 Task: Look for space in Santa Isabel, Brazil from 6th September, 2023 to 10th September, 2023 for 1 adult in price range Rs.9000 to Rs.17000. Place can be private room with 1  bedroom having 1 bed and 1 bathroom. Property type can be hotel. Booking option can be shelf check-in. Required host language is Spanish.
Action: Mouse moved to (491, 98)
Screenshot: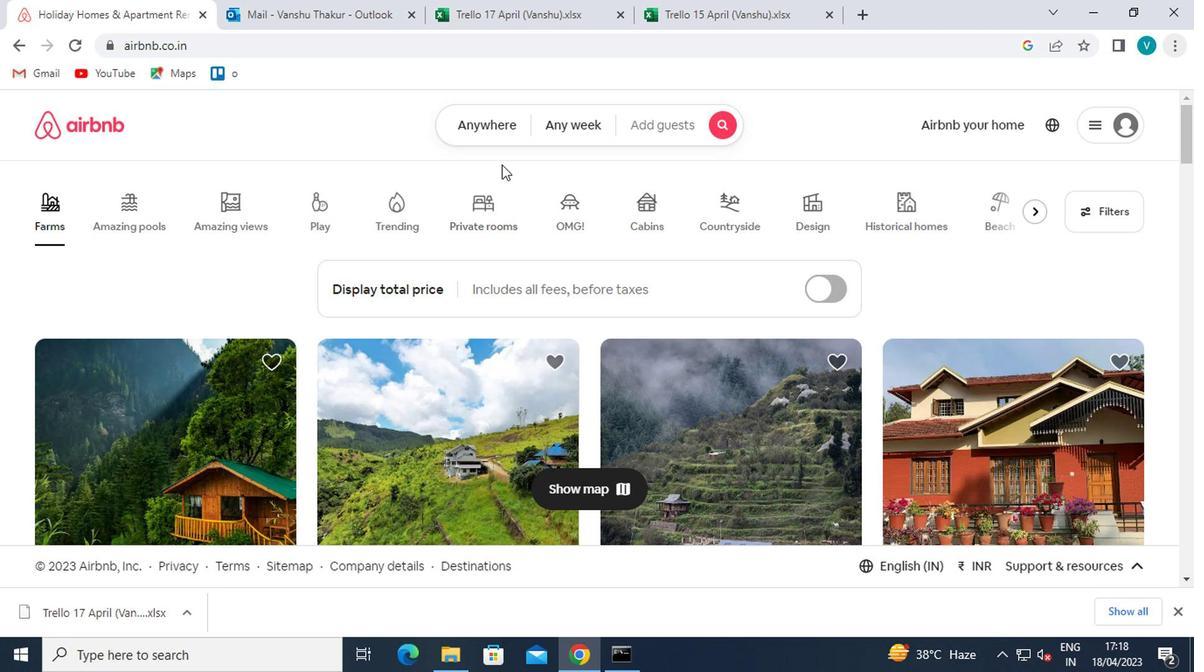 
Action: Mouse pressed left at (491, 98)
Screenshot: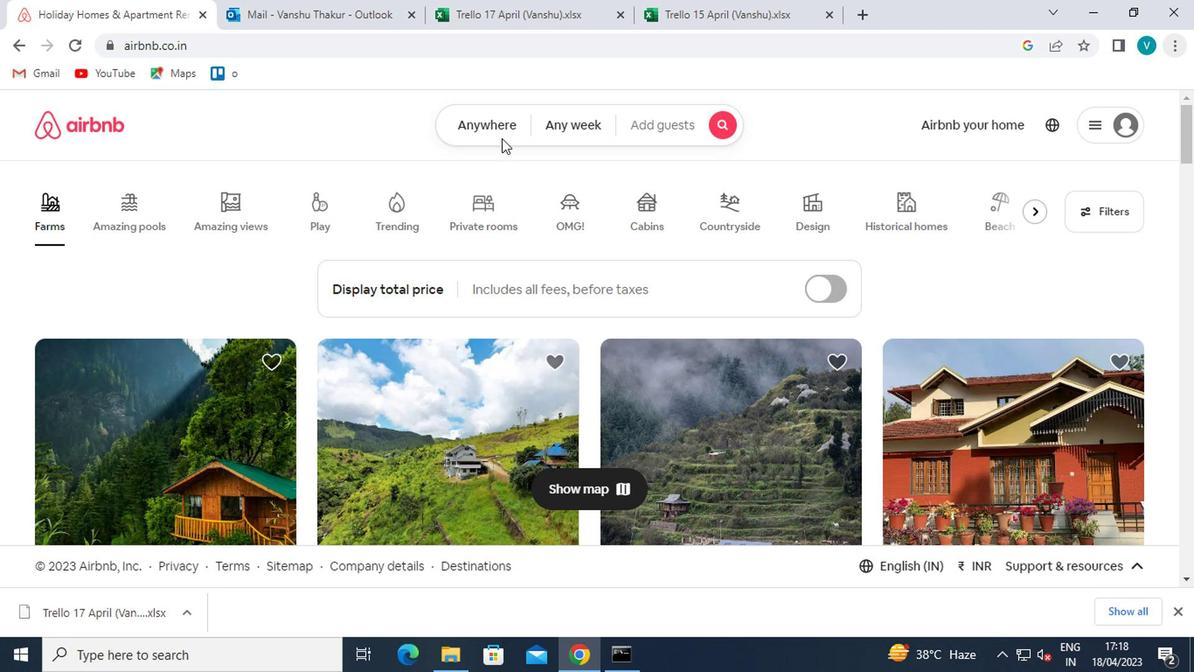 
Action: Mouse moved to (489, 109)
Screenshot: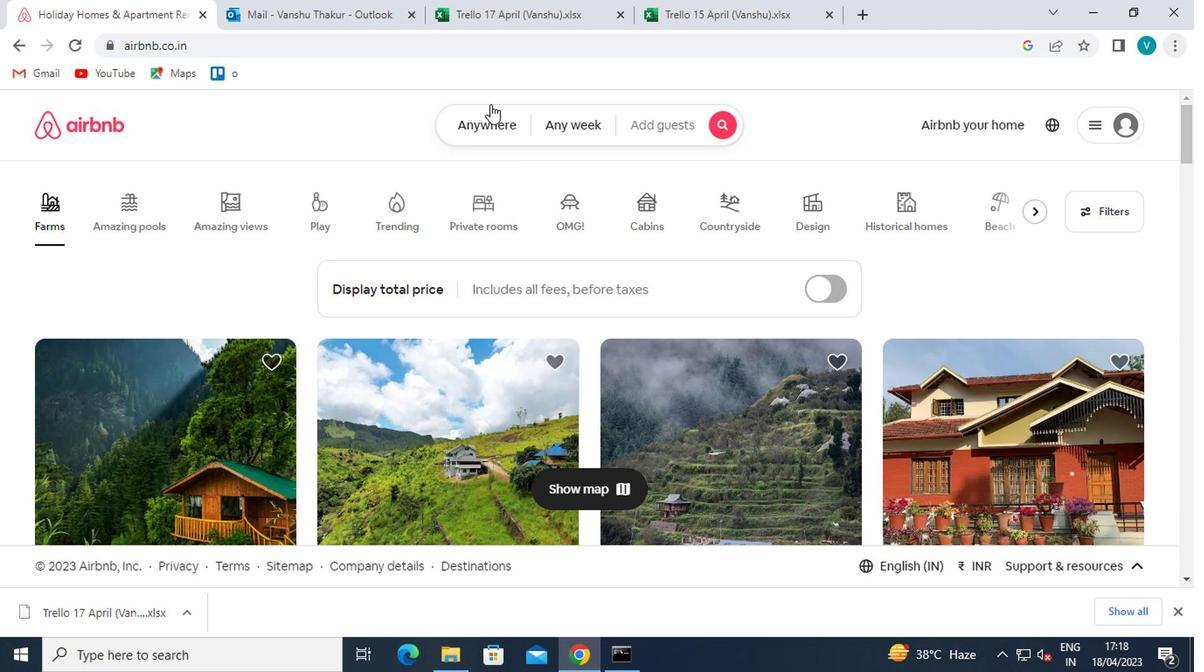 
Action: Mouse pressed left at (489, 109)
Screenshot: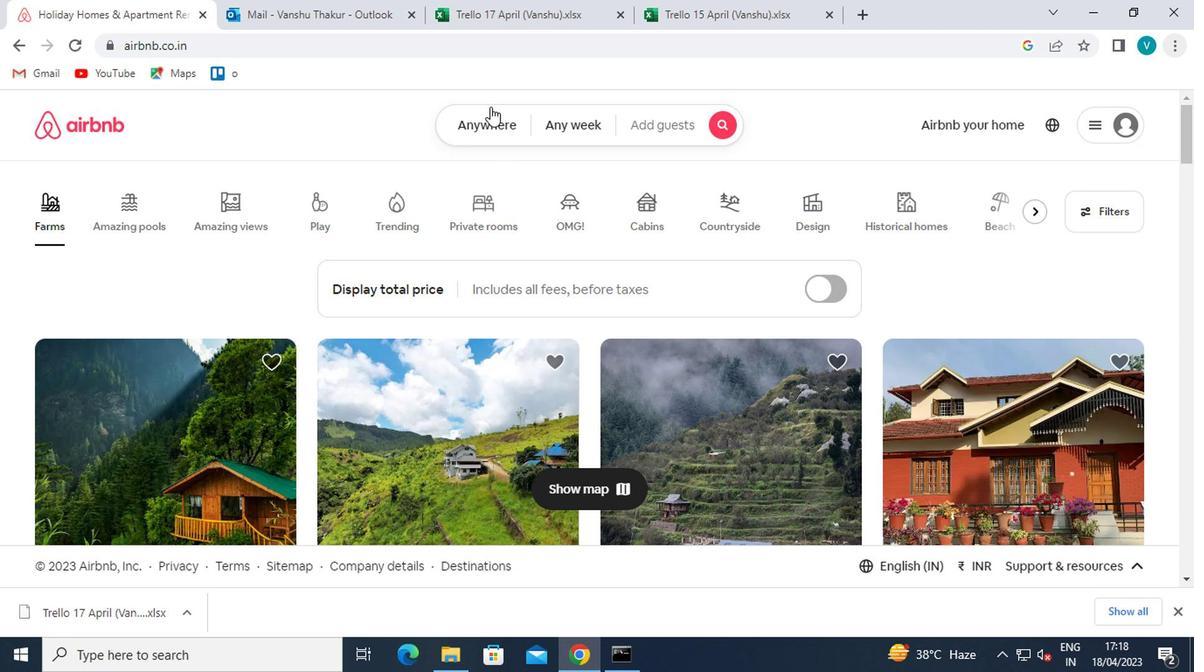 
Action: Mouse moved to (425, 196)
Screenshot: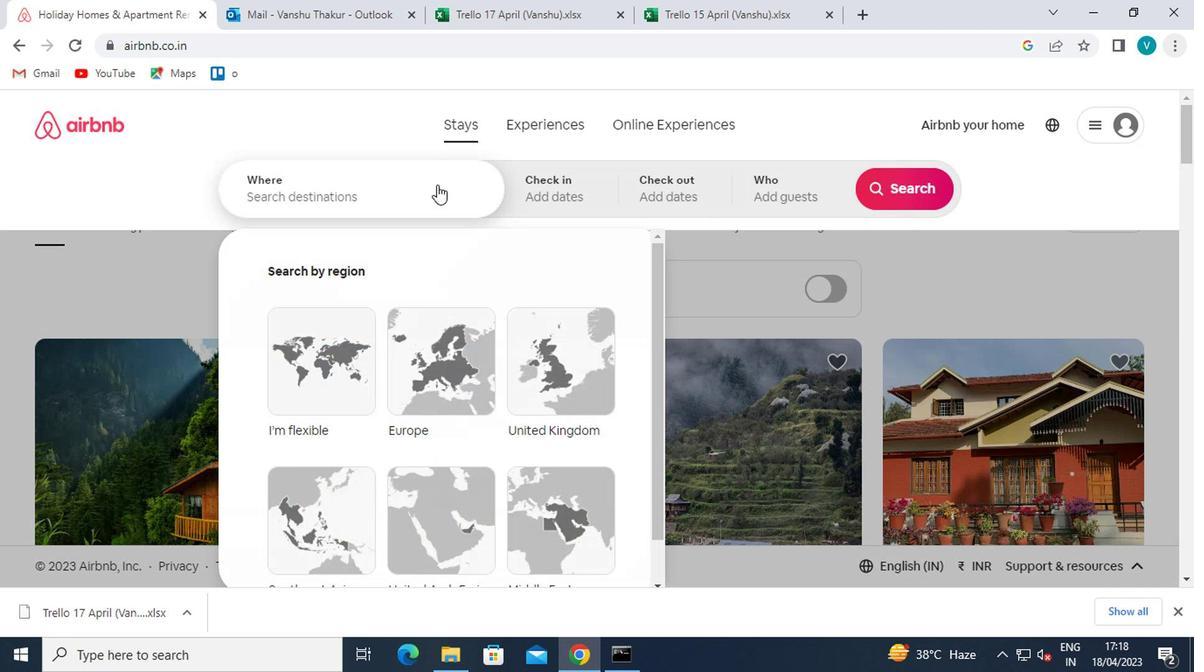 
Action: Mouse pressed left at (425, 196)
Screenshot: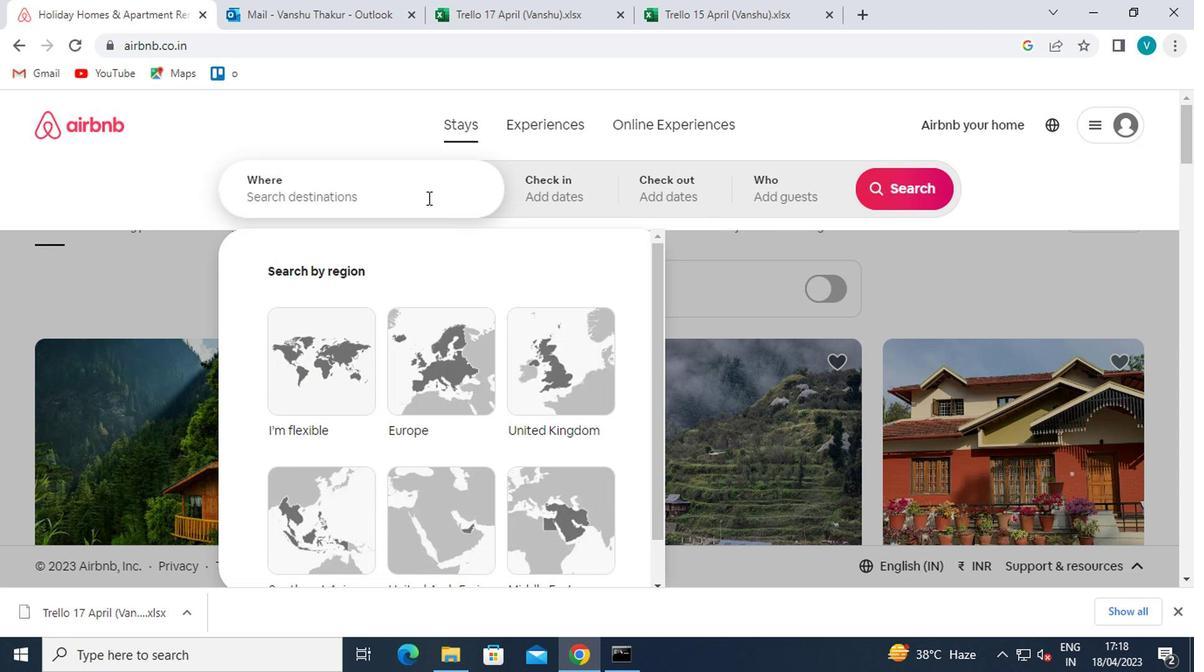 
Action: Mouse moved to (425, 196)
Screenshot: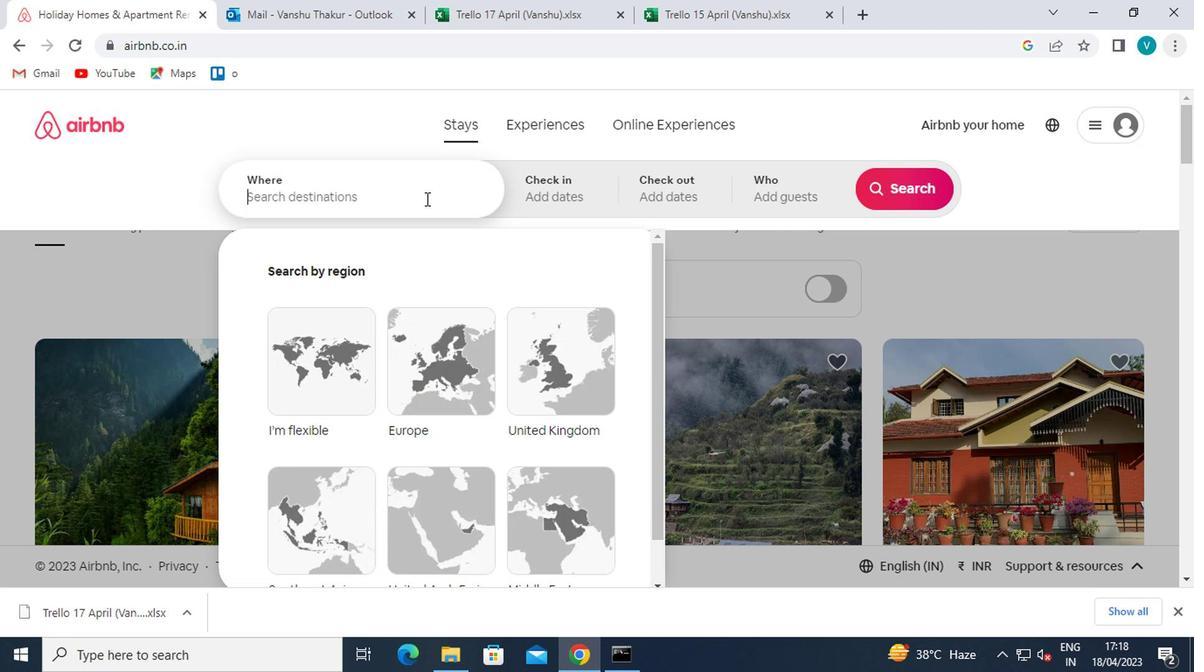 
Action: Key pressed <Key.shift>SA
Screenshot: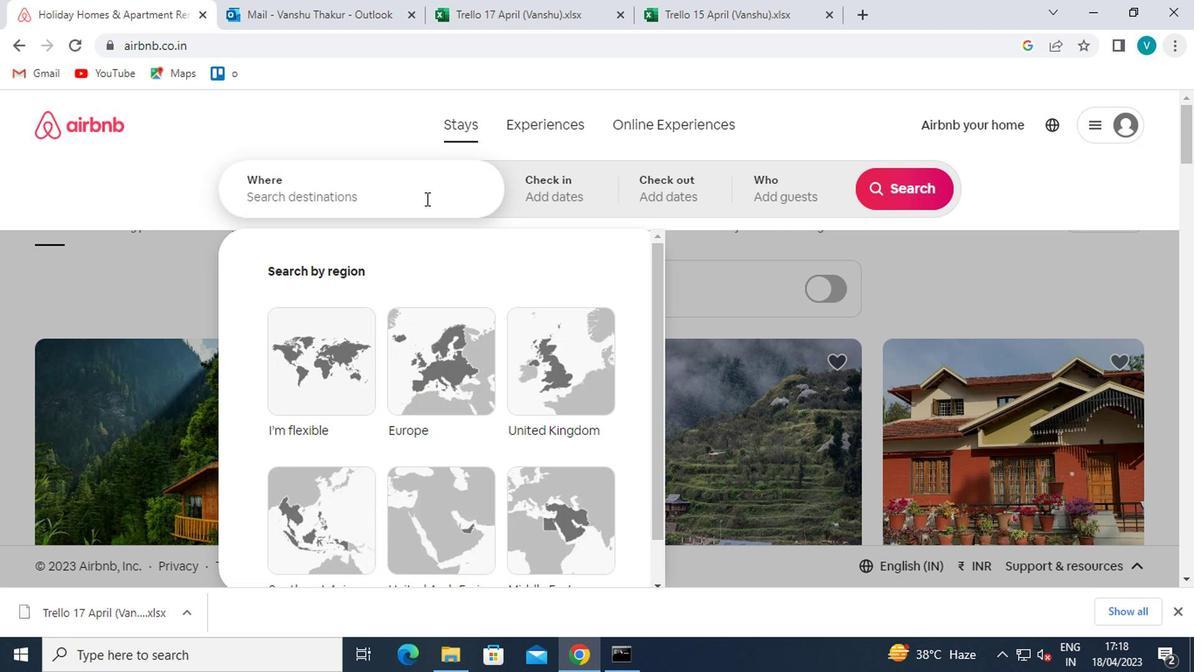 
Action: Mouse moved to (426, 196)
Screenshot: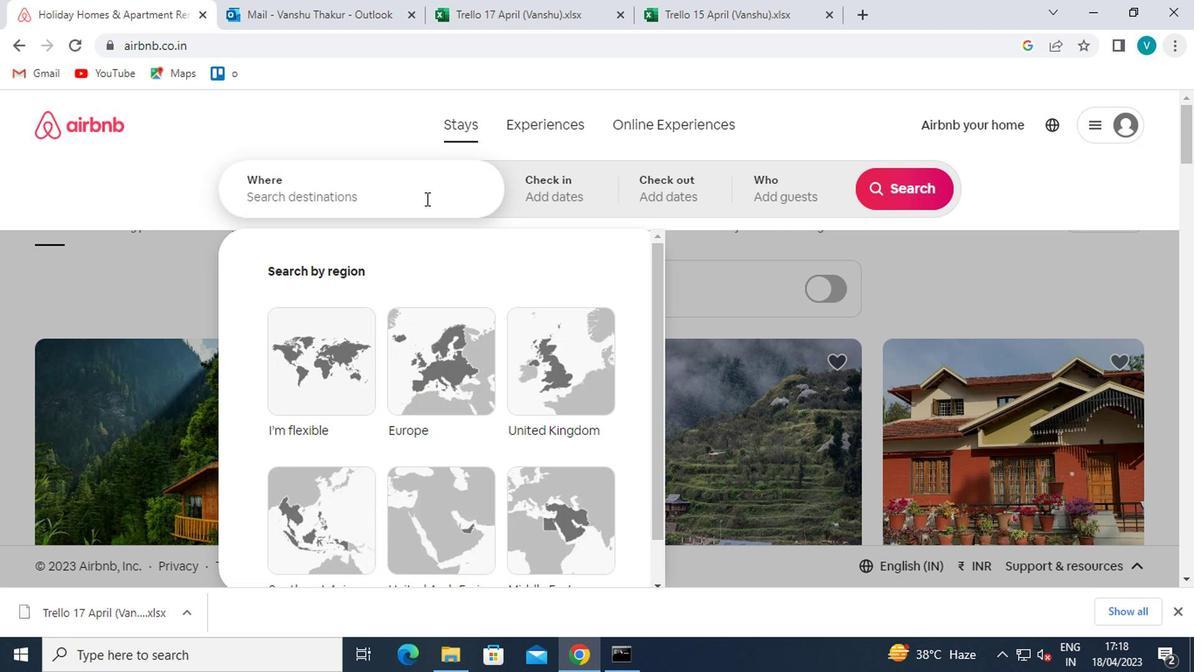 
Action: Key pressed NTA
Screenshot: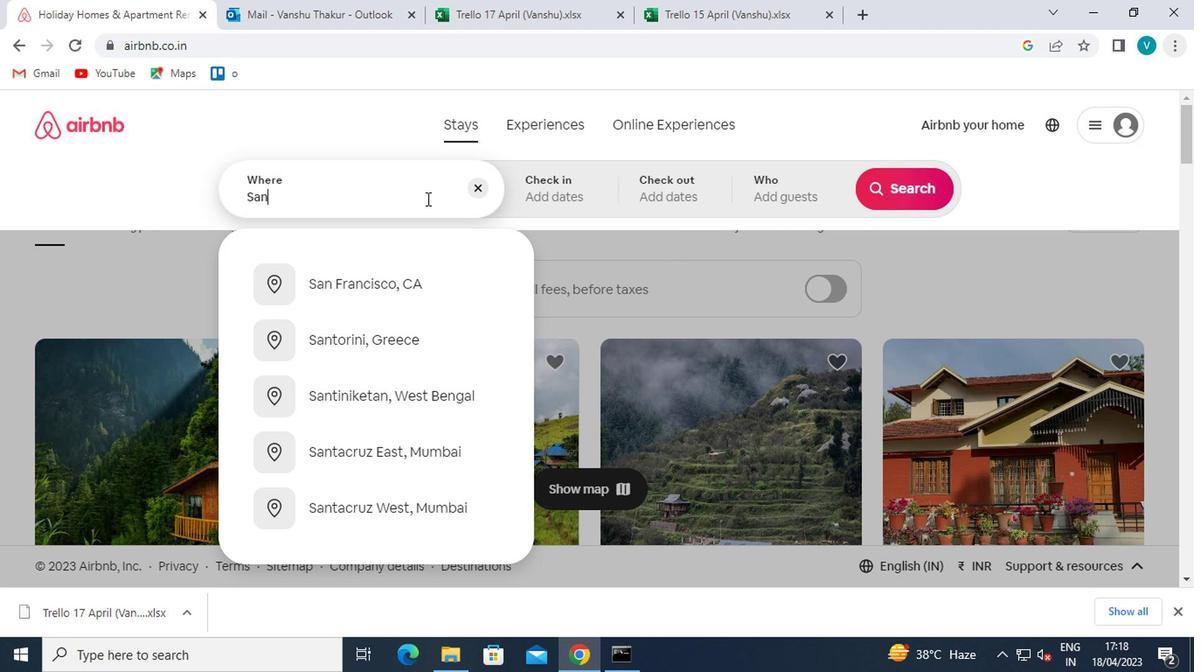 
Action: Mouse moved to (428, 196)
Screenshot: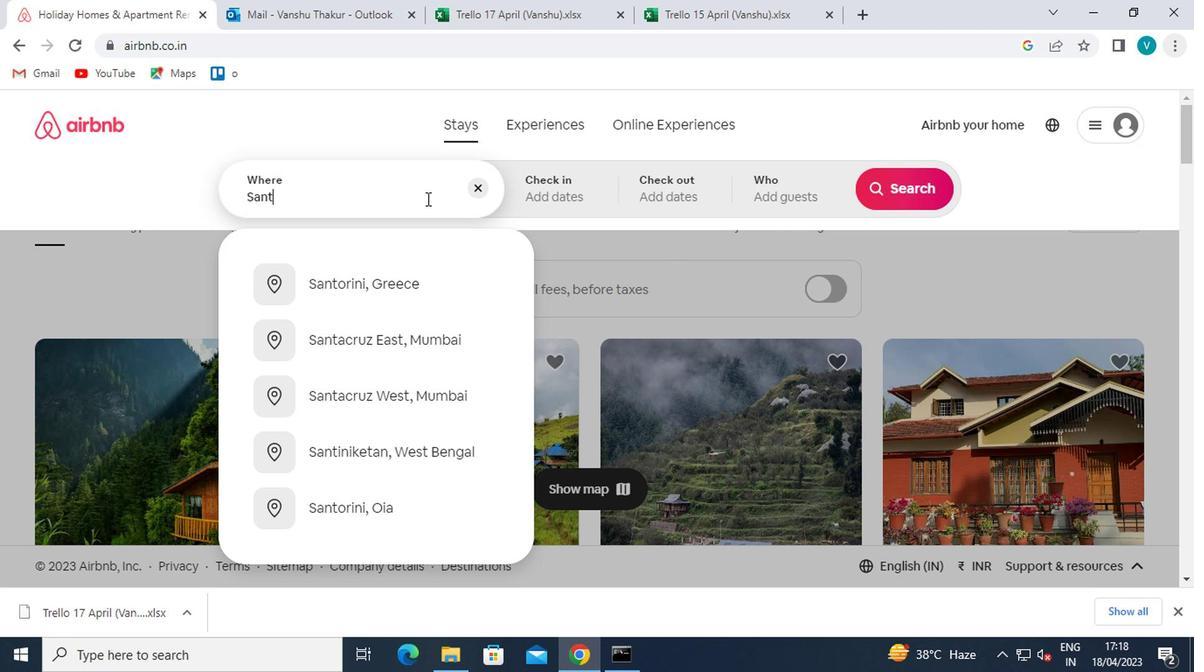 
Action: Key pressed <Key.space><Key.shift>ISABEL<Key.space><Key.backspace>,<Key.space><Key.shift>BRAZIL
Screenshot: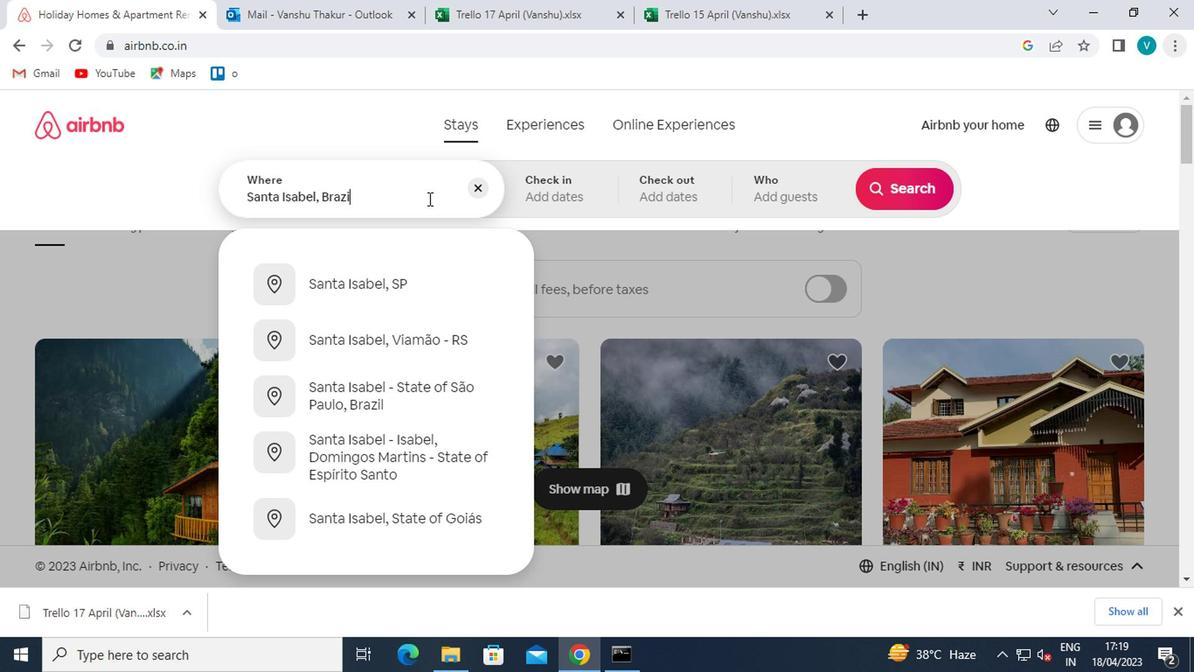 
Action: Mouse moved to (424, 268)
Screenshot: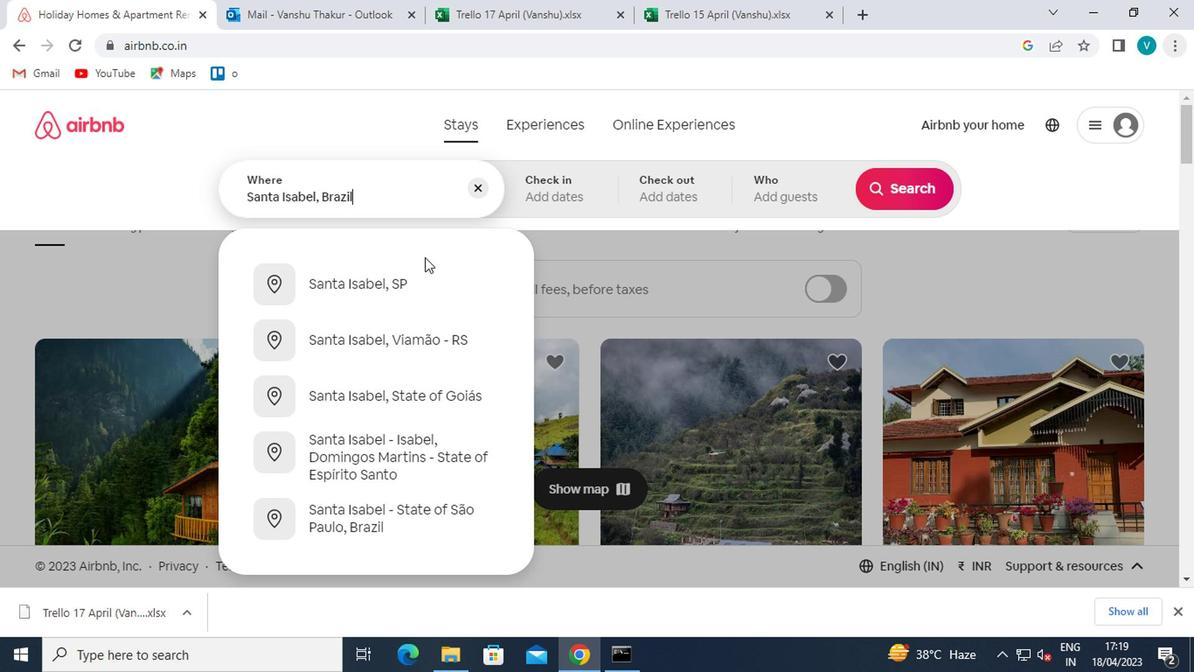 
Action: Mouse pressed left at (424, 268)
Screenshot: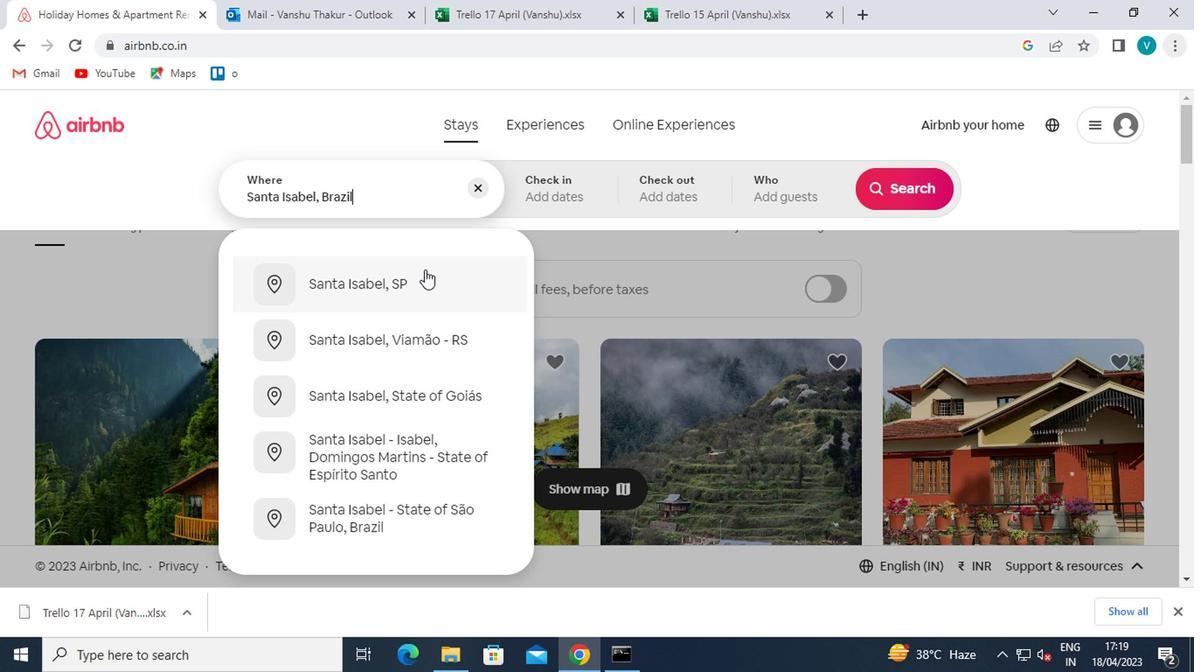 
Action: Mouse moved to (889, 326)
Screenshot: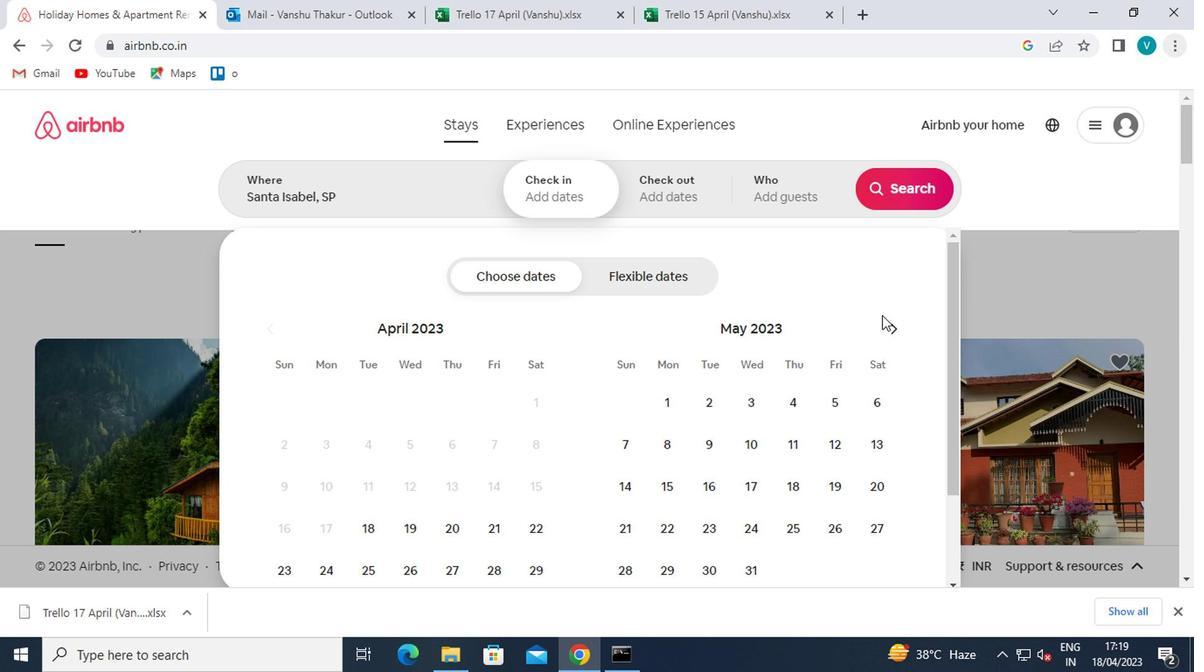 
Action: Mouse pressed left at (889, 326)
Screenshot: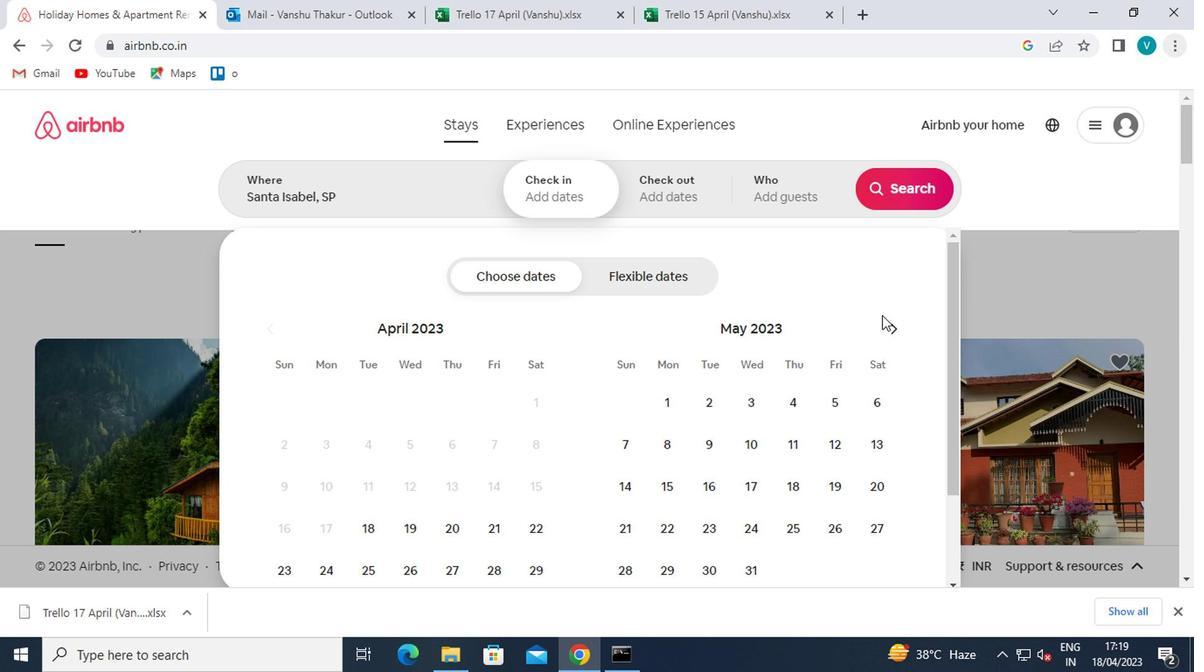 
Action: Mouse moved to (889, 326)
Screenshot: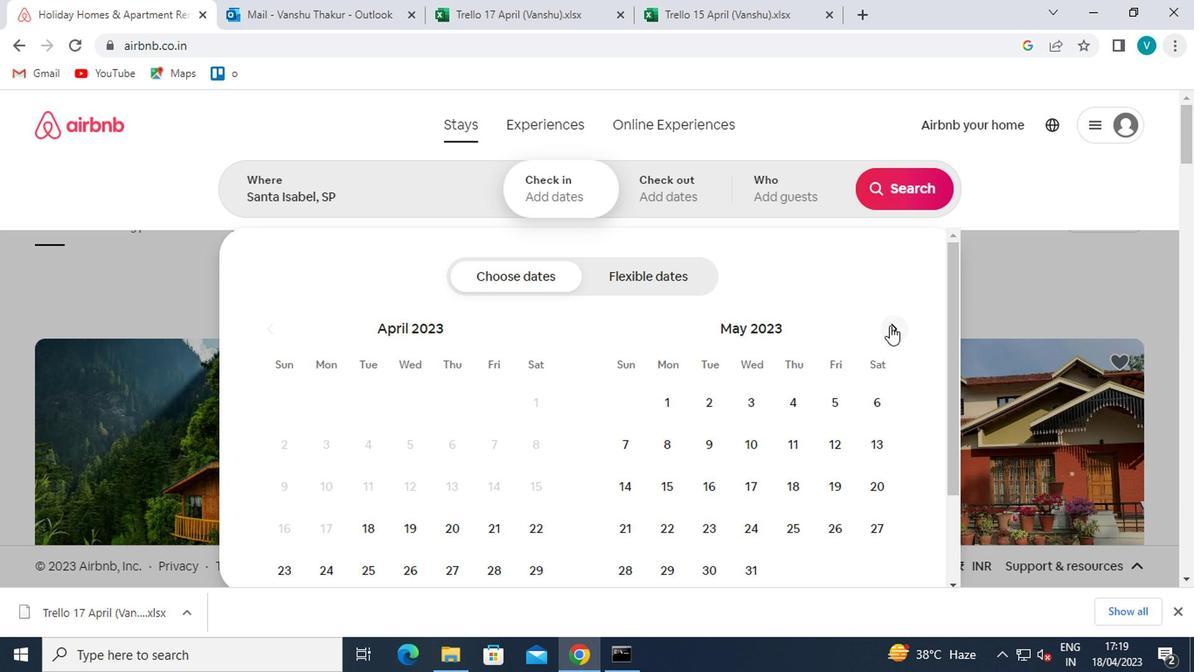 
Action: Mouse pressed left at (889, 326)
Screenshot: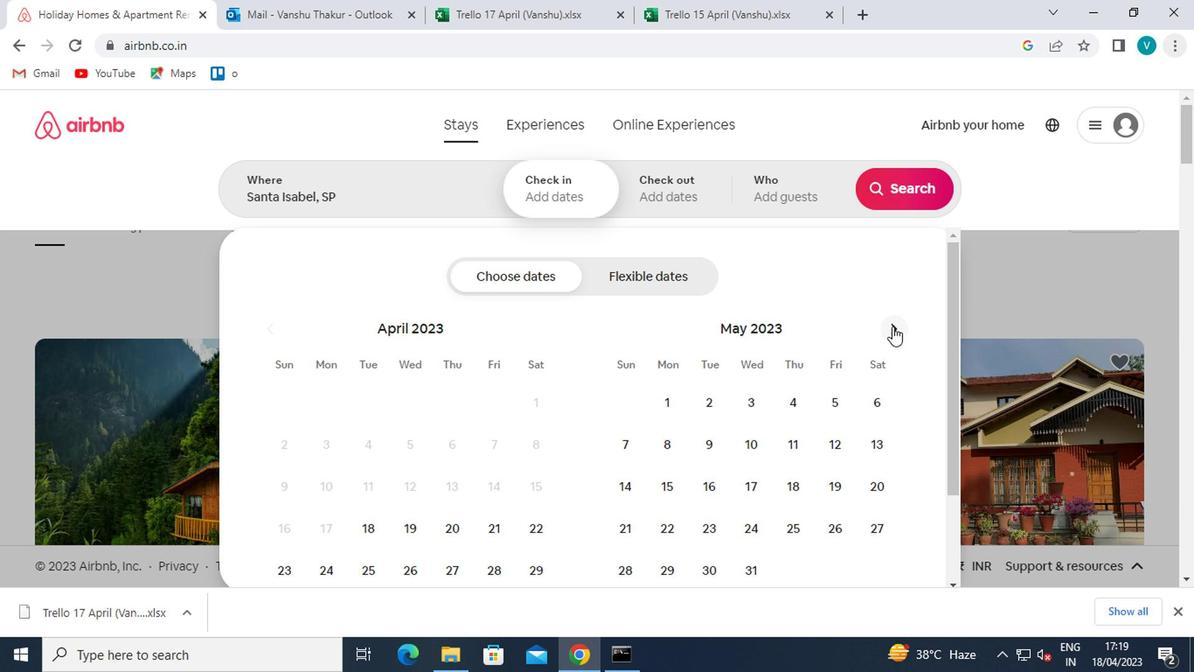 
Action: Mouse pressed left at (889, 326)
Screenshot: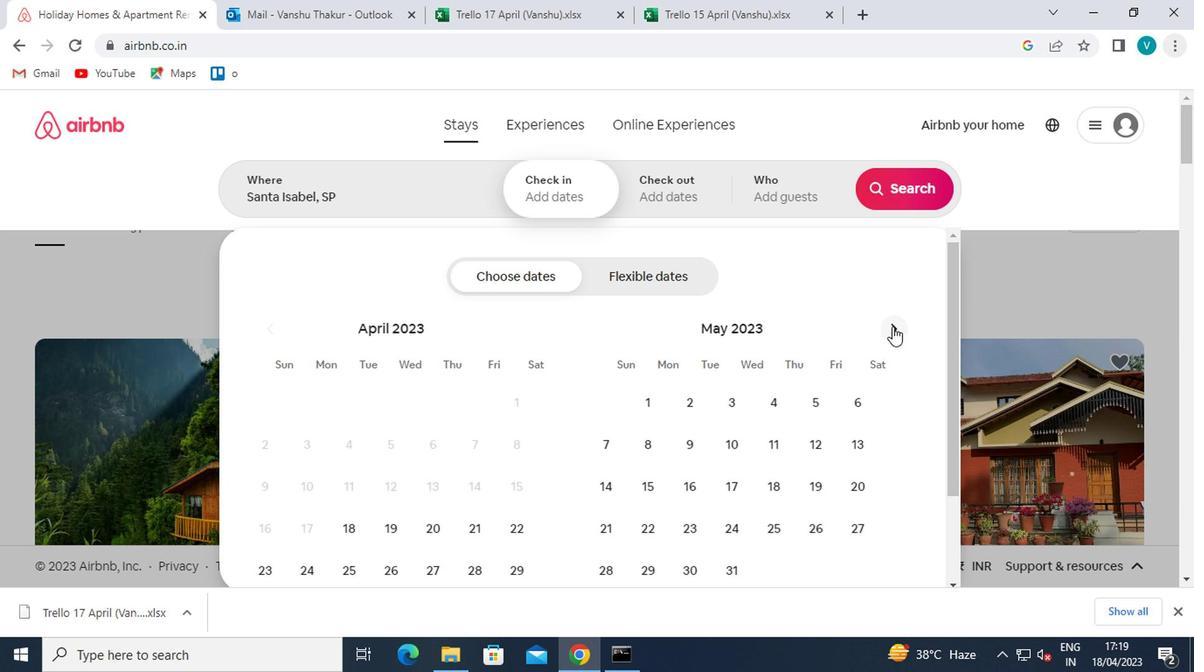 
Action: Mouse moved to (889, 326)
Screenshot: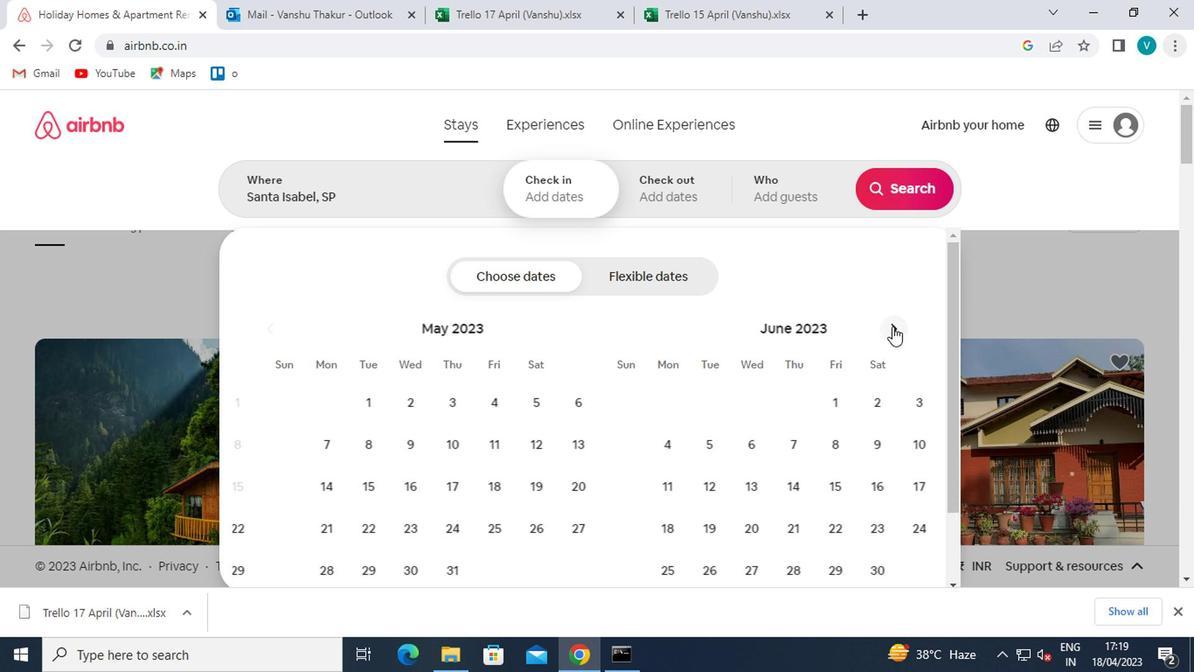 
Action: Mouse pressed left at (889, 326)
Screenshot: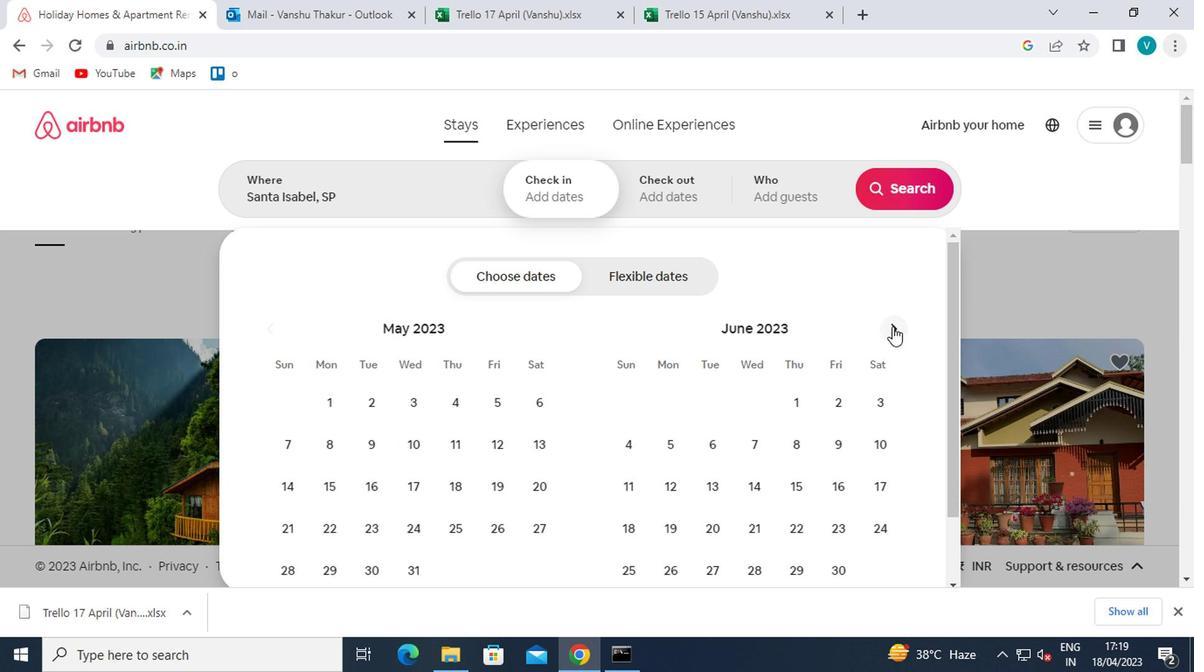 
Action: Mouse pressed left at (889, 326)
Screenshot: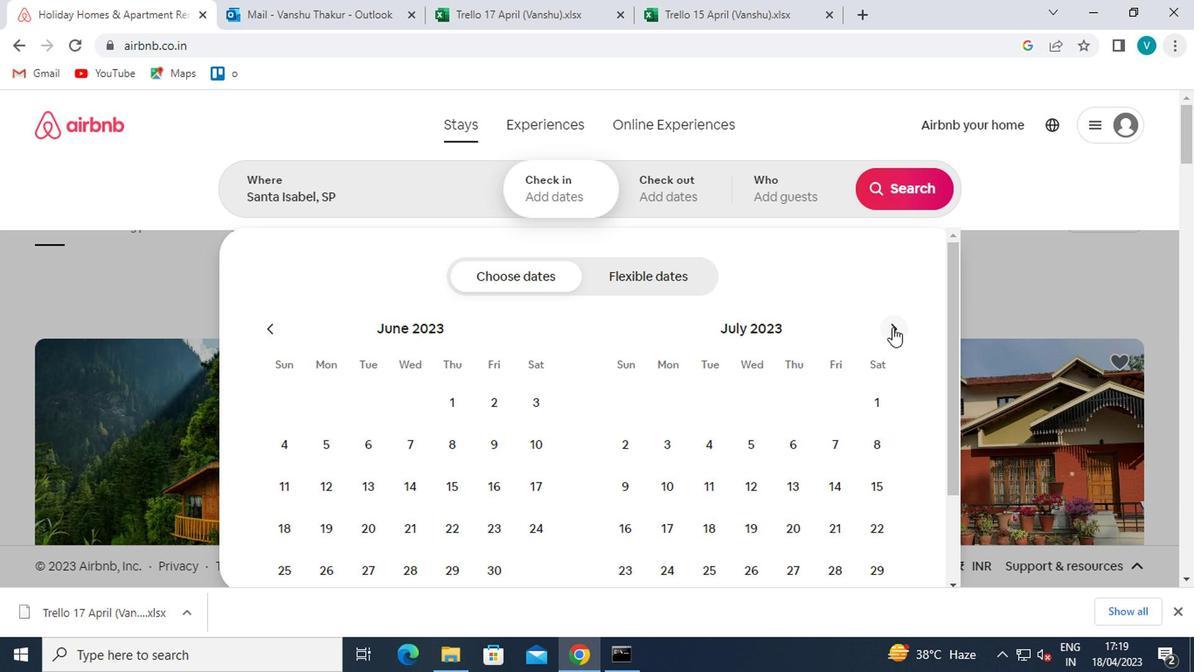 
Action: Mouse pressed left at (889, 326)
Screenshot: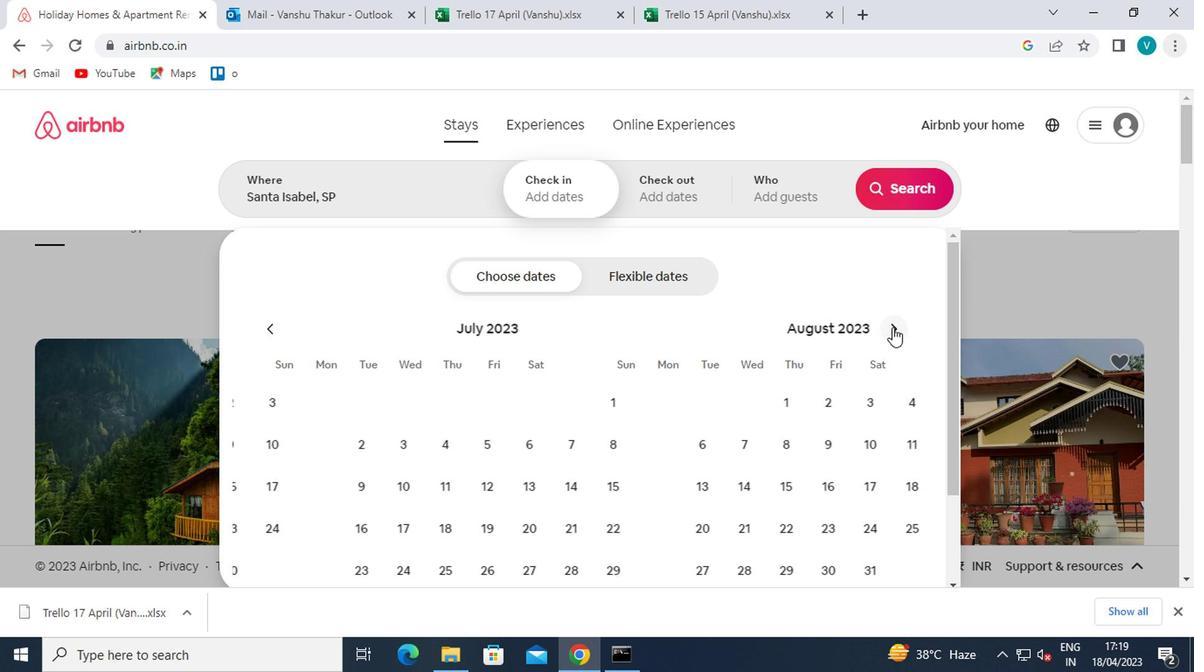 
Action: Mouse moved to (745, 436)
Screenshot: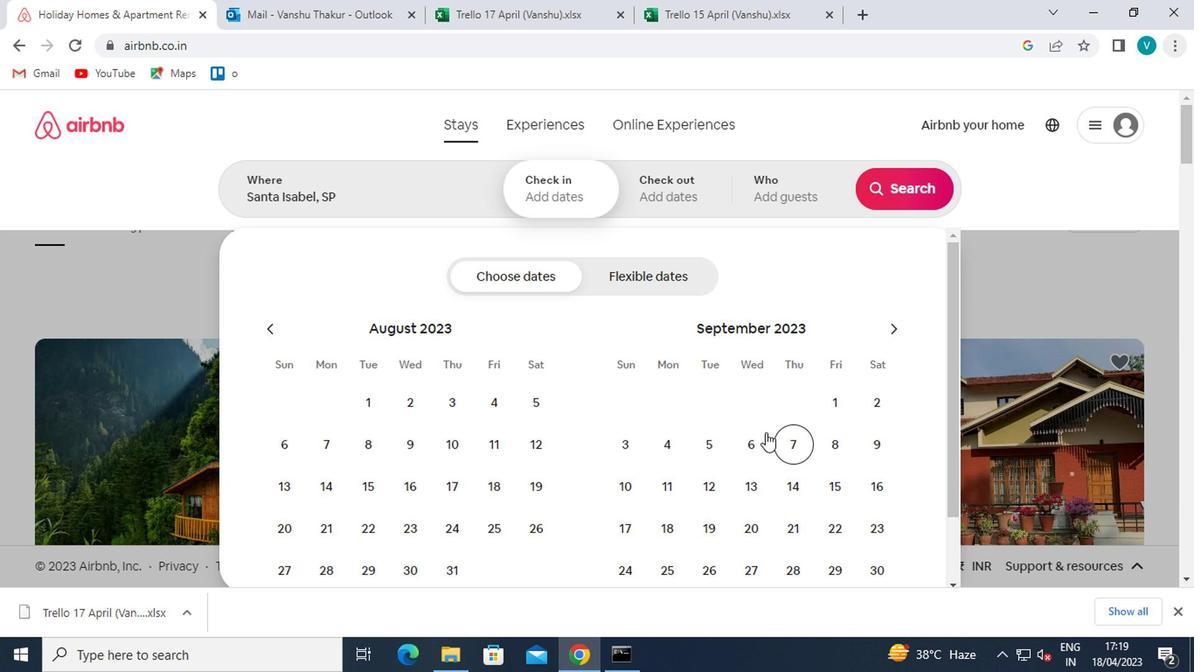 
Action: Mouse pressed left at (745, 436)
Screenshot: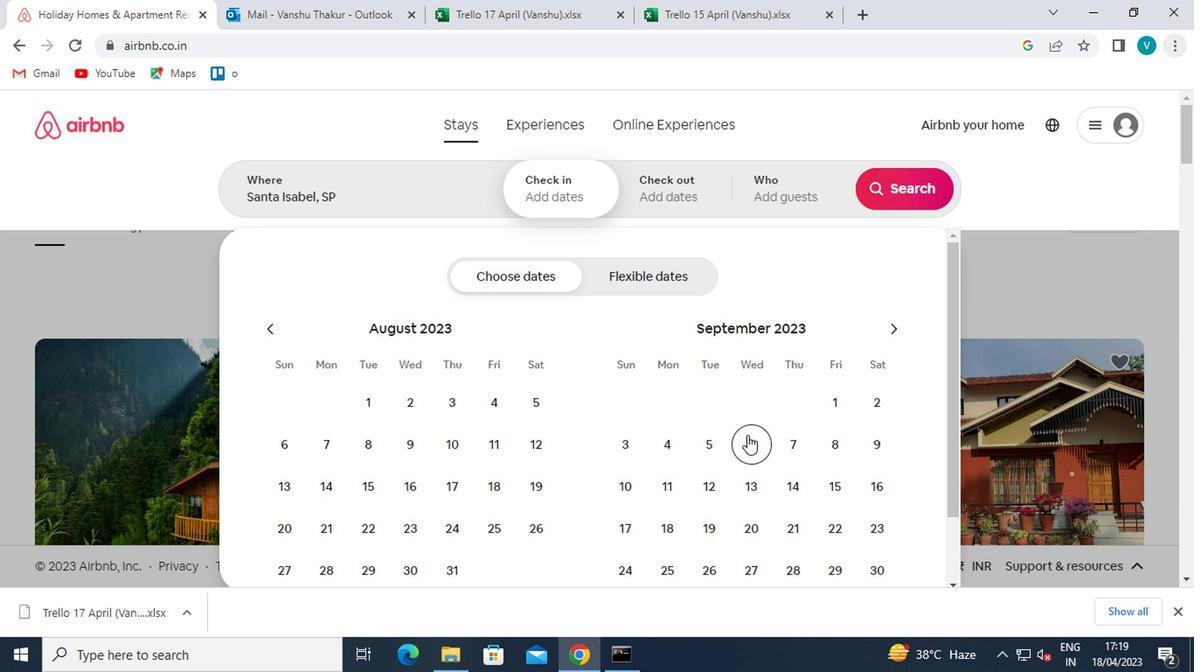 
Action: Mouse moved to (631, 480)
Screenshot: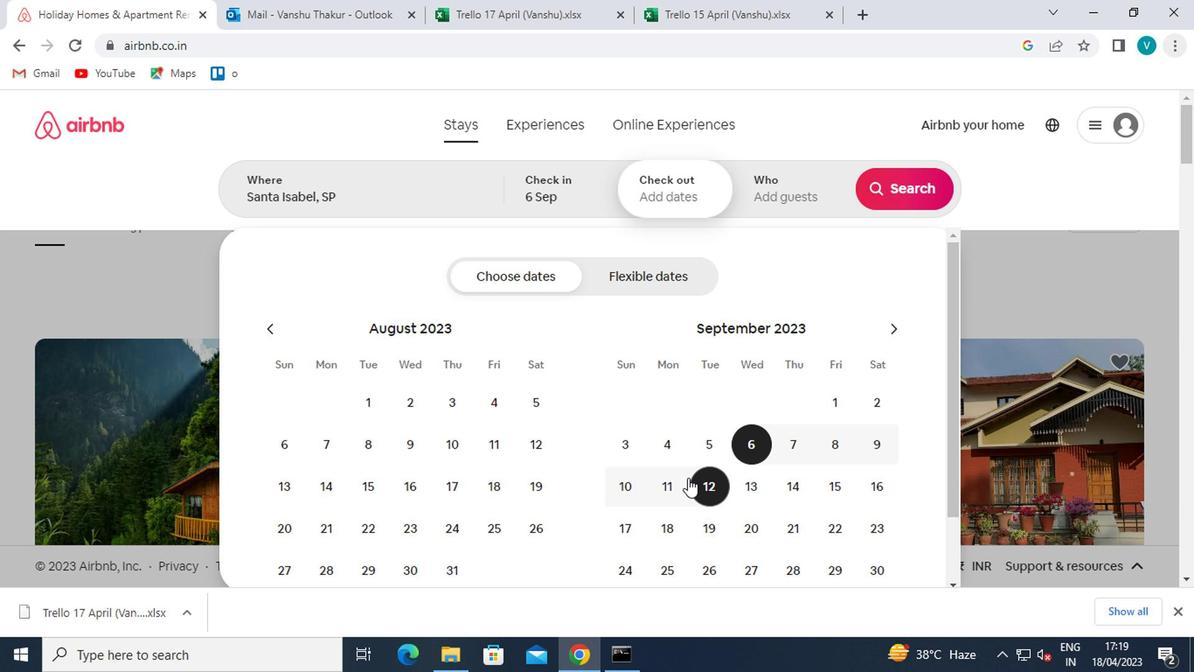 
Action: Mouse pressed left at (631, 480)
Screenshot: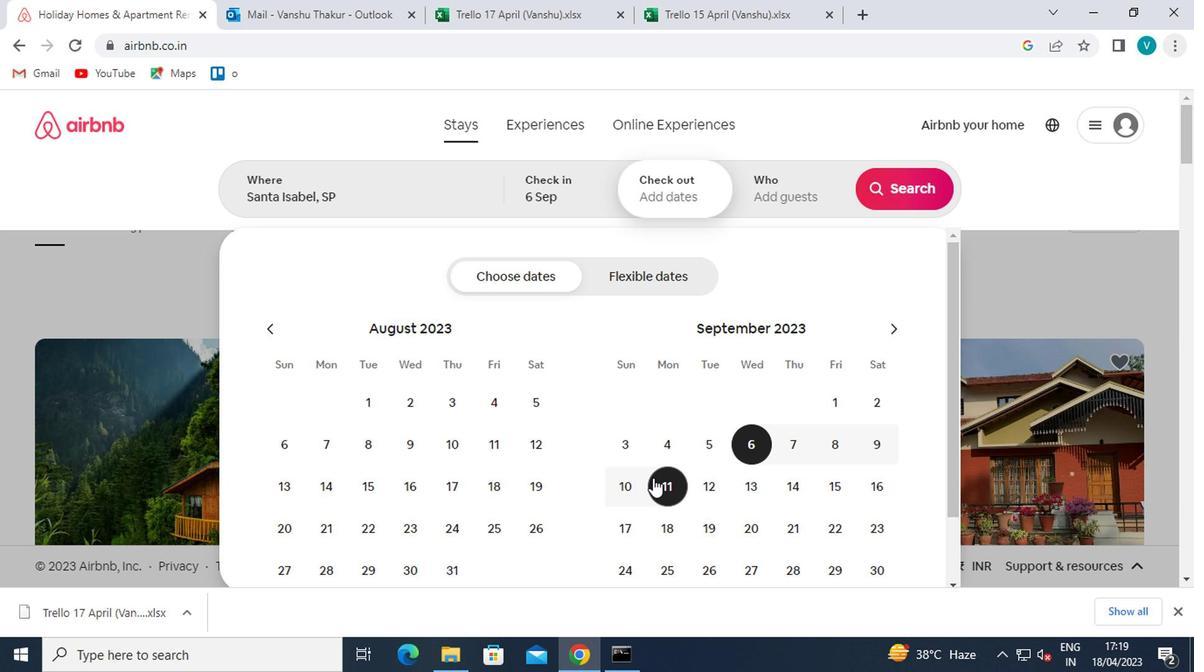 
Action: Mouse moved to (813, 184)
Screenshot: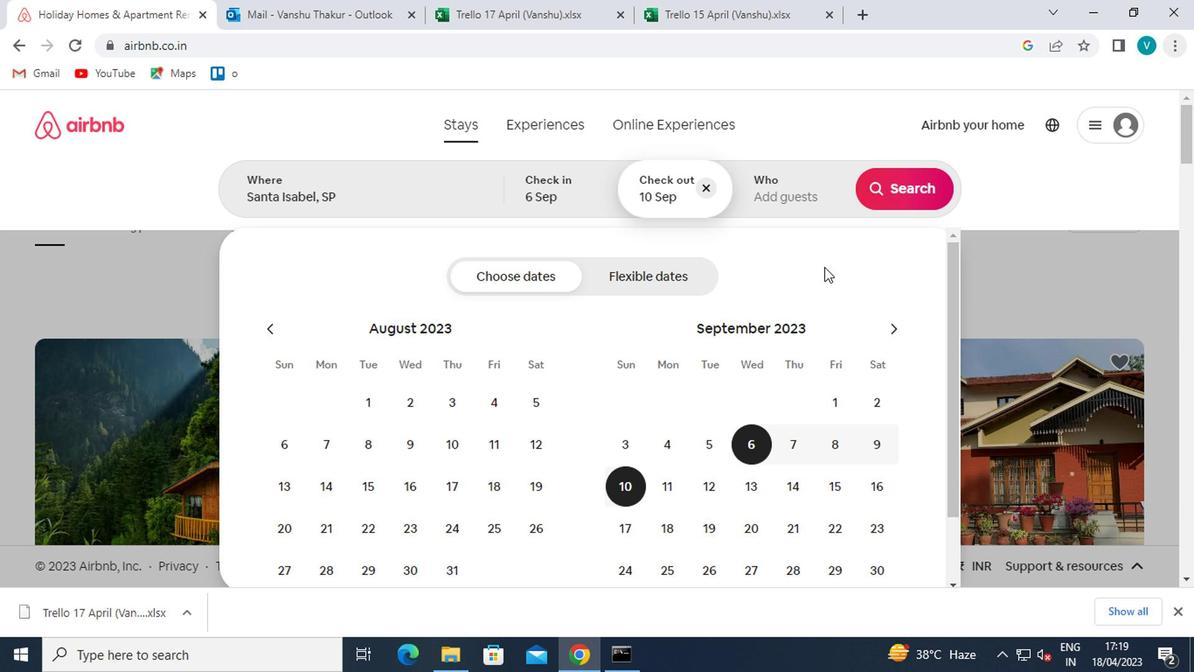 
Action: Mouse pressed left at (813, 184)
Screenshot: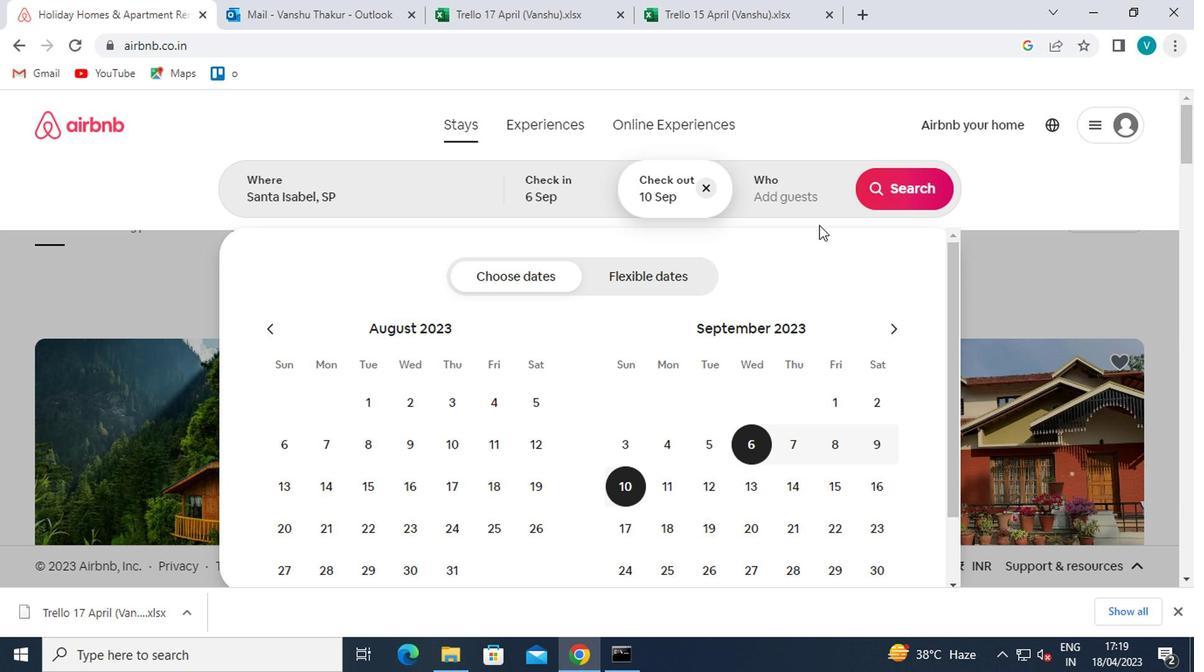 
Action: Mouse moved to (905, 282)
Screenshot: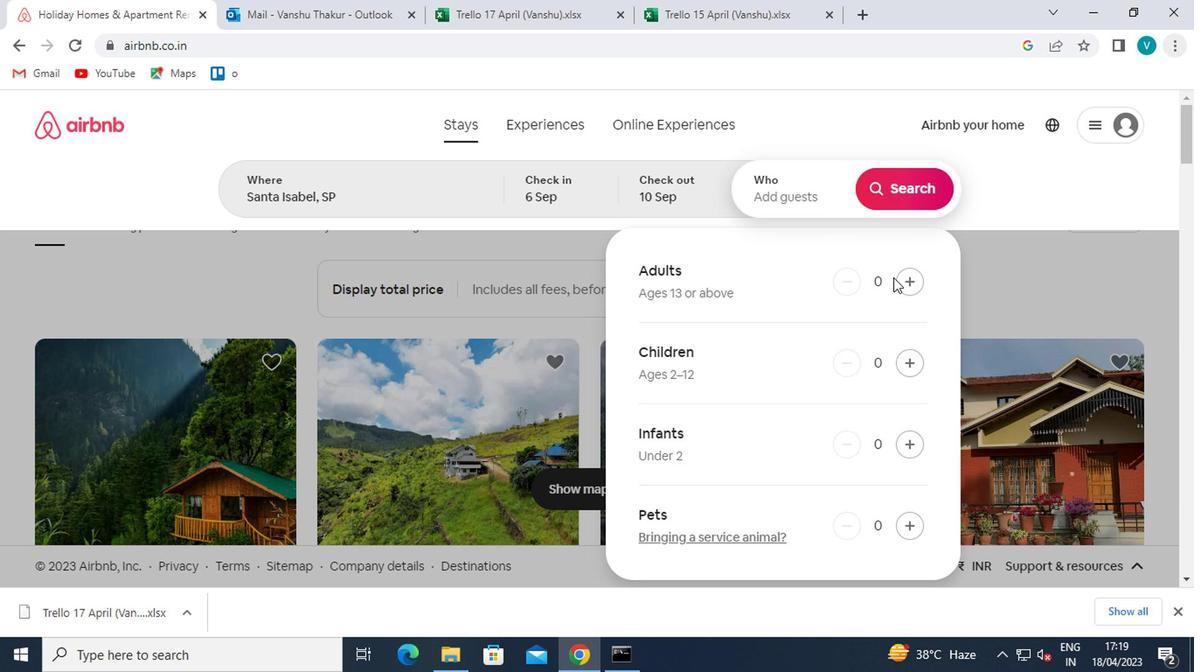 
Action: Mouse pressed left at (905, 282)
Screenshot: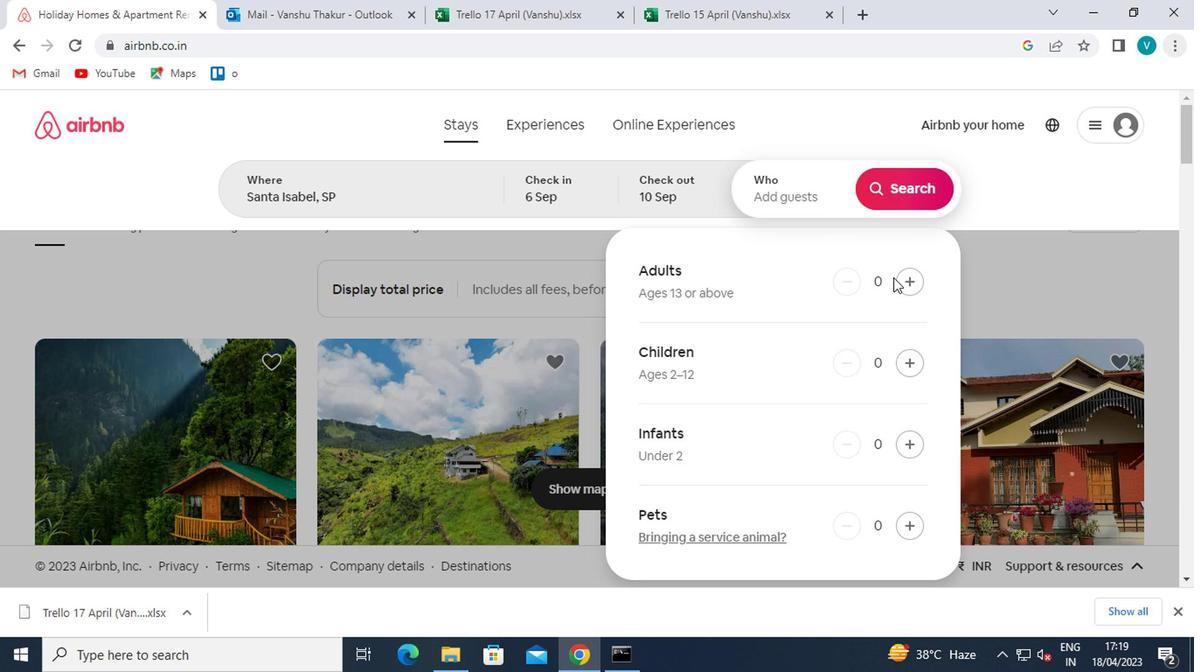 
Action: Mouse moved to (903, 194)
Screenshot: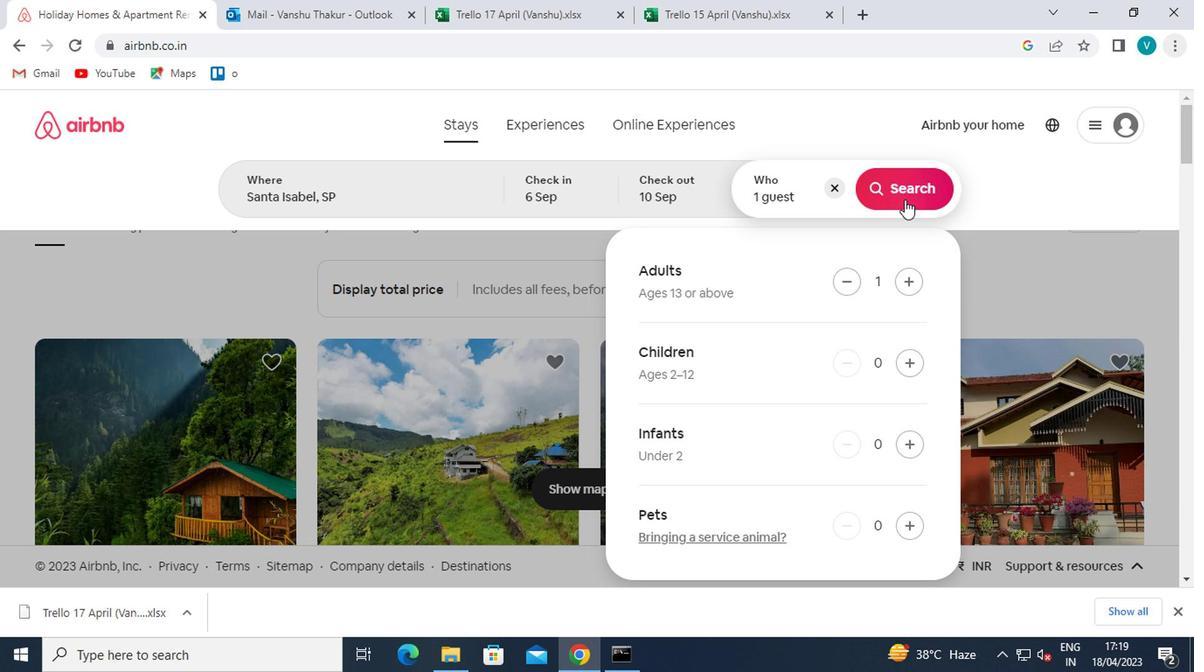 
Action: Mouse pressed left at (903, 194)
Screenshot: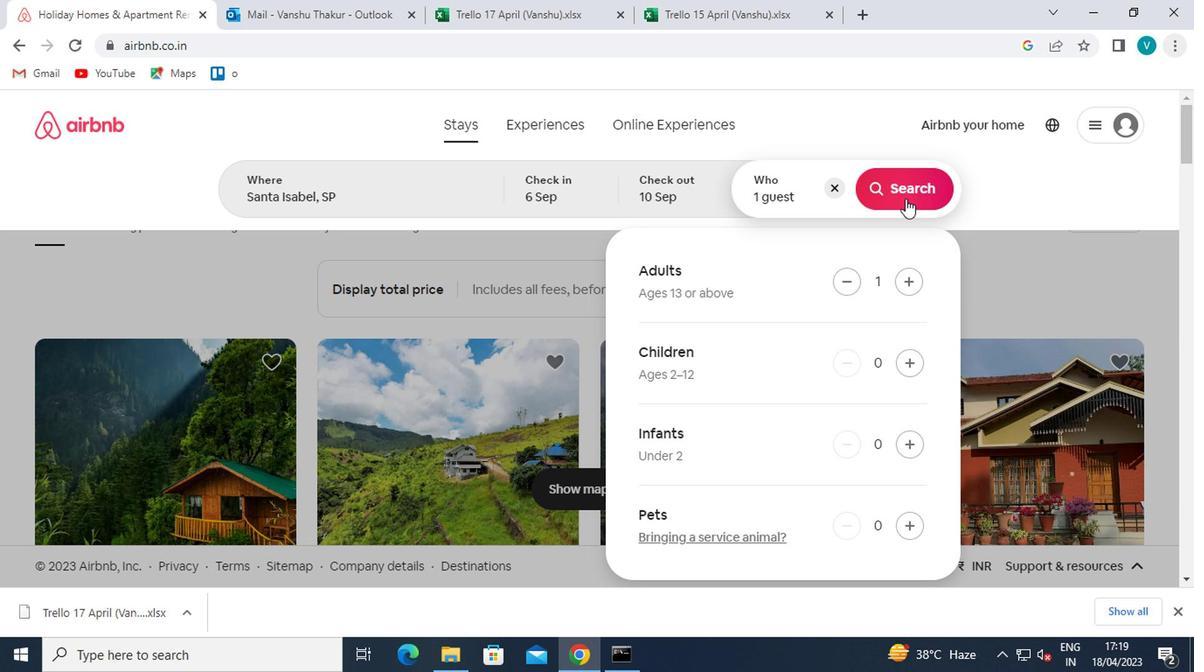 
Action: Mouse moved to (1095, 186)
Screenshot: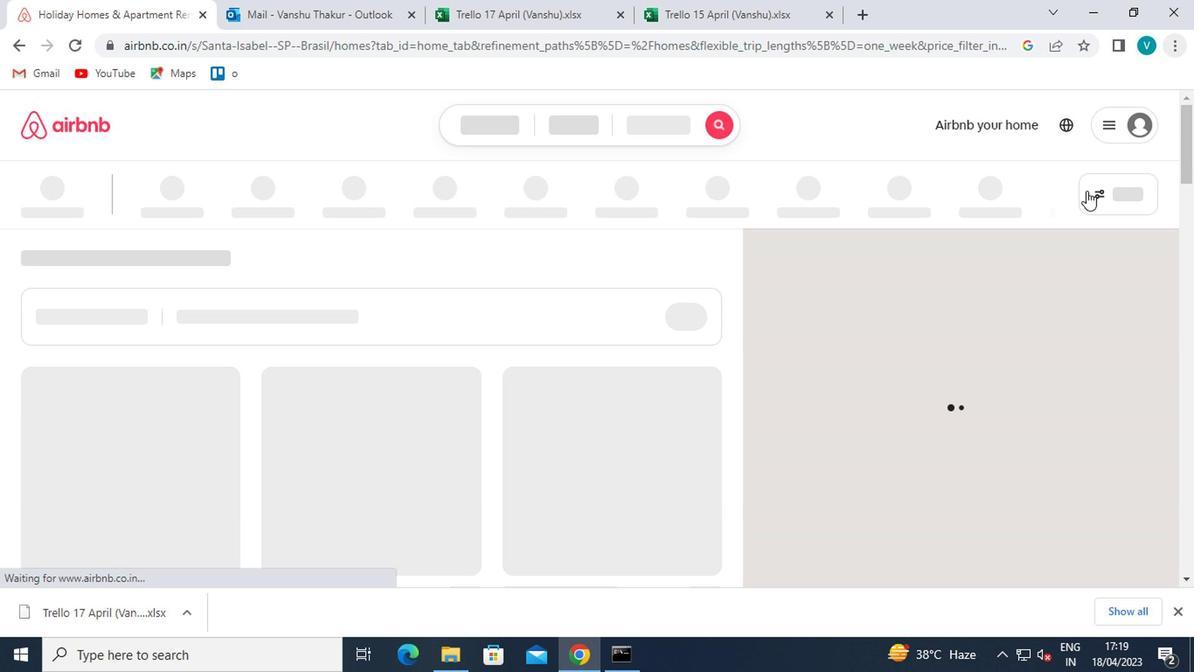 
Action: Mouse pressed left at (1095, 186)
Screenshot: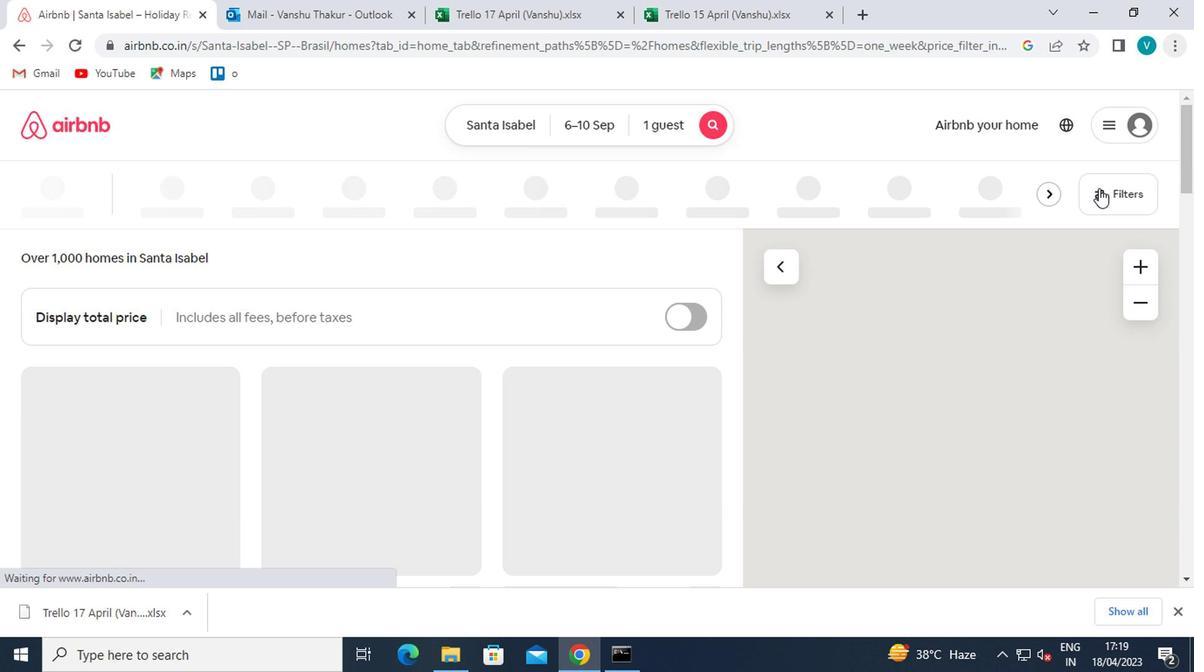 
Action: Mouse moved to (457, 432)
Screenshot: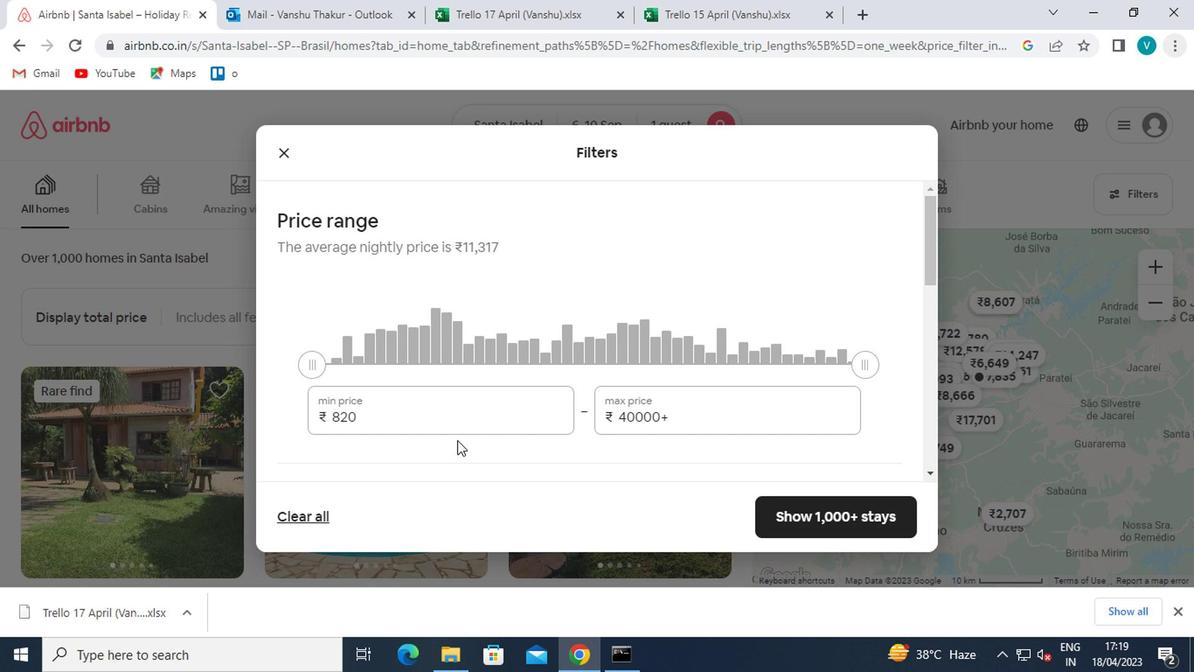 
Action: Mouse pressed left at (457, 432)
Screenshot: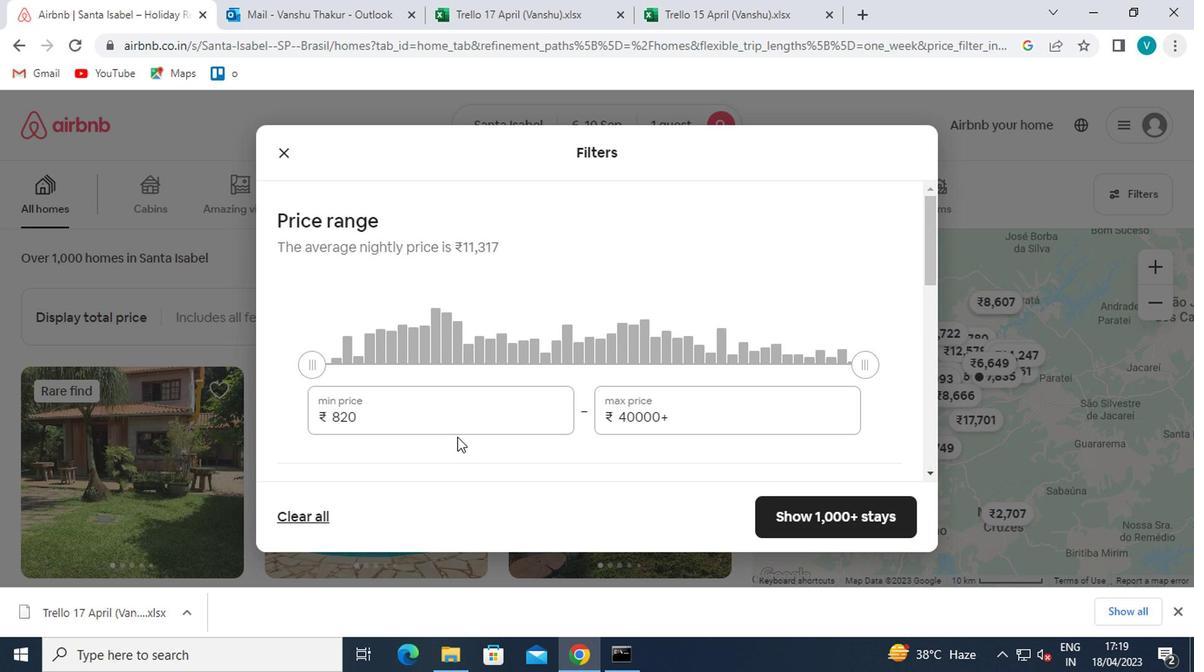 
Action: Mouse moved to (463, 426)
Screenshot: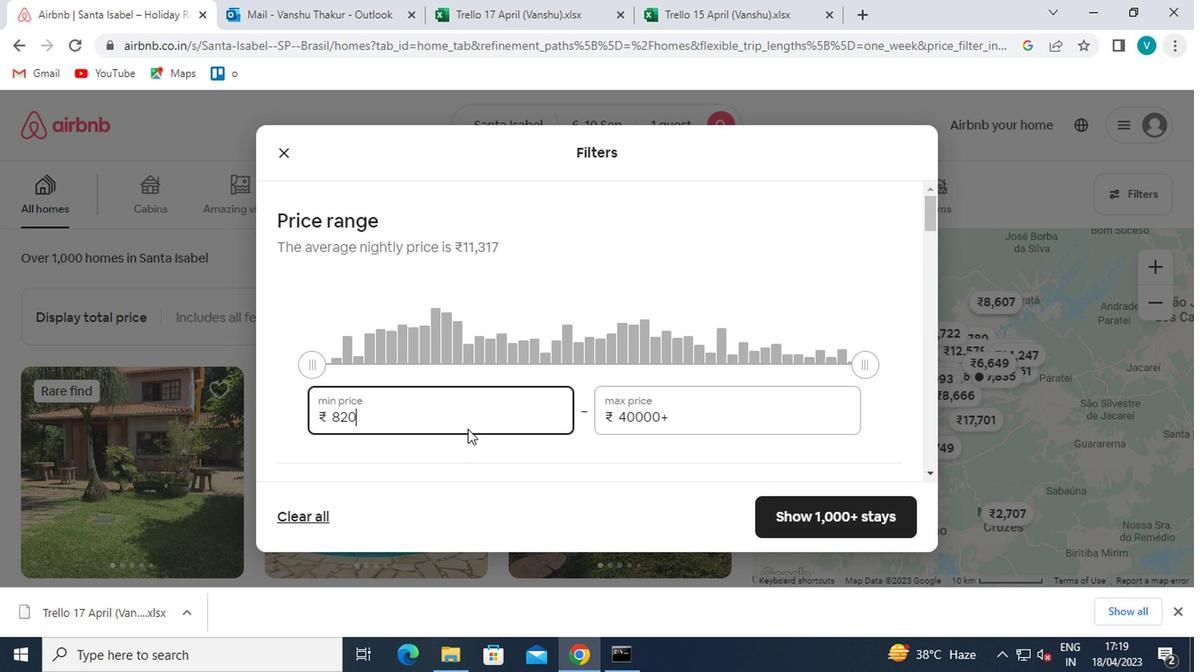 
Action: Key pressed <Key.backspace><Key.backspace><Key.backspace>9000
Screenshot: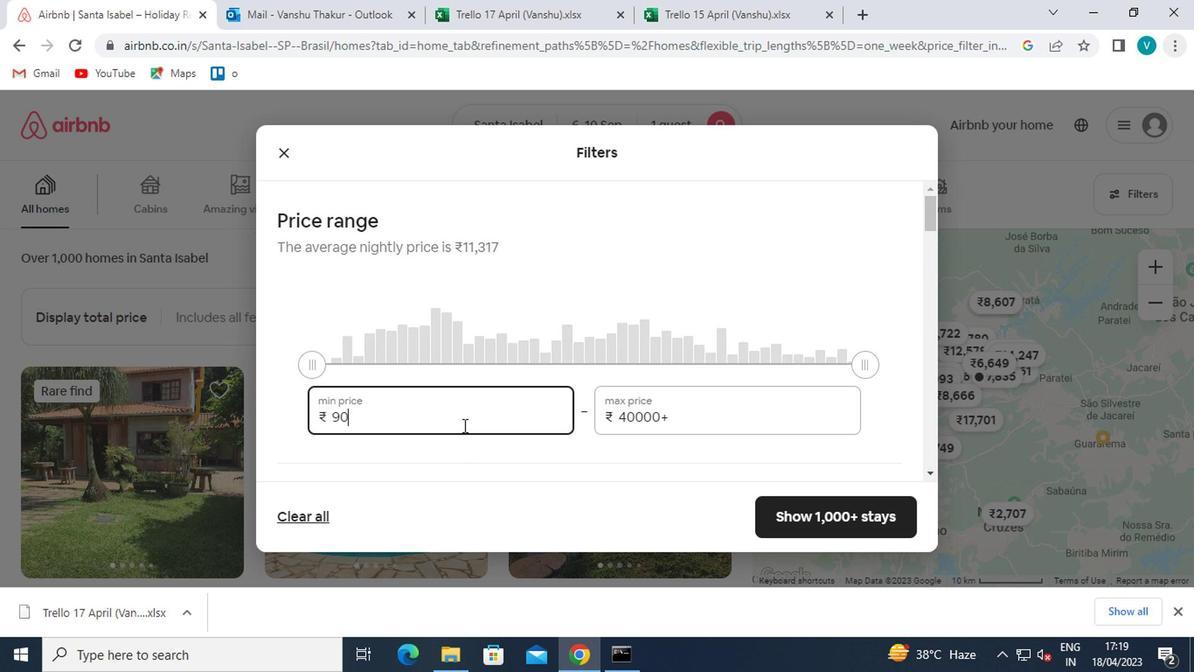 
Action: Mouse moved to (705, 415)
Screenshot: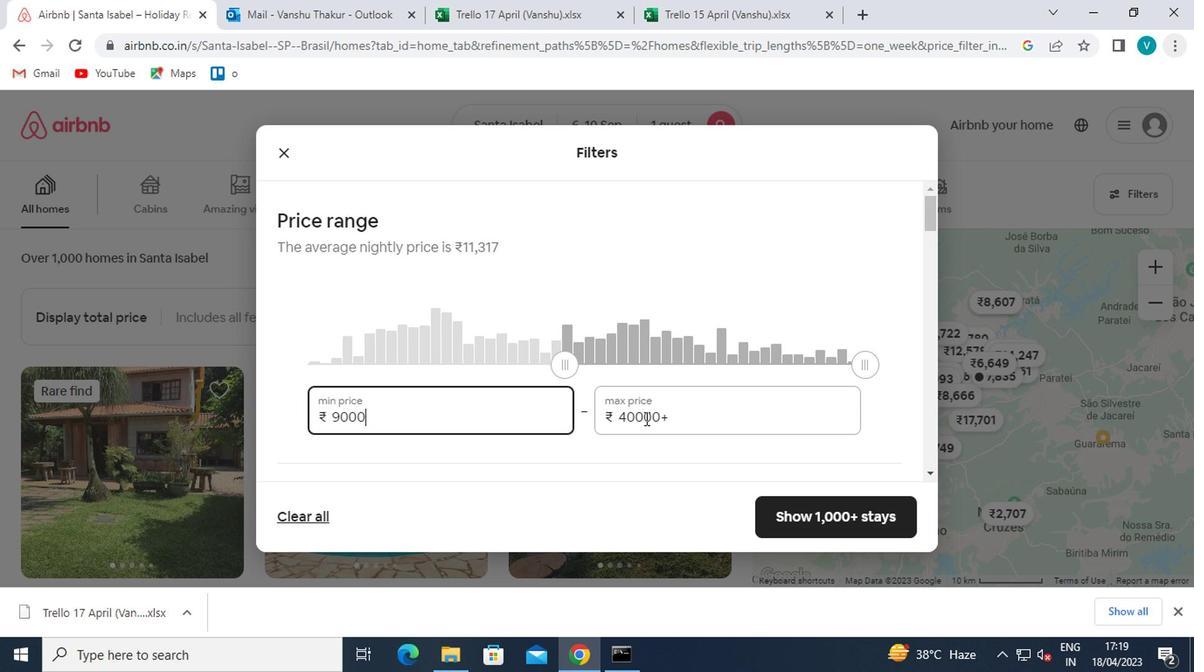 
Action: Mouse pressed left at (705, 415)
Screenshot: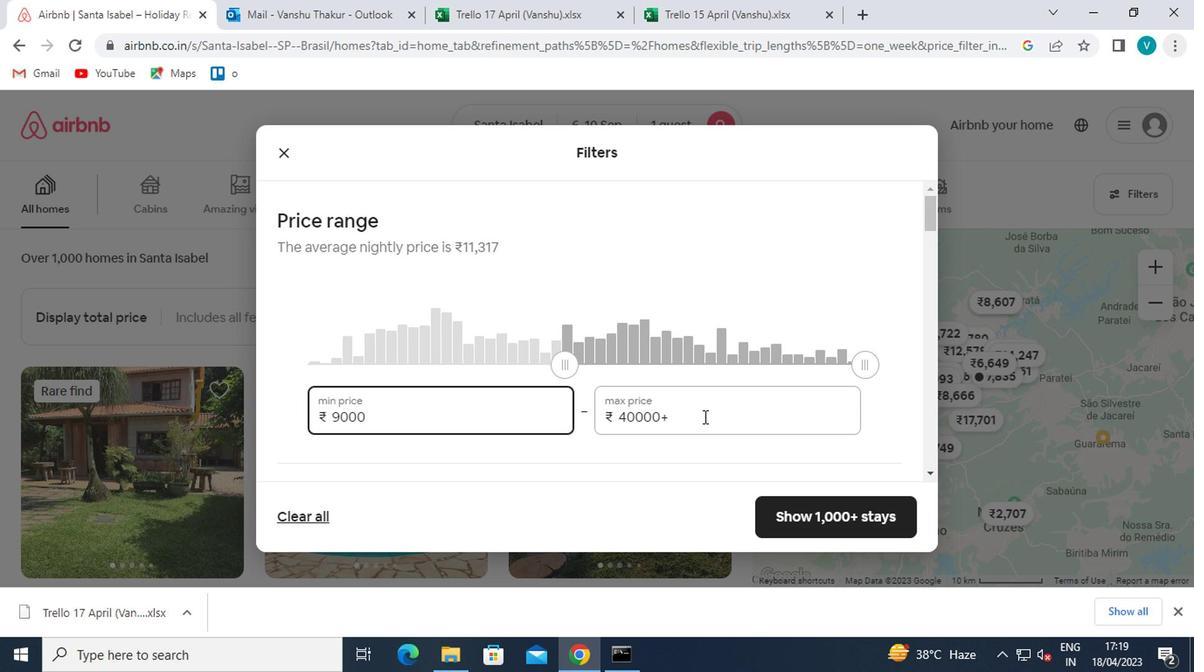 
Action: Mouse moved to (636, 377)
Screenshot: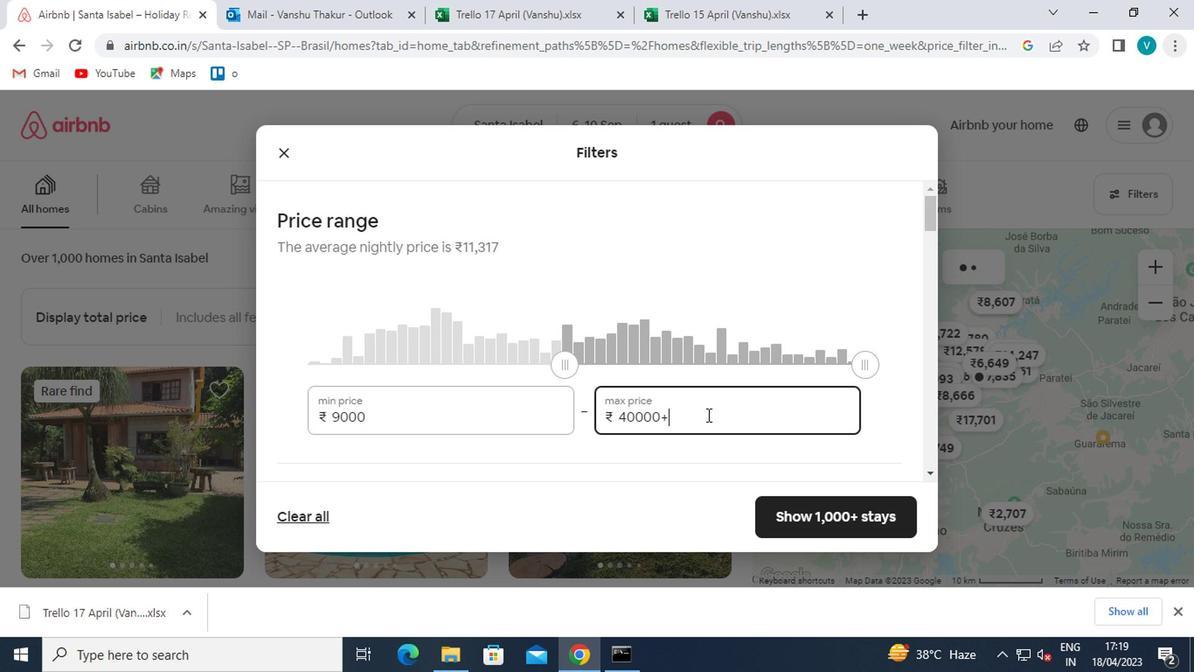 
Action: Key pressed <Key.backspace><Key.backspace><Key.backspace><Key.backspace><Key.backspace><Key.backspace><Key.backspace>17000
Screenshot: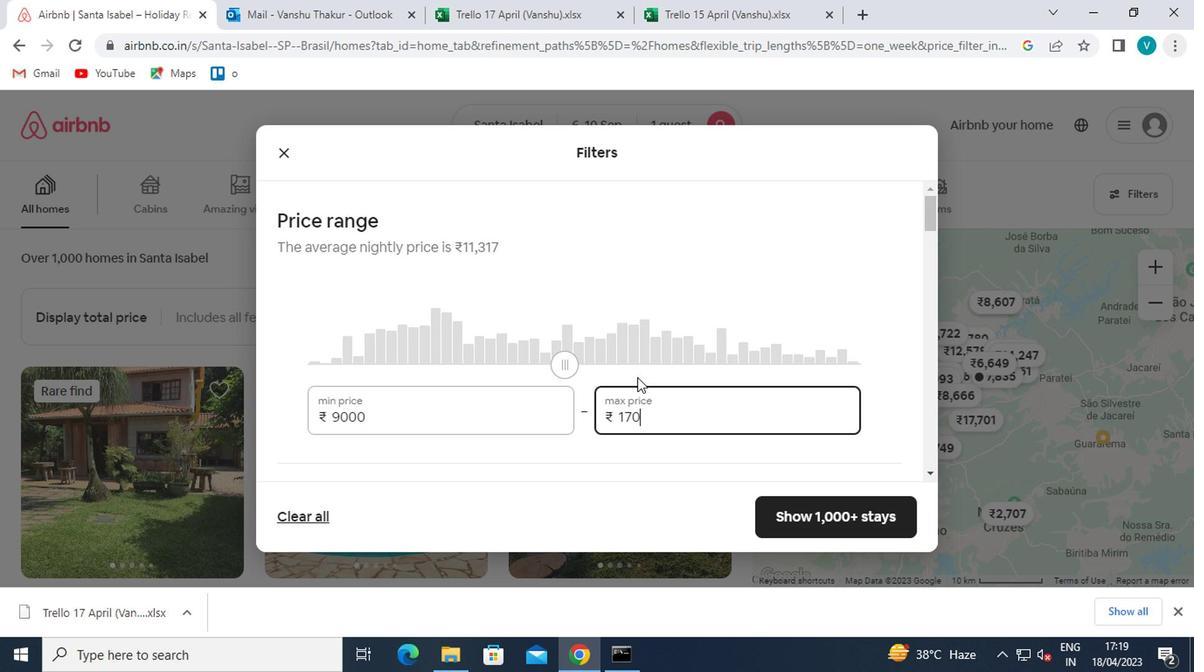 
Action: Mouse moved to (664, 416)
Screenshot: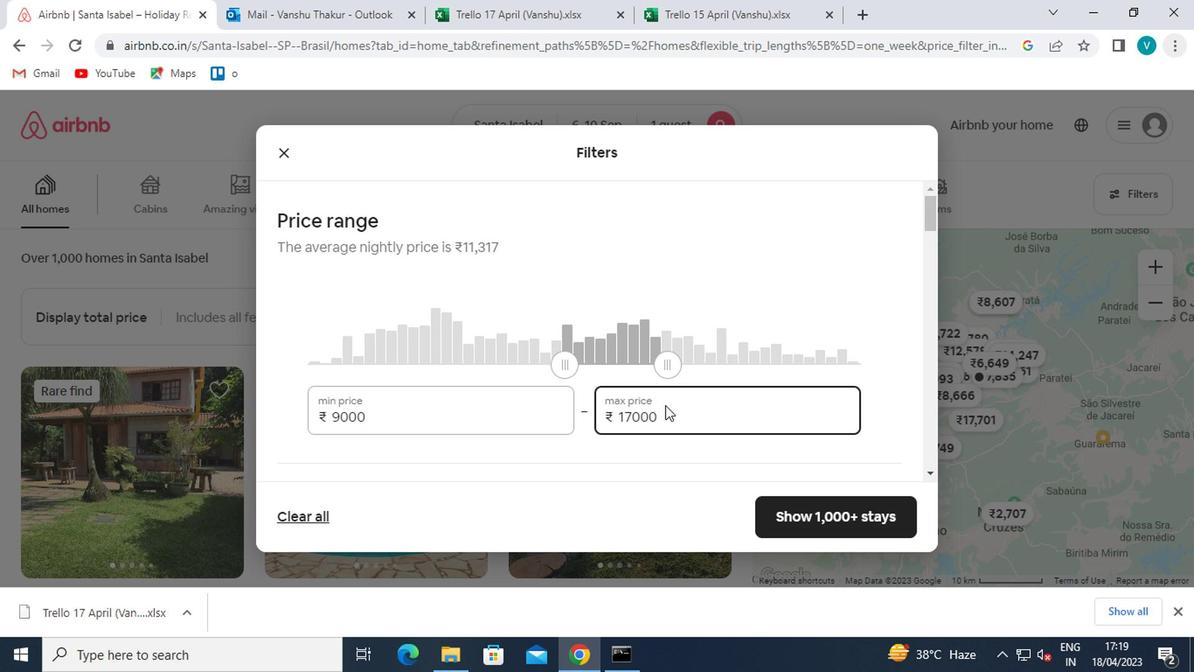 
Action: Mouse scrolled (664, 415) with delta (0, 0)
Screenshot: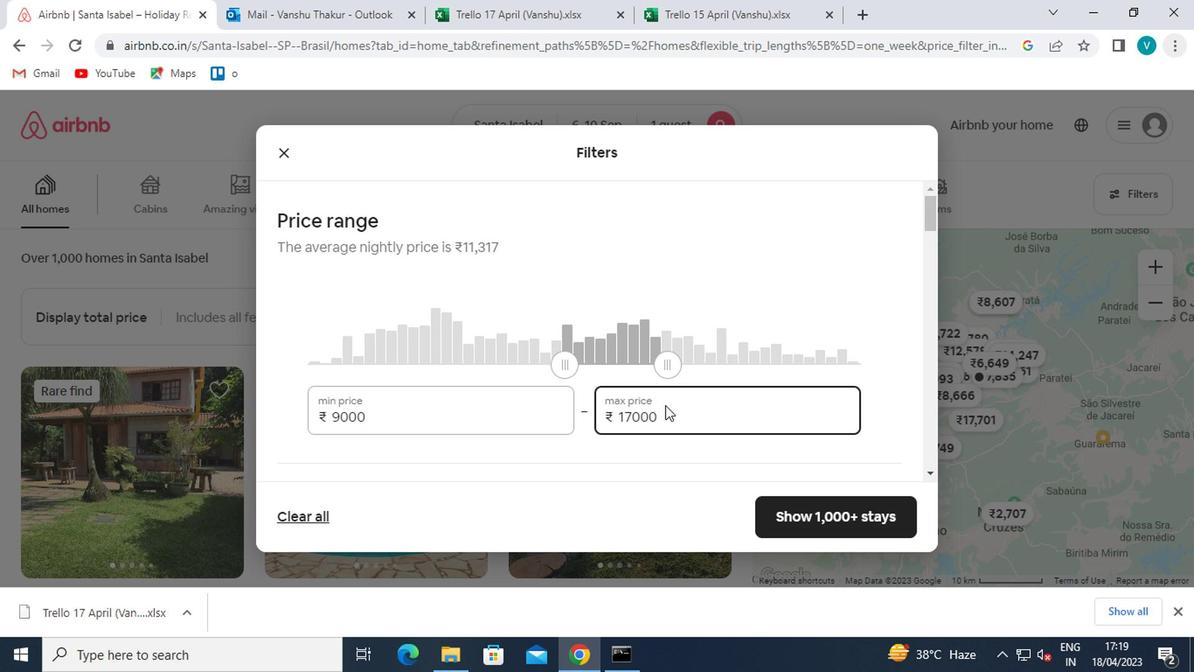 
Action: Mouse moved to (664, 416)
Screenshot: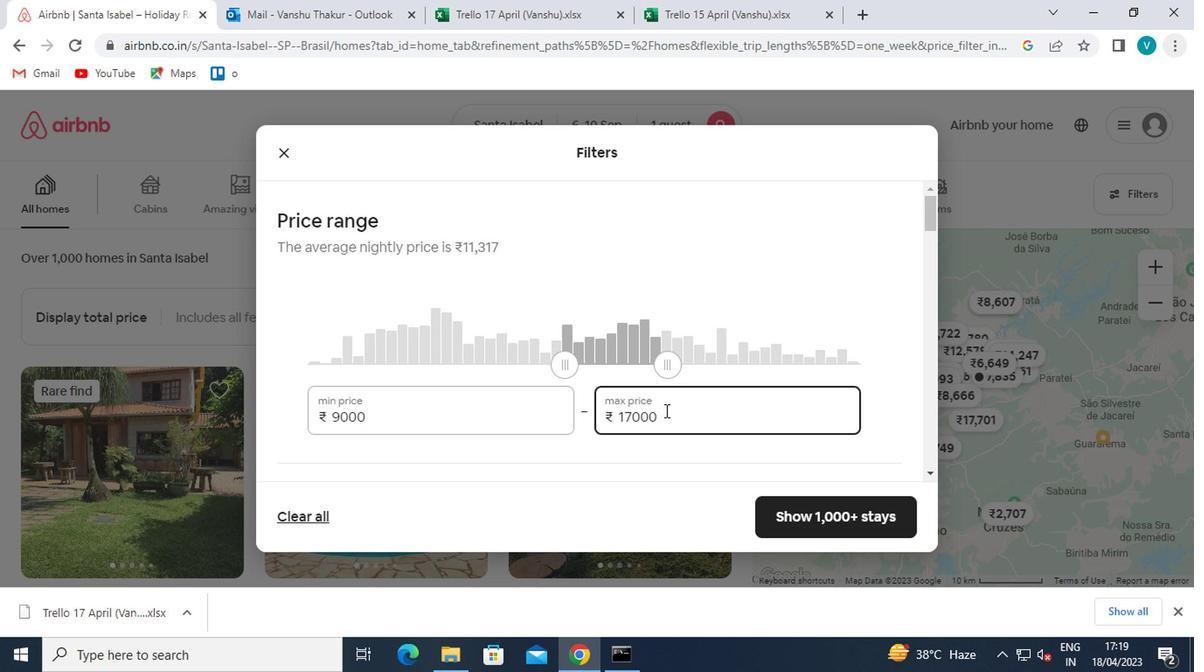 
Action: Mouse scrolled (664, 415) with delta (0, 0)
Screenshot: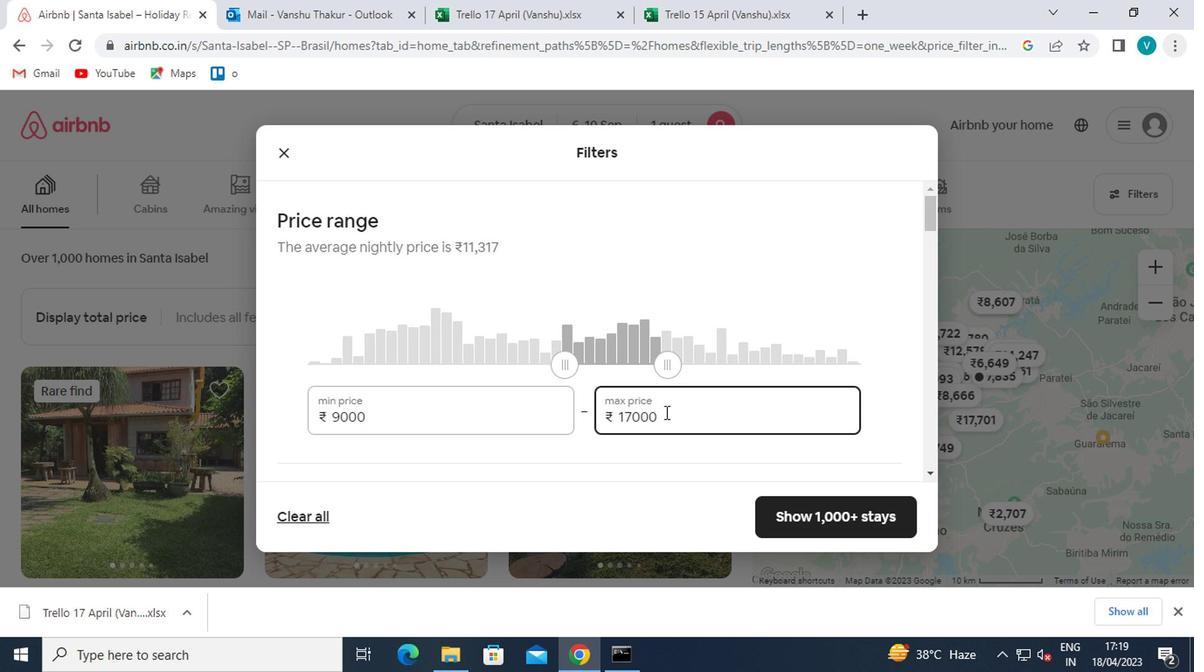 
Action: Mouse moved to (660, 419)
Screenshot: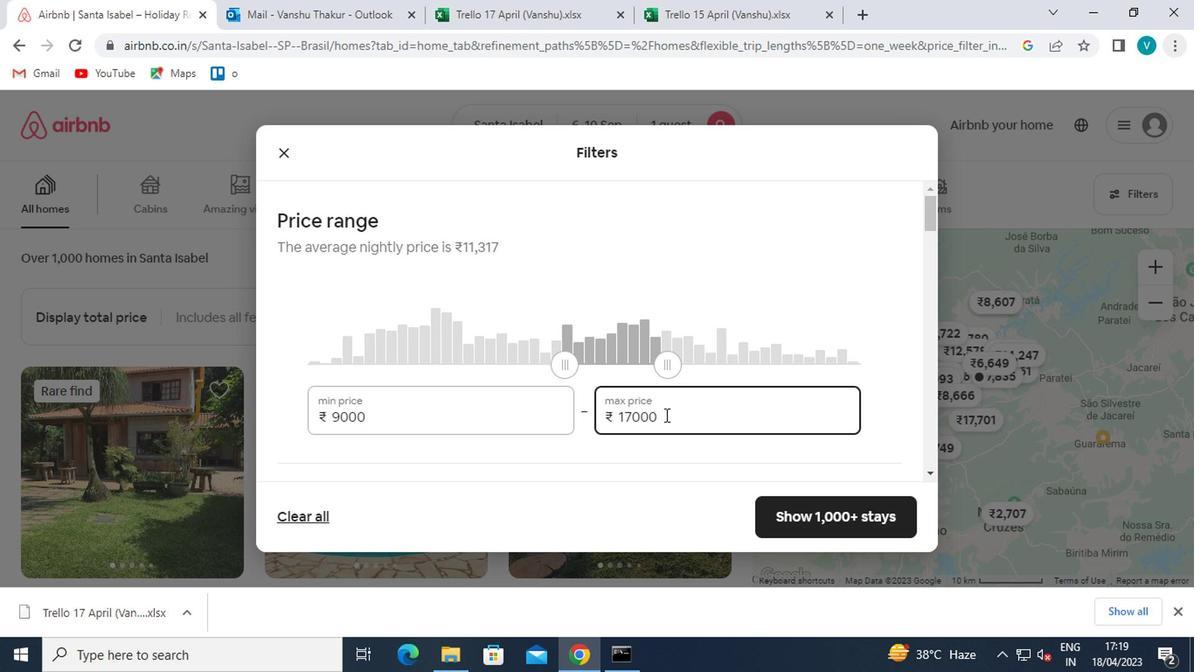 
Action: Mouse scrolled (660, 418) with delta (0, -1)
Screenshot: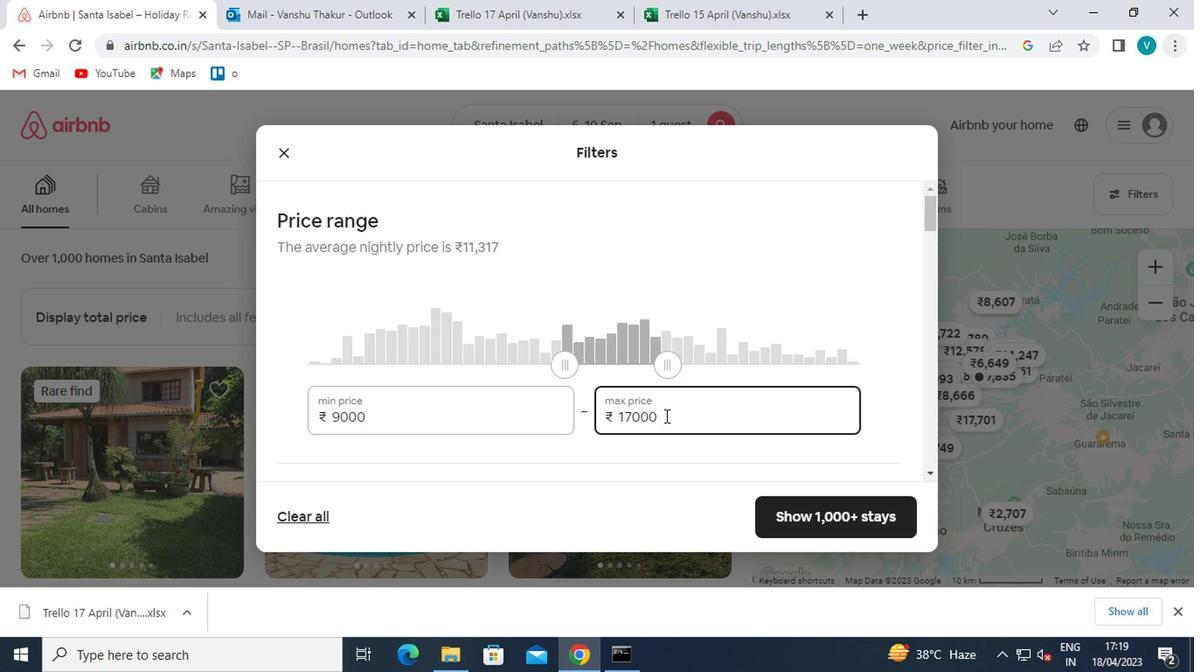 
Action: Mouse moved to (609, 300)
Screenshot: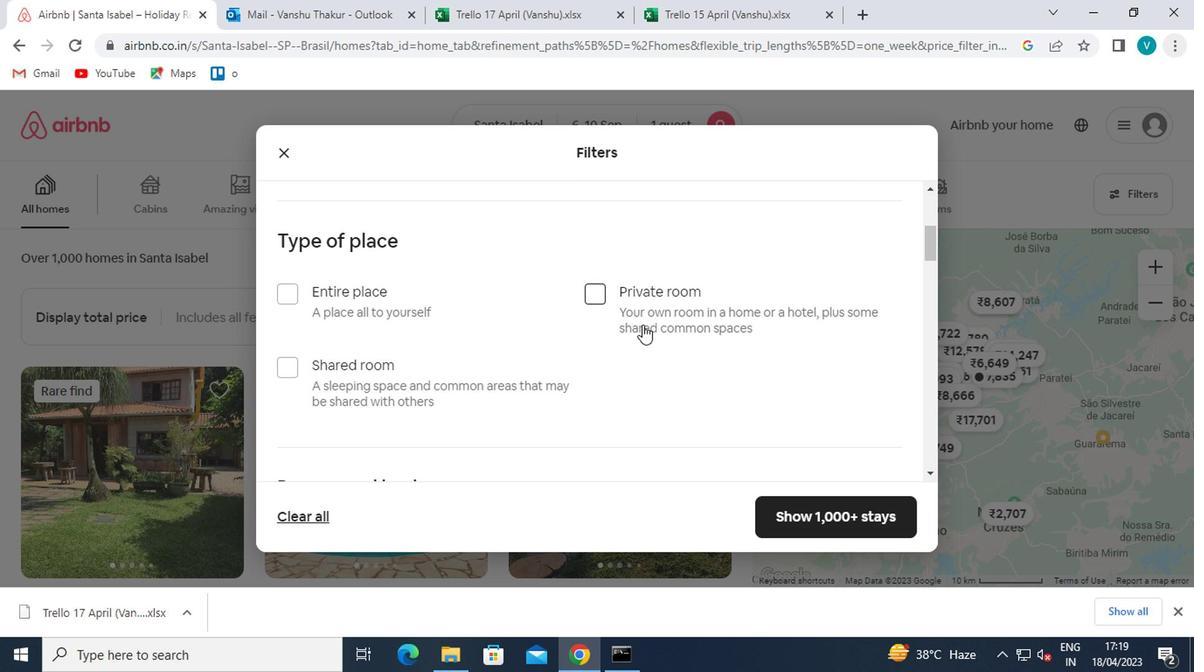 
Action: Mouse pressed left at (609, 300)
Screenshot: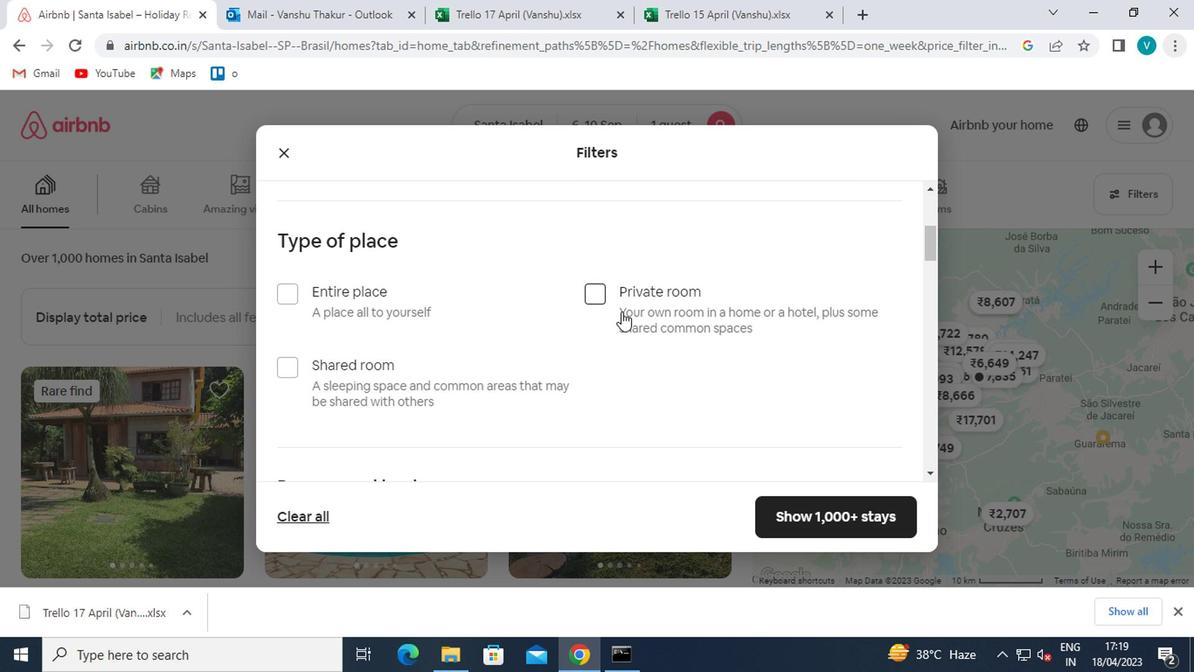 
Action: Mouse moved to (611, 301)
Screenshot: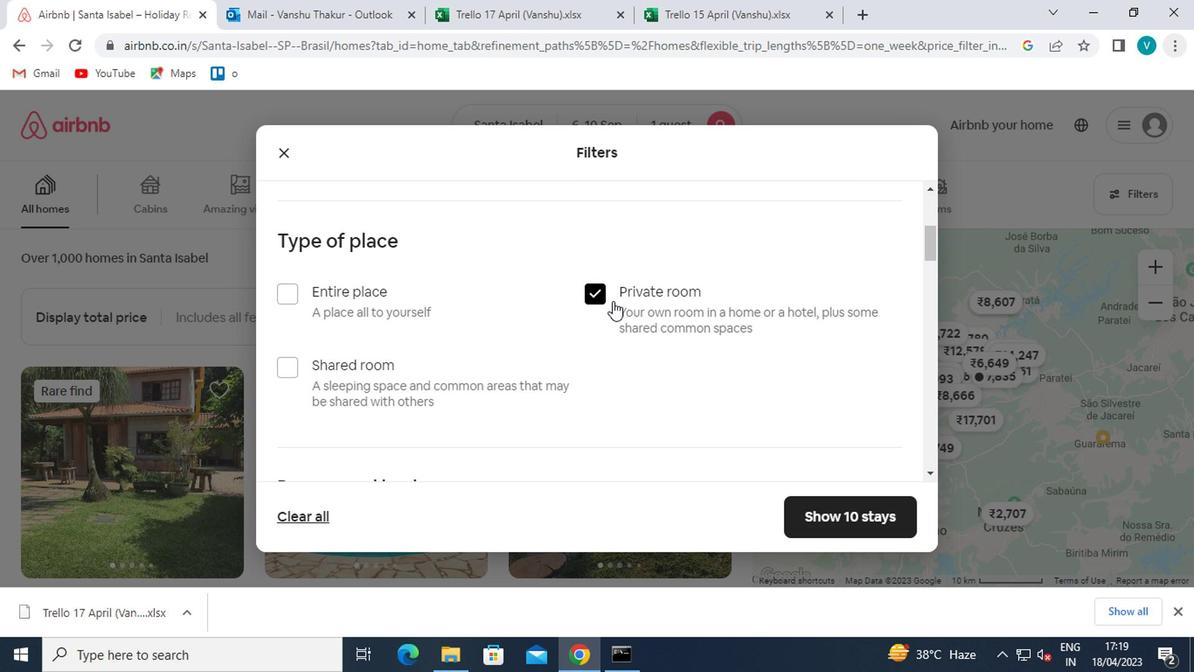 
Action: Mouse scrolled (611, 301) with delta (0, 0)
Screenshot: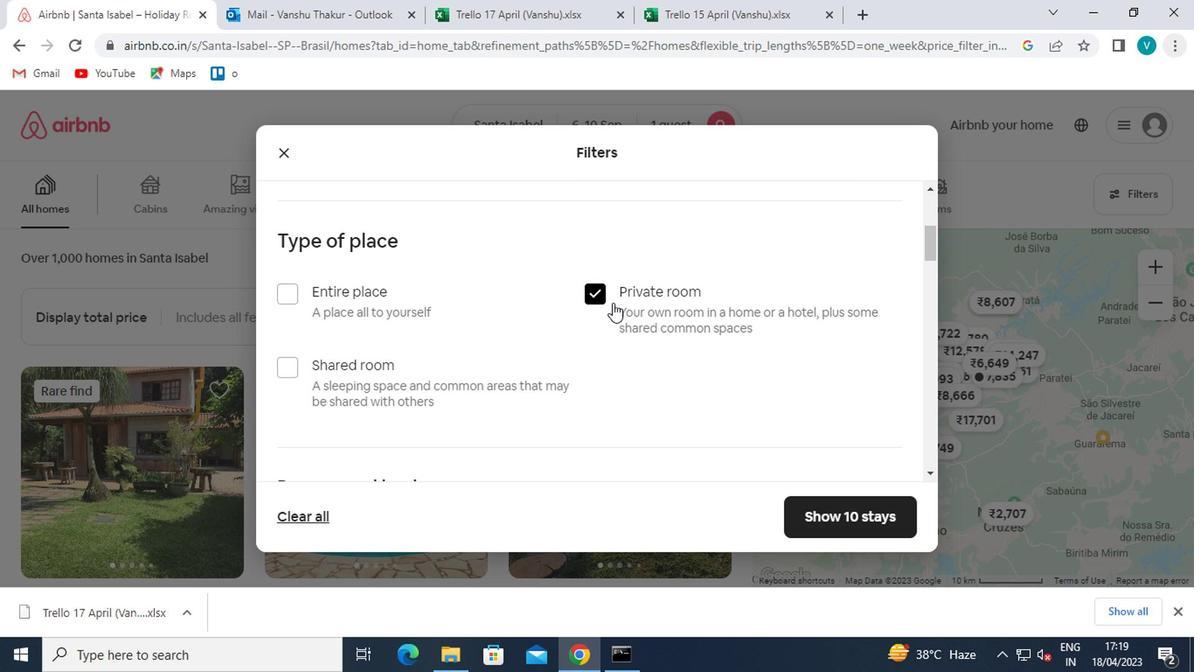 
Action: Mouse moved to (611, 303)
Screenshot: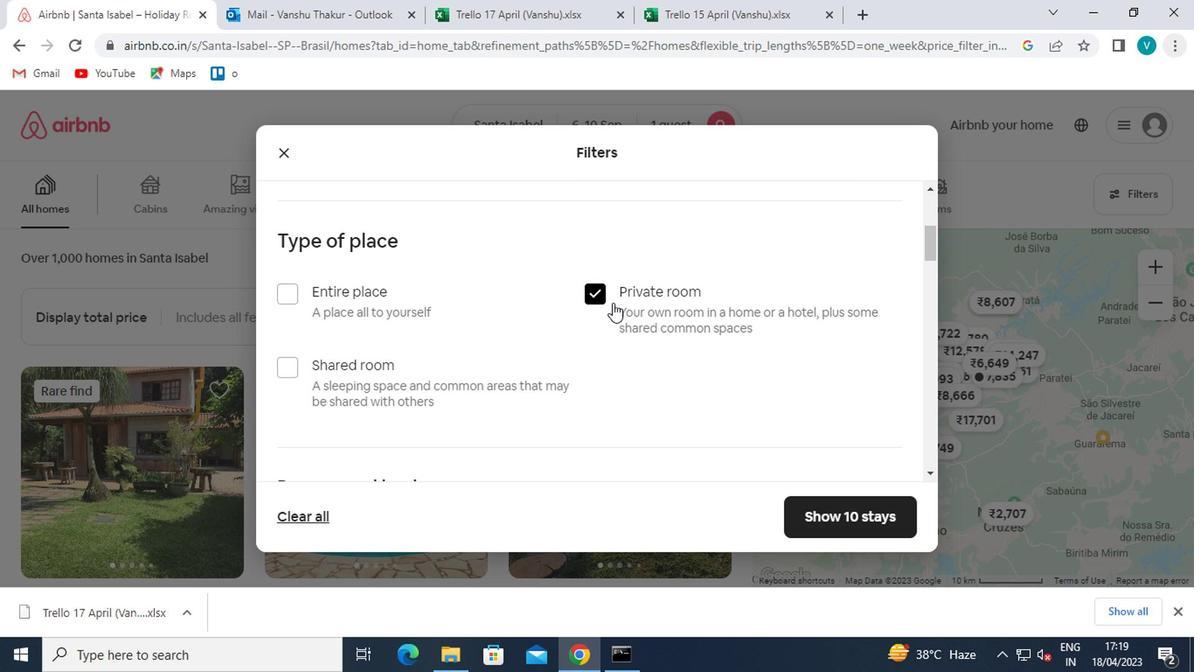 
Action: Mouse scrolled (611, 301) with delta (0, -1)
Screenshot: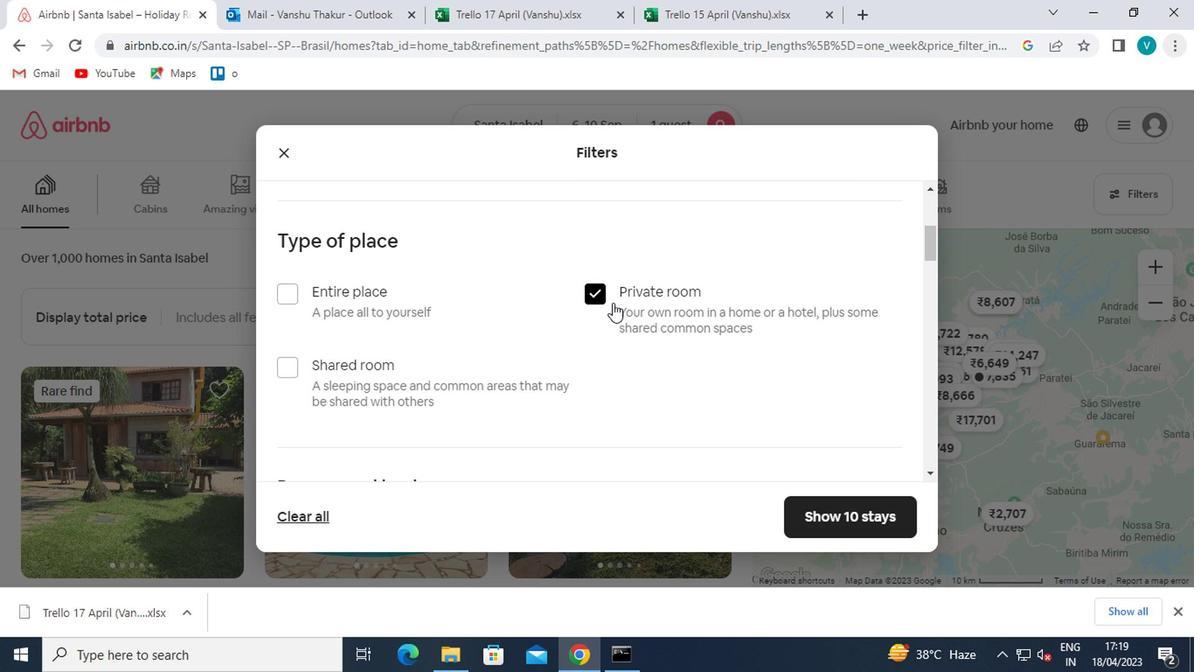 
Action: Mouse moved to (611, 303)
Screenshot: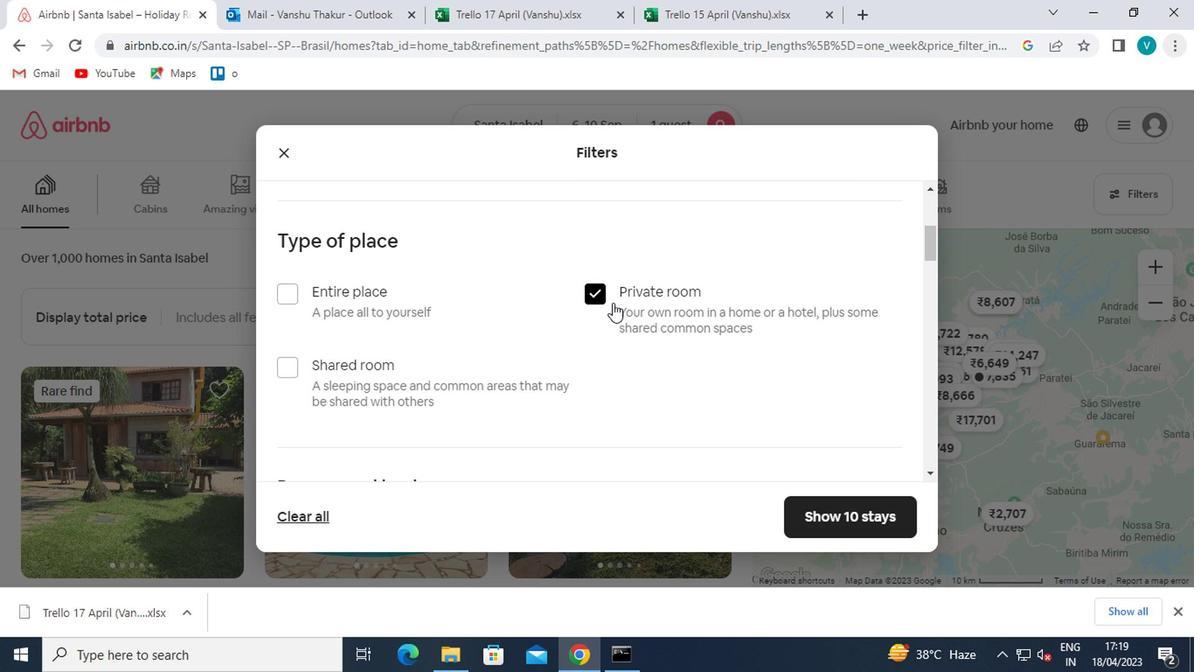 
Action: Mouse scrolled (611, 303) with delta (0, 0)
Screenshot: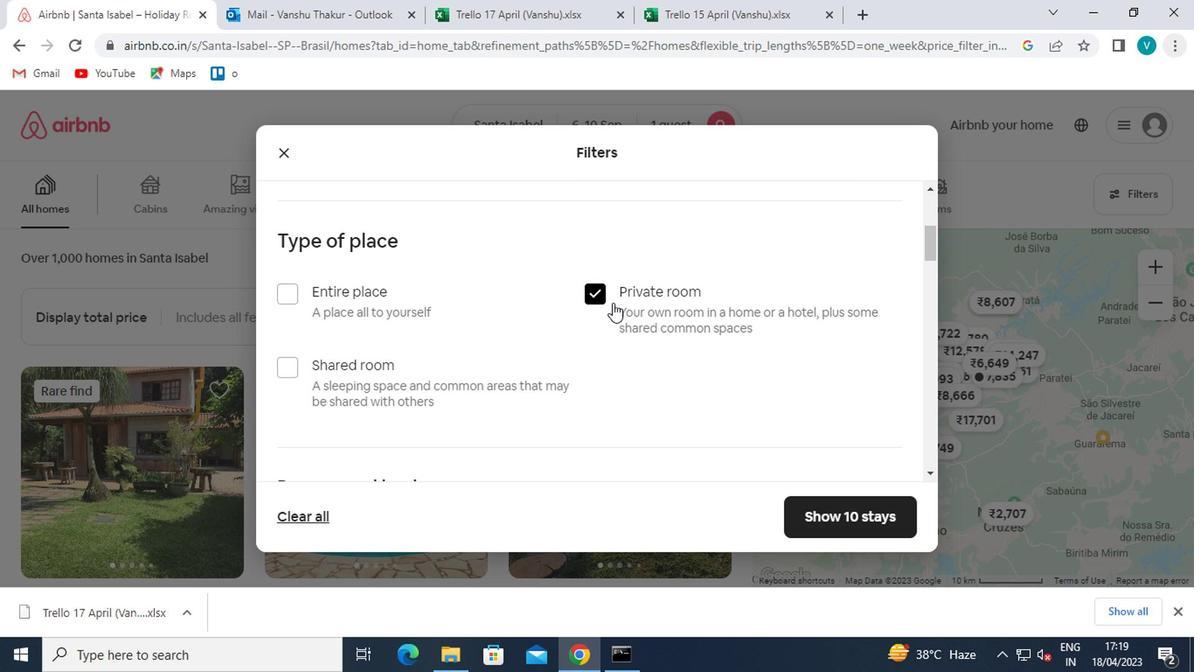 
Action: Mouse moved to (391, 321)
Screenshot: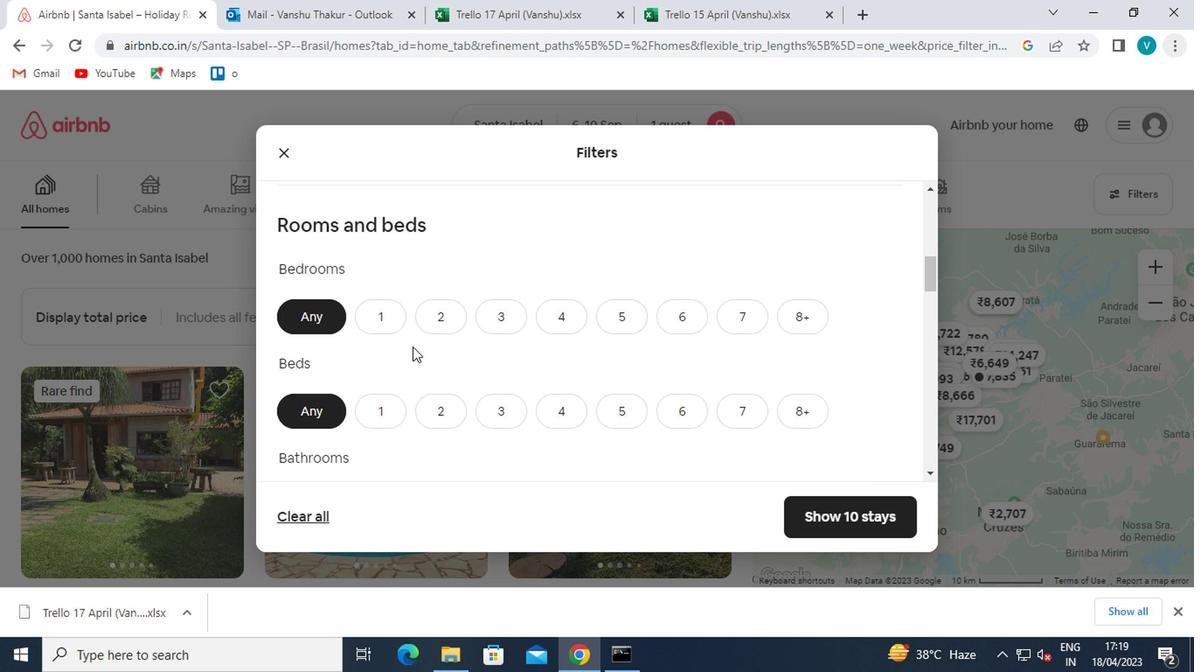
Action: Mouse pressed left at (391, 321)
Screenshot: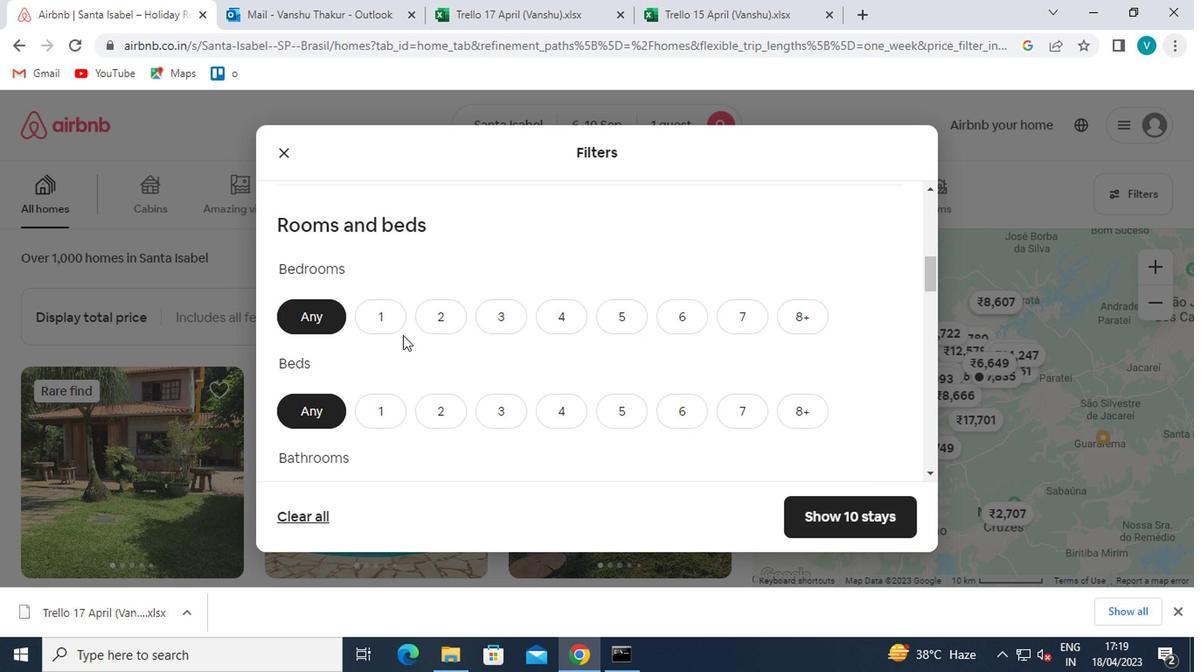 
Action: Mouse moved to (382, 382)
Screenshot: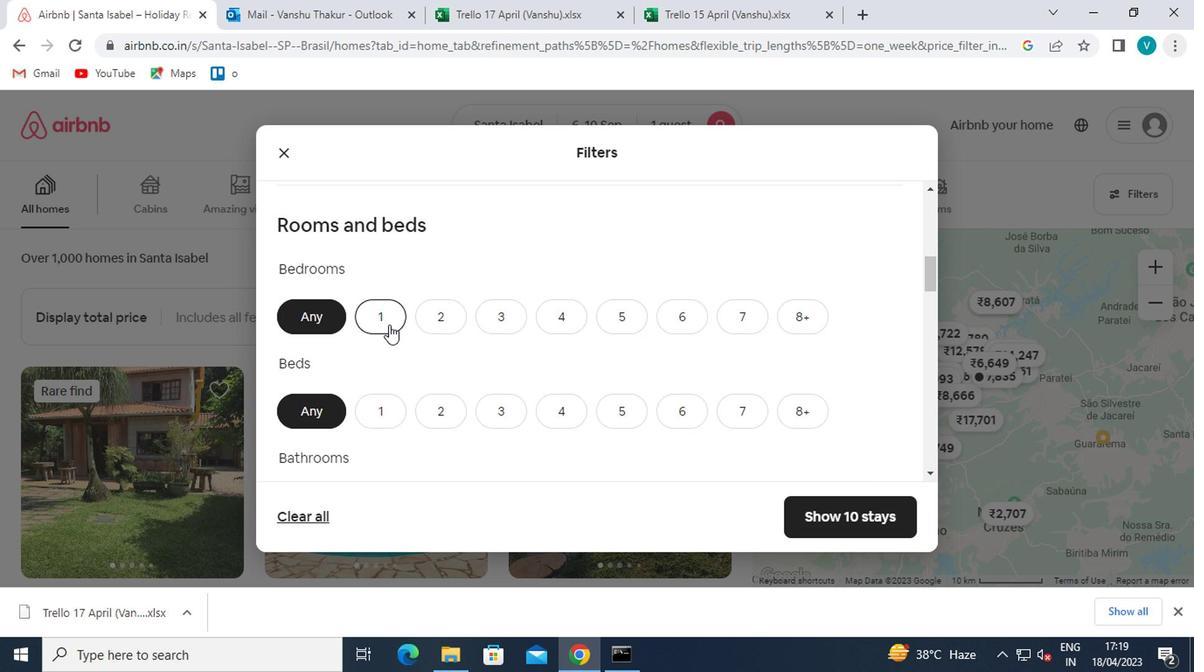 
Action: Mouse pressed left at (382, 382)
Screenshot: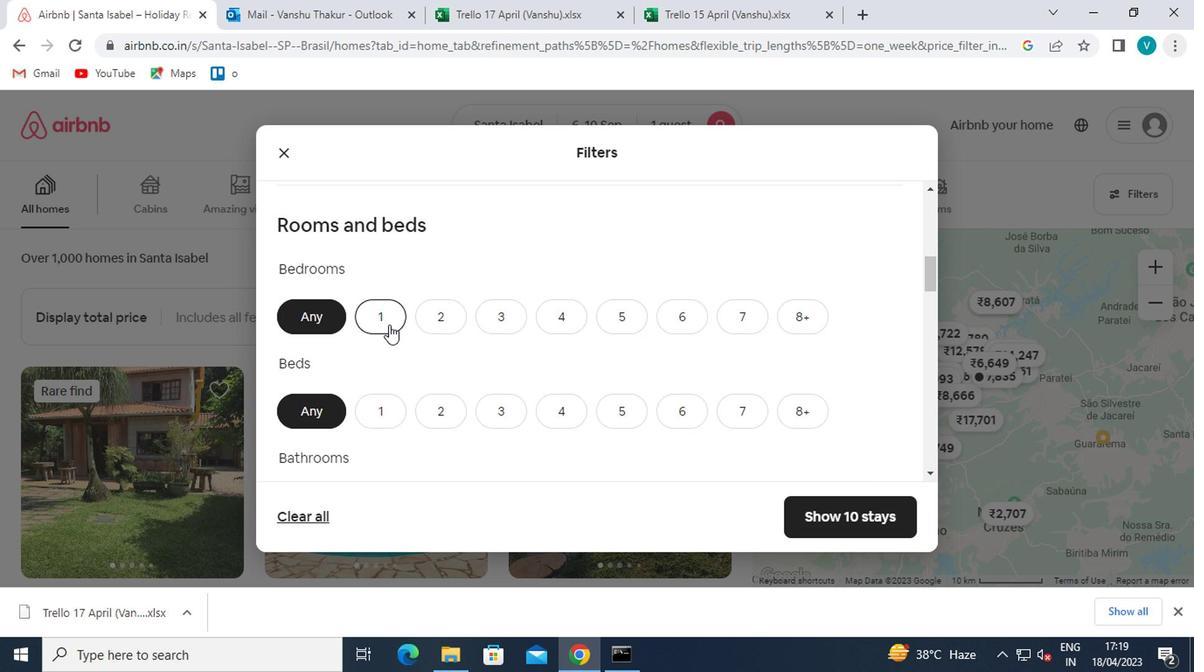 
Action: Mouse moved to (383, 396)
Screenshot: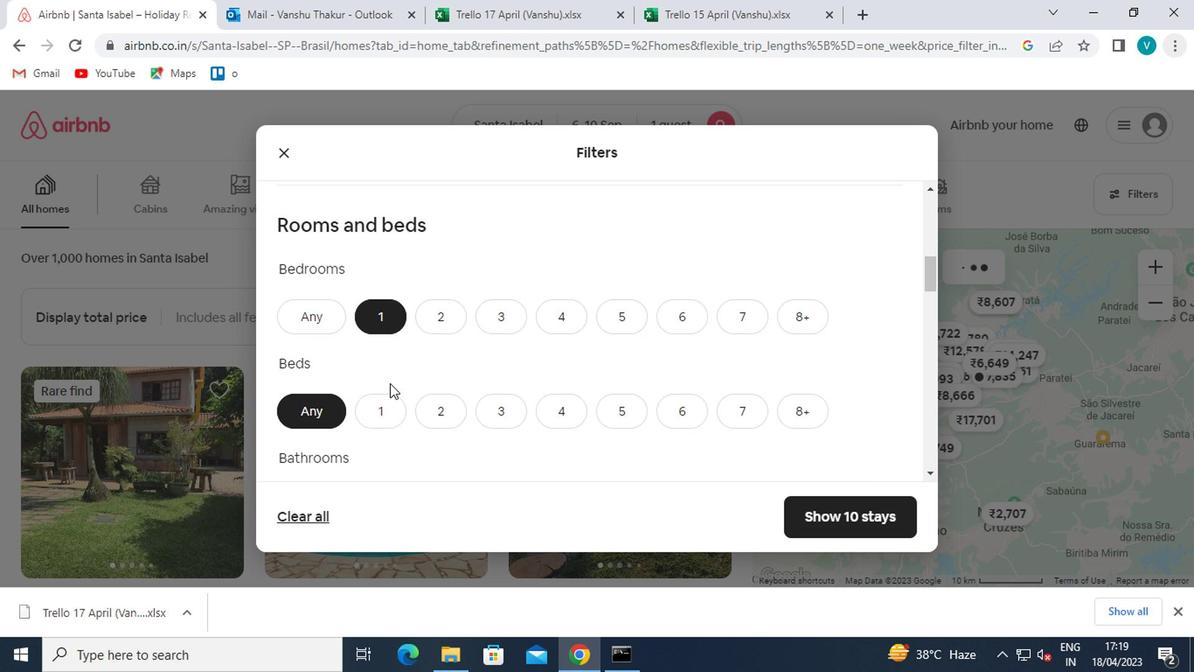 
Action: Mouse pressed left at (383, 396)
Screenshot: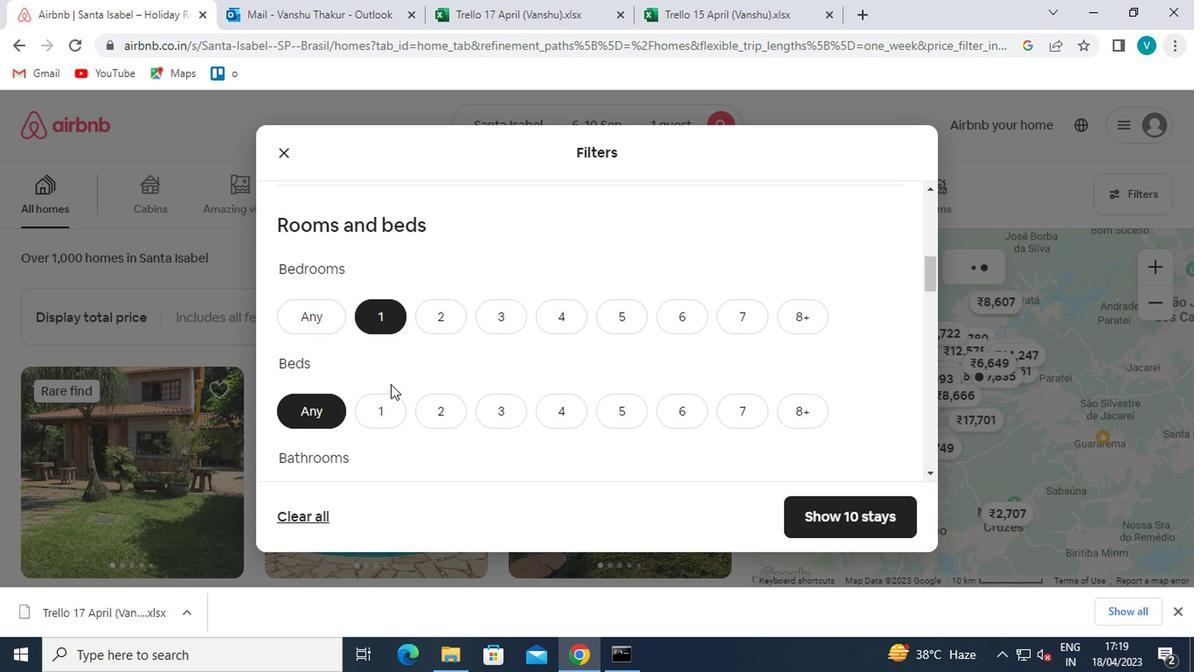 
Action: Mouse moved to (385, 397)
Screenshot: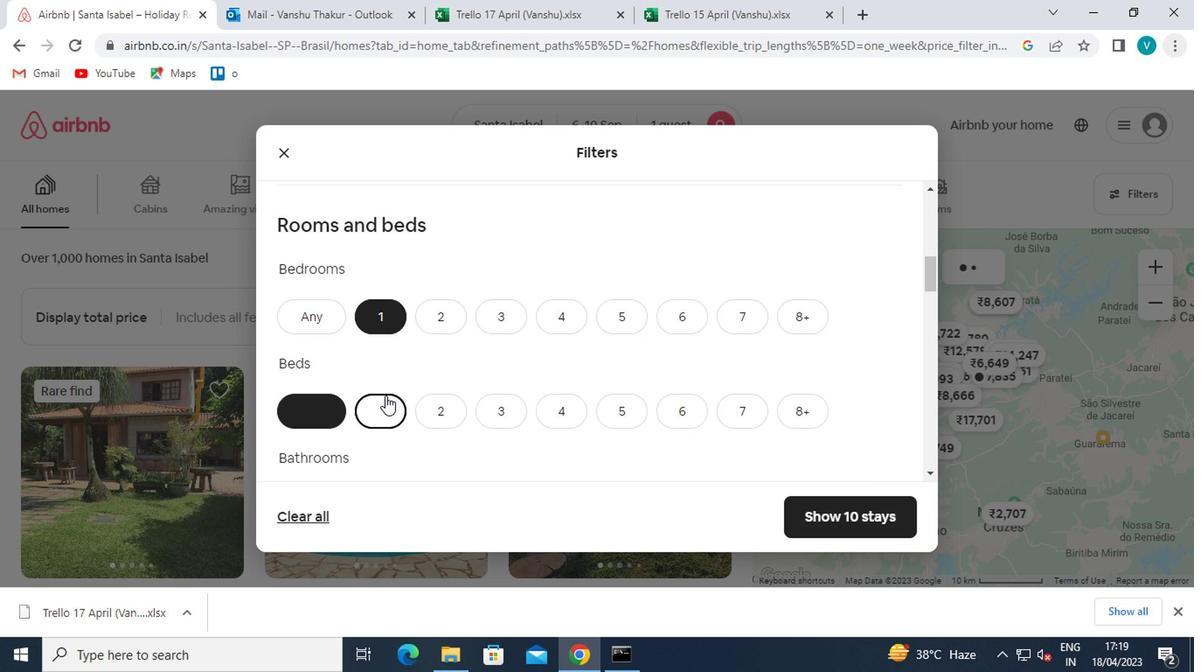 
Action: Mouse scrolled (385, 396) with delta (0, 0)
Screenshot: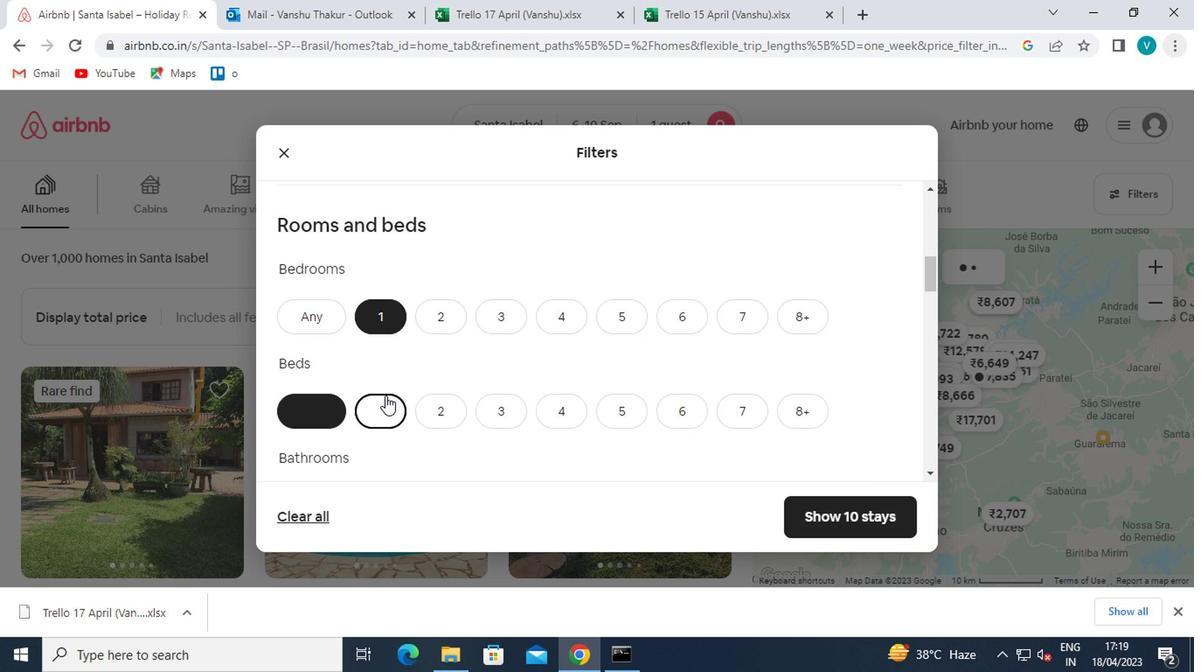
Action: Mouse scrolled (385, 396) with delta (0, 0)
Screenshot: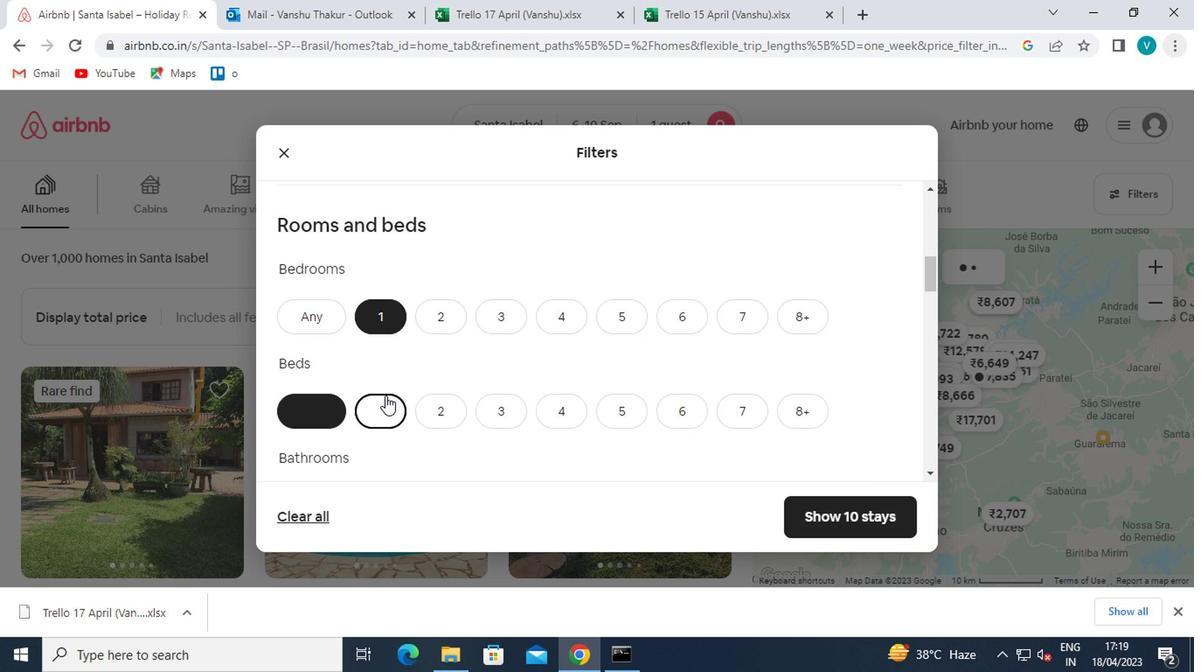 
Action: Mouse moved to (384, 397)
Screenshot: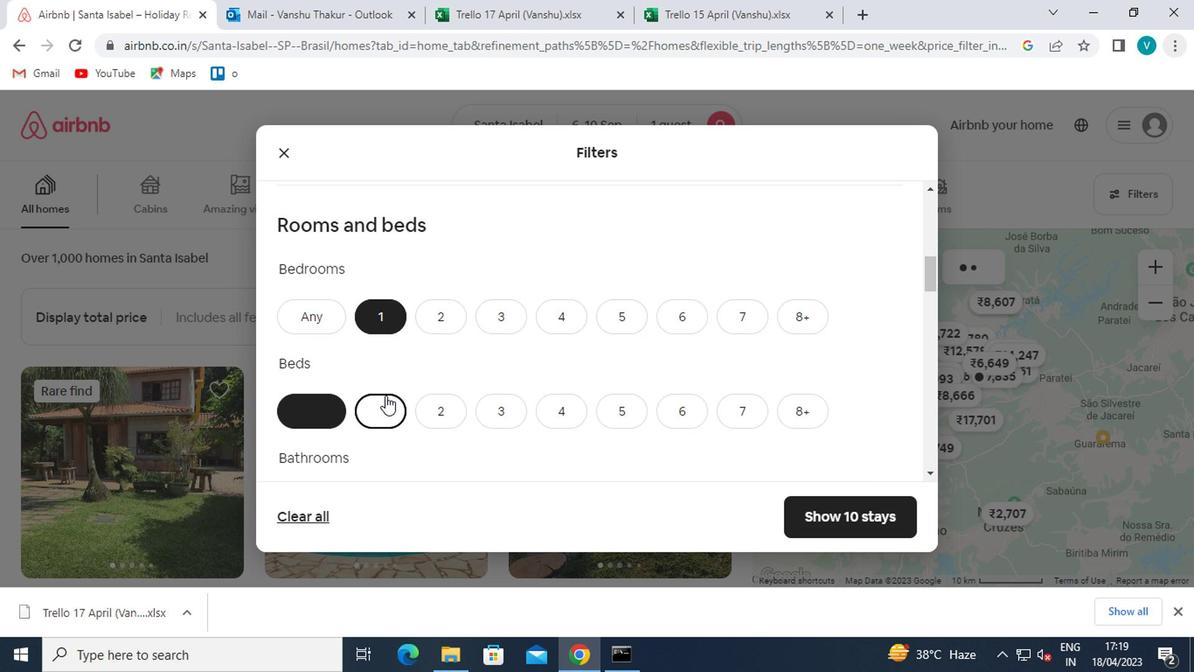 
Action: Mouse scrolled (384, 396) with delta (0, 0)
Screenshot: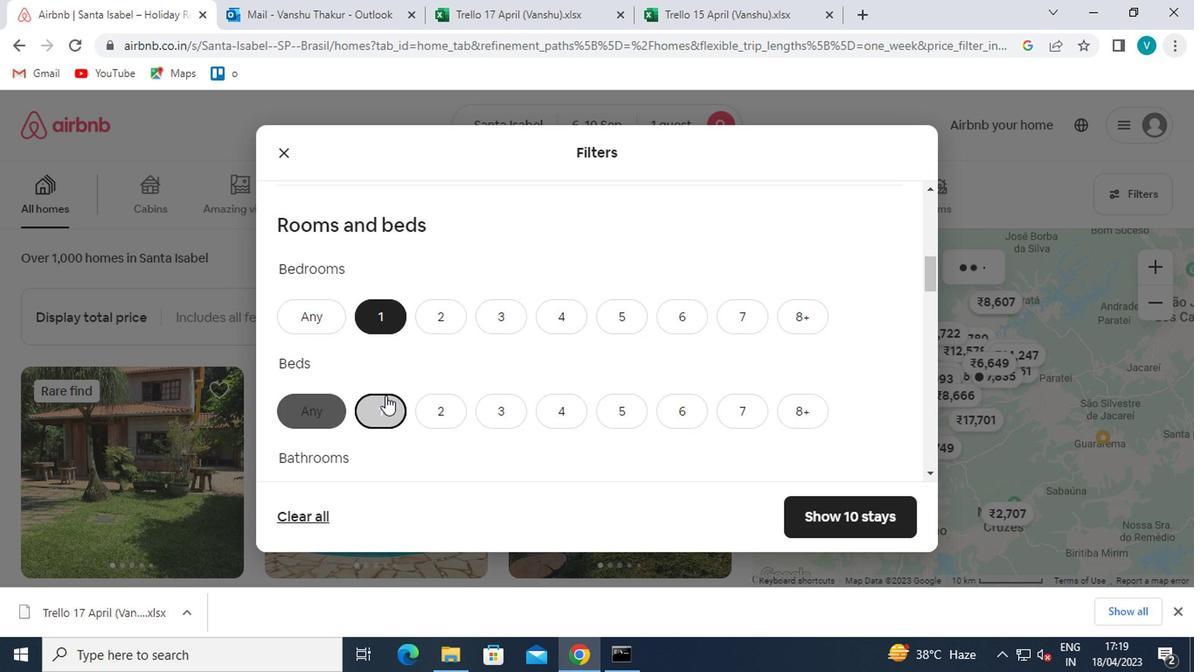 
Action: Mouse moved to (373, 235)
Screenshot: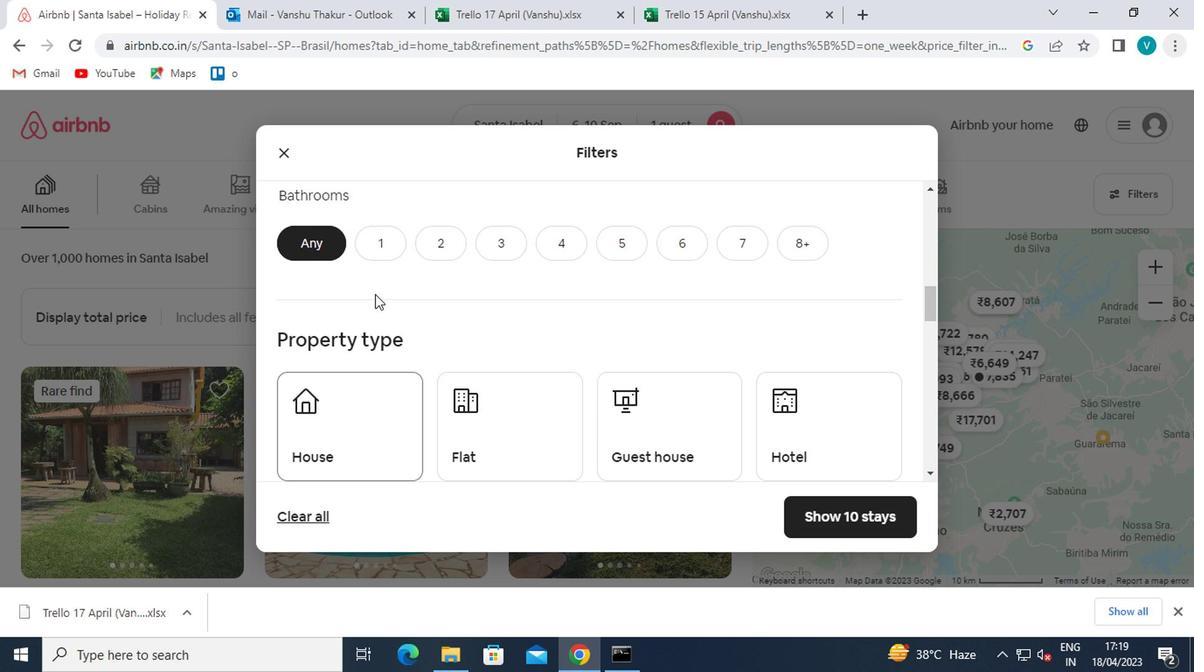 
Action: Mouse pressed left at (373, 235)
Screenshot: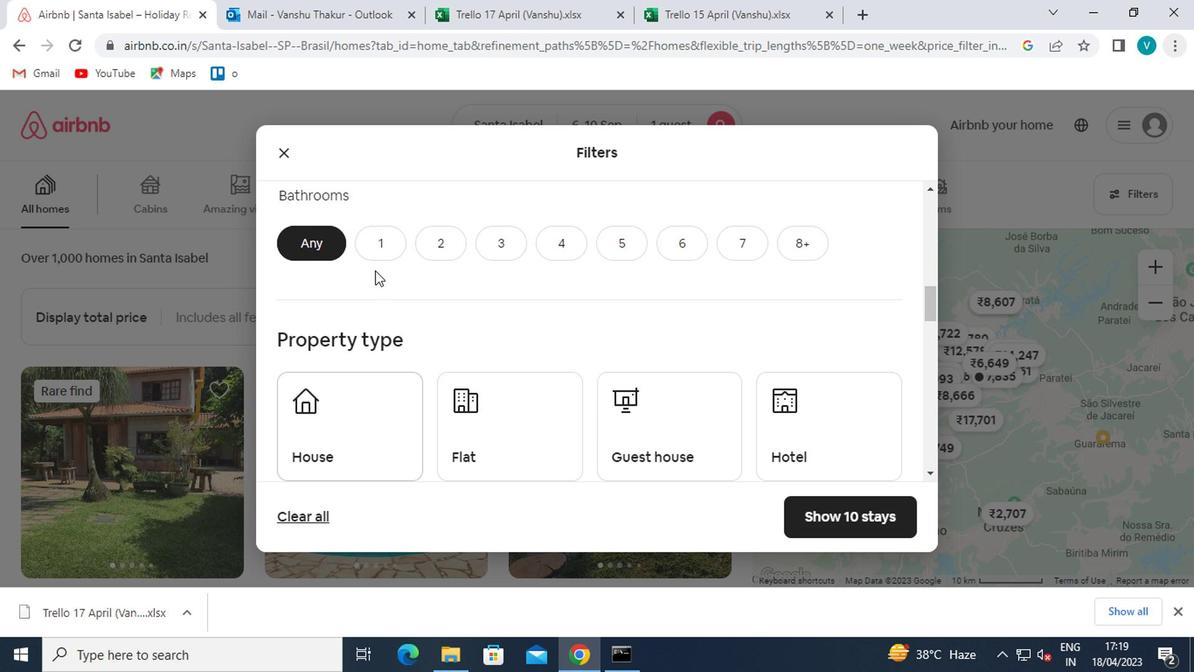 
Action: Mouse moved to (466, 263)
Screenshot: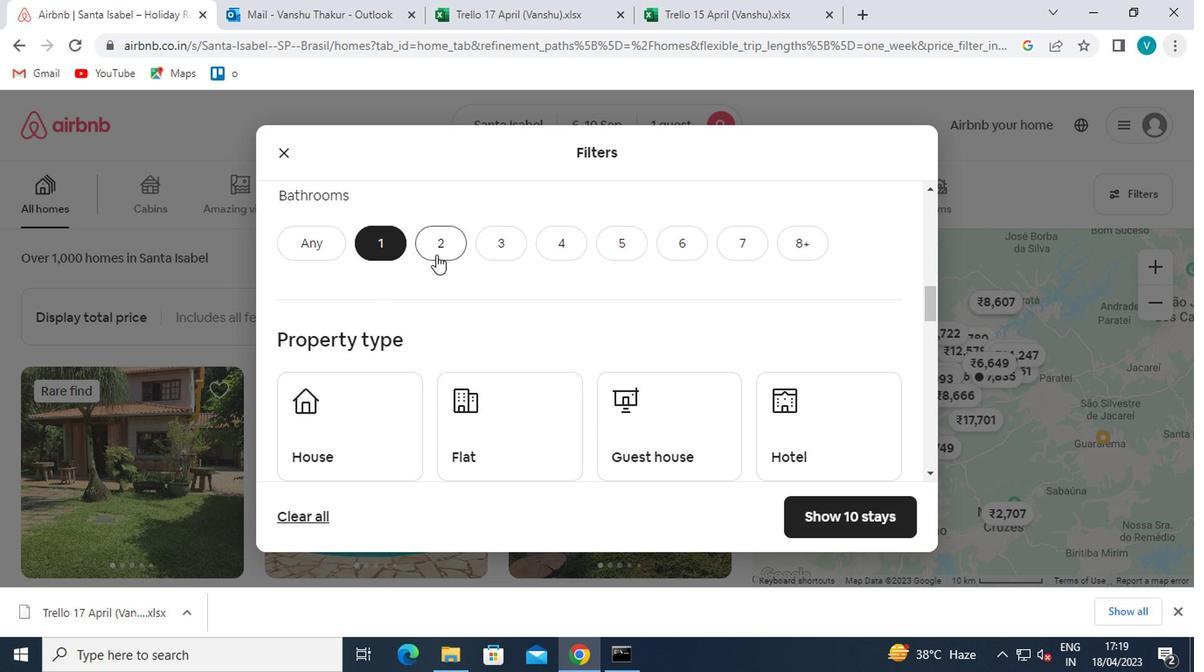
Action: Mouse scrolled (466, 262) with delta (0, -1)
Screenshot: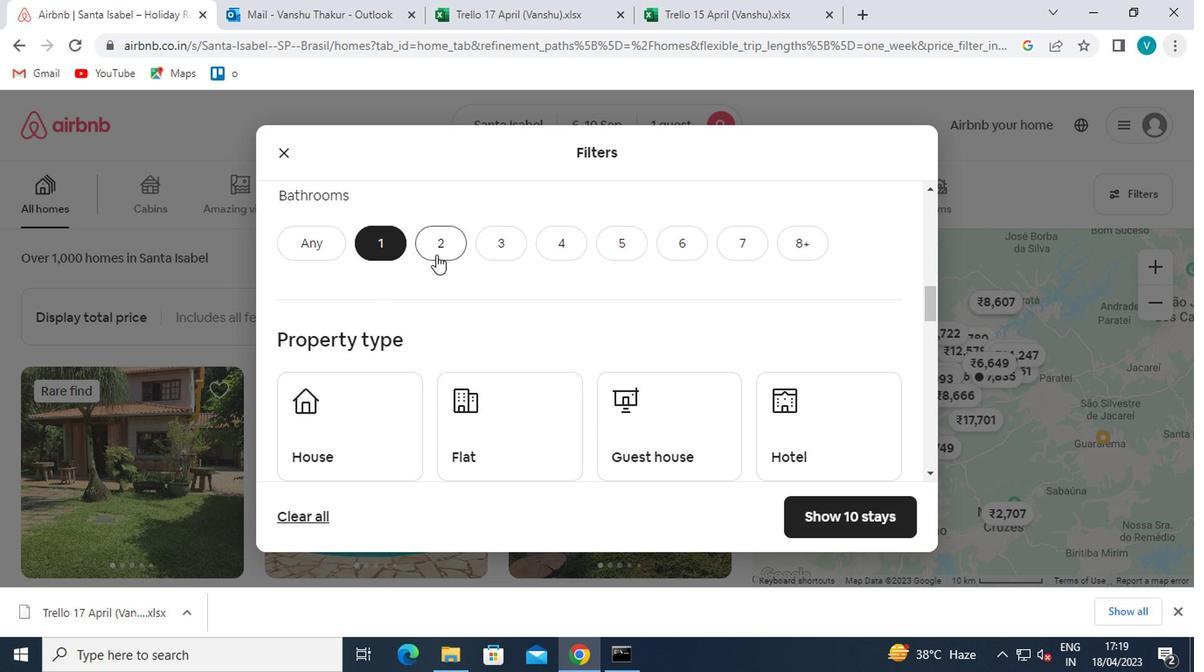 
Action: Mouse moved to (468, 263)
Screenshot: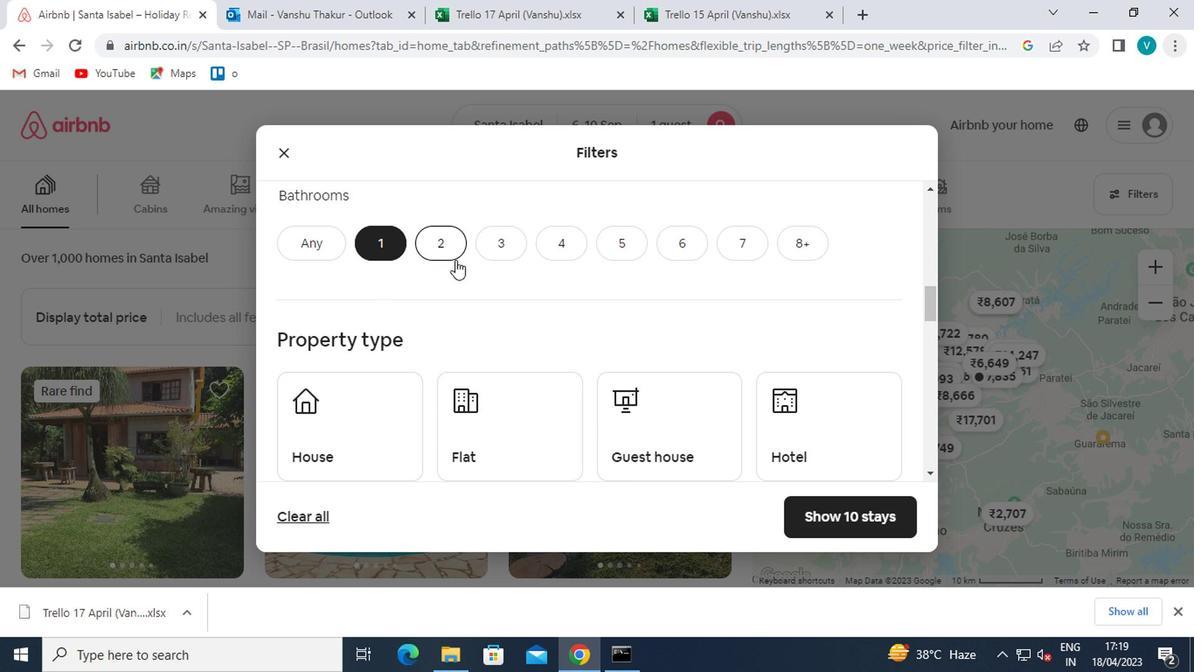 
Action: Mouse scrolled (468, 263) with delta (0, 0)
Screenshot: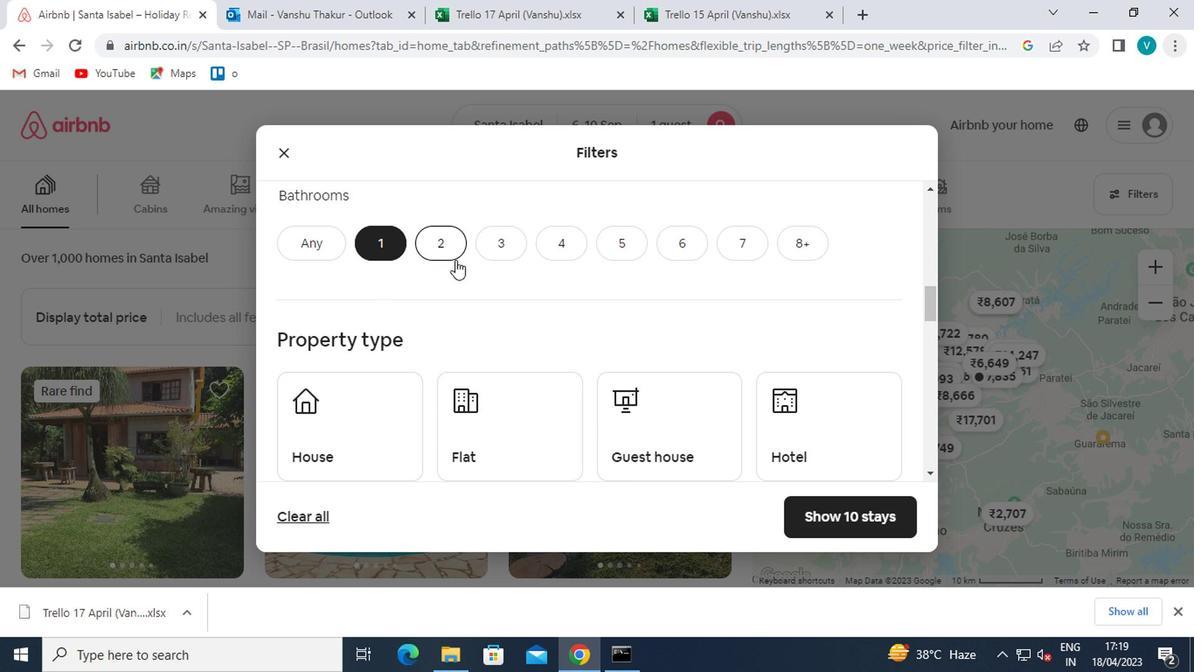 
Action: Mouse moved to (749, 260)
Screenshot: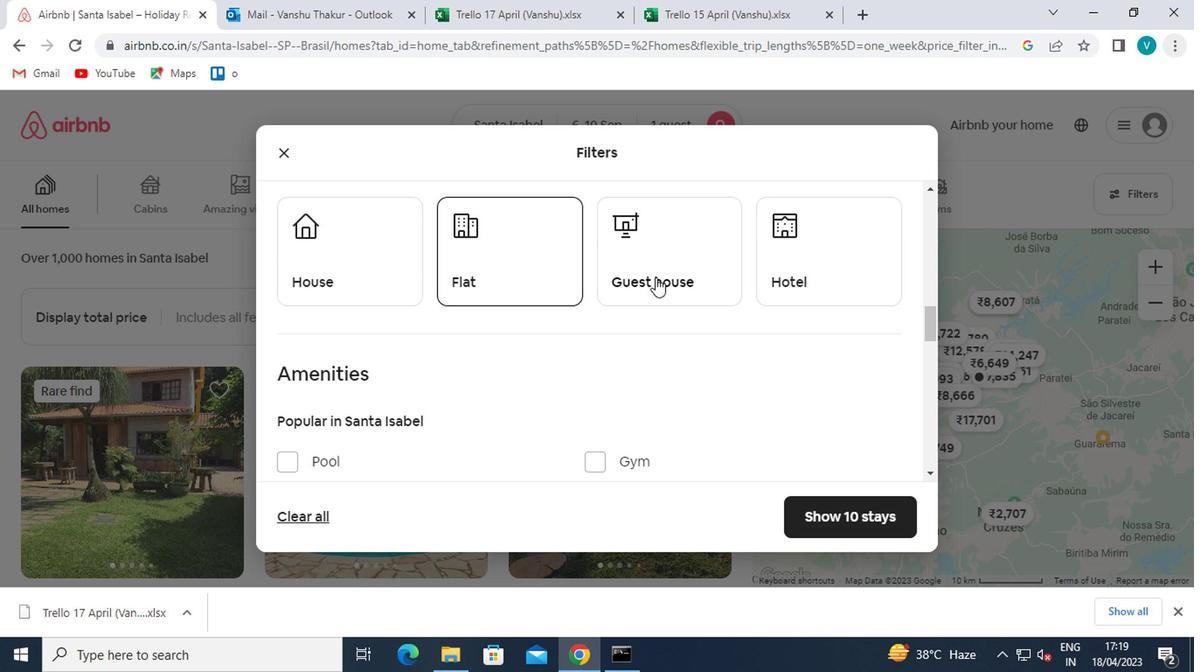 
Action: Mouse pressed left at (749, 260)
Screenshot: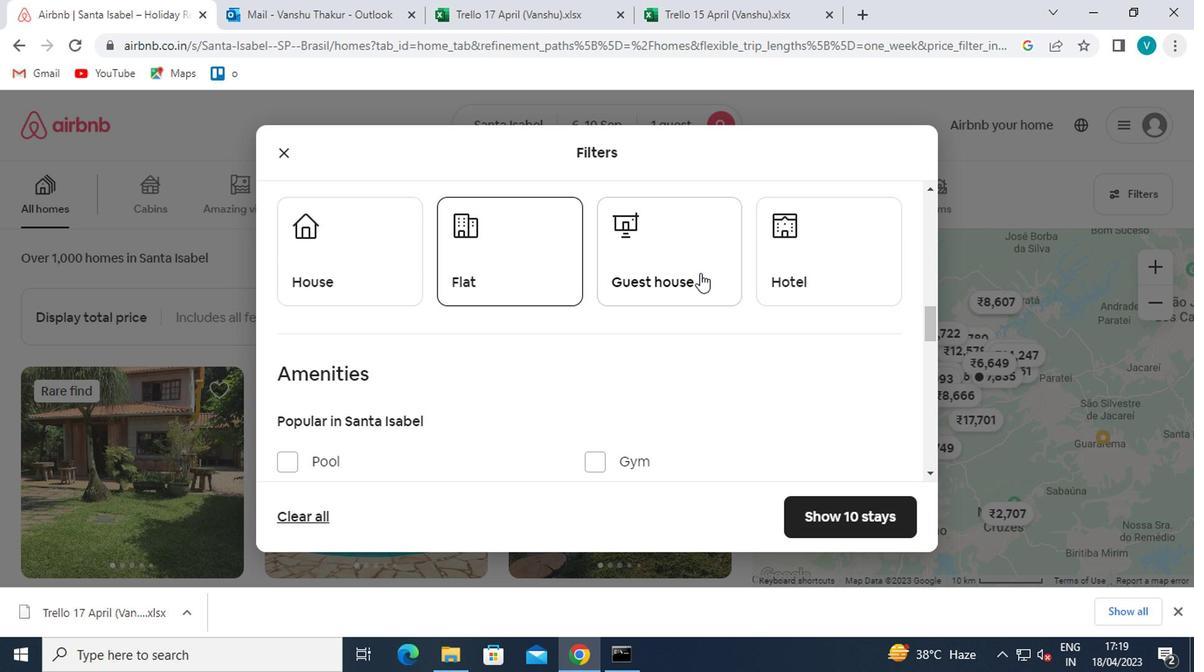 
Action: Mouse moved to (779, 247)
Screenshot: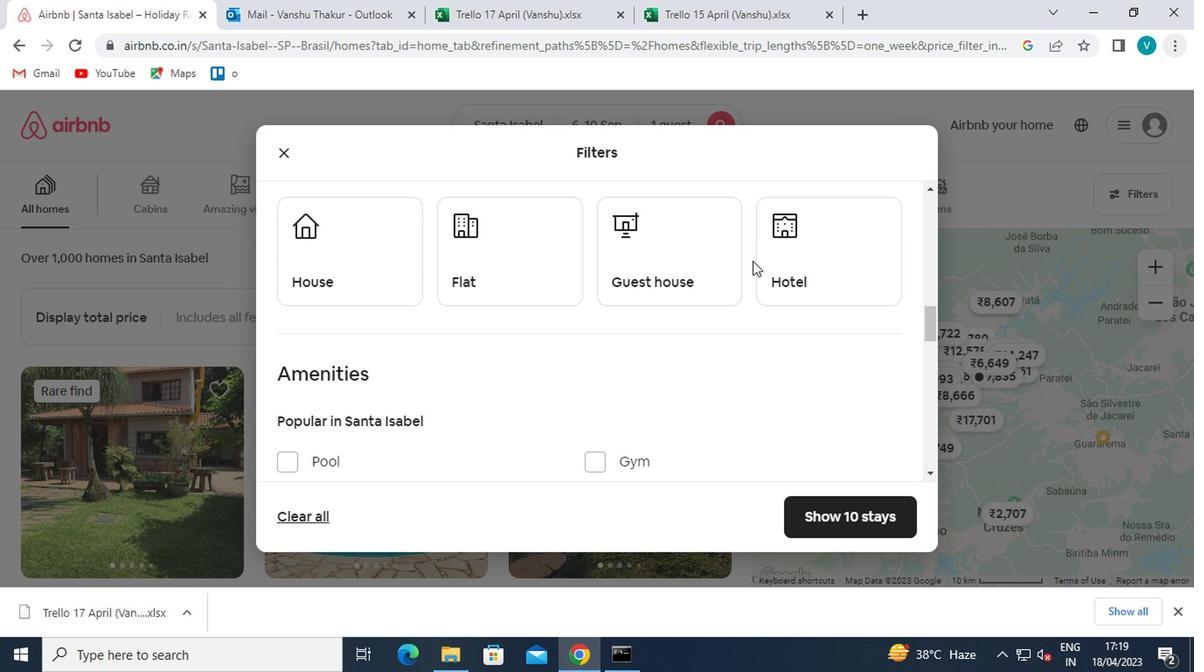 
Action: Mouse pressed left at (779, 247)
Screenshot: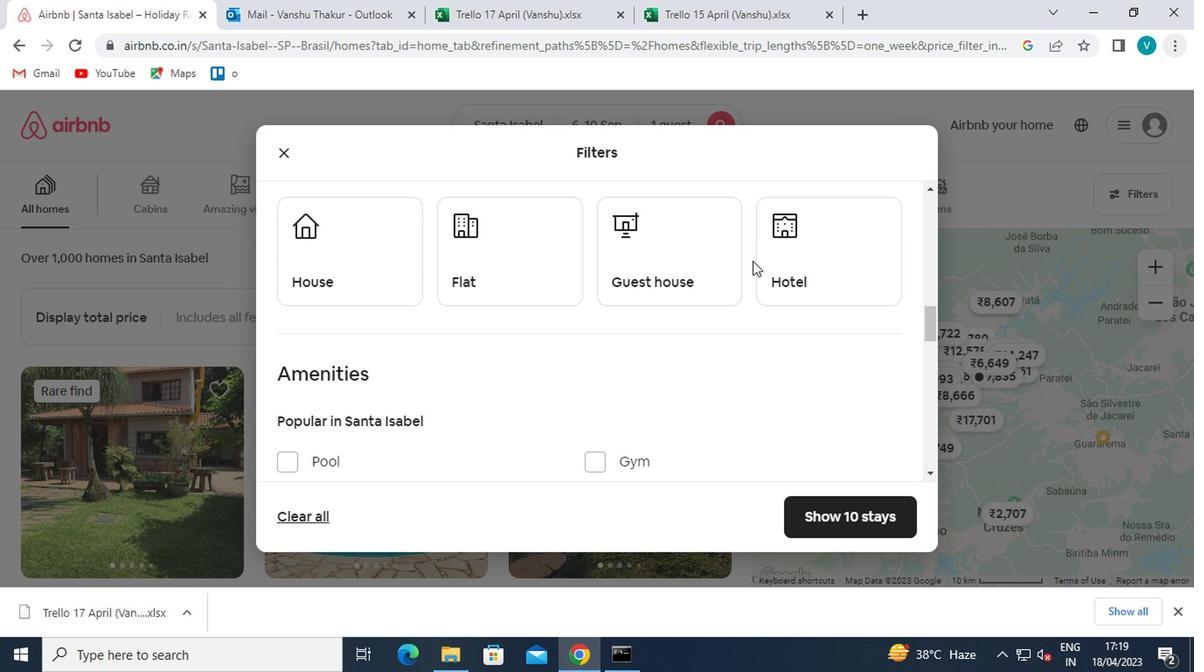 
Action: Mouse moved to (730, 257)
Screenshot: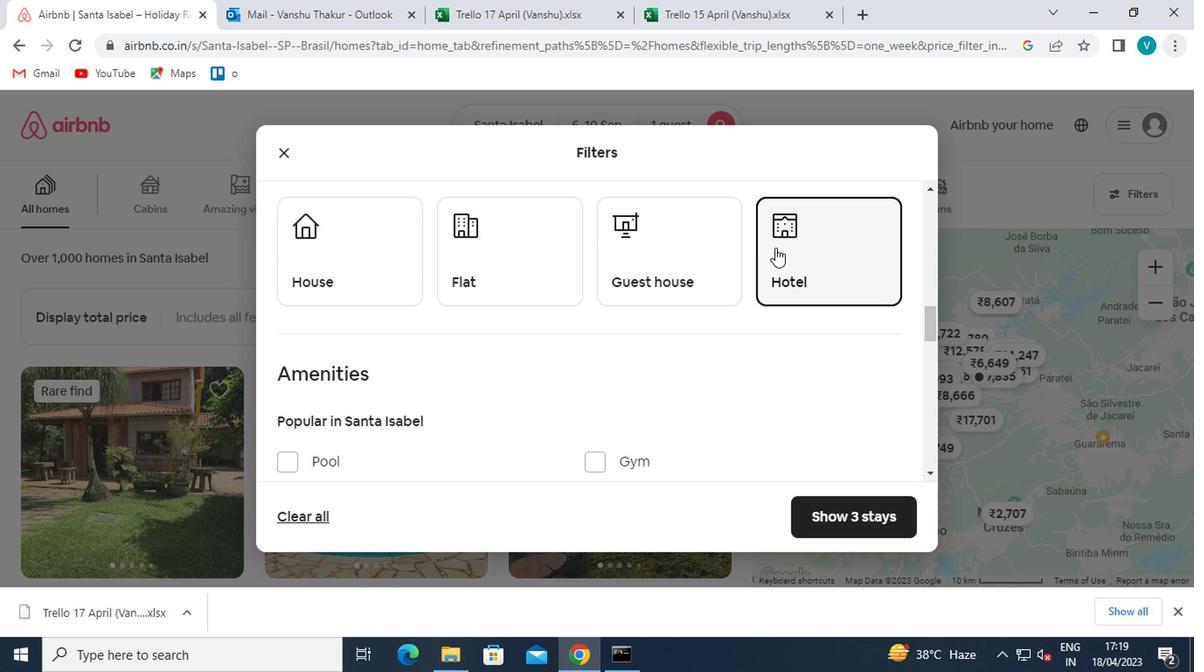 
Action: Mouse scrolled (730, 257) with delta (0, 0)
Screenshot: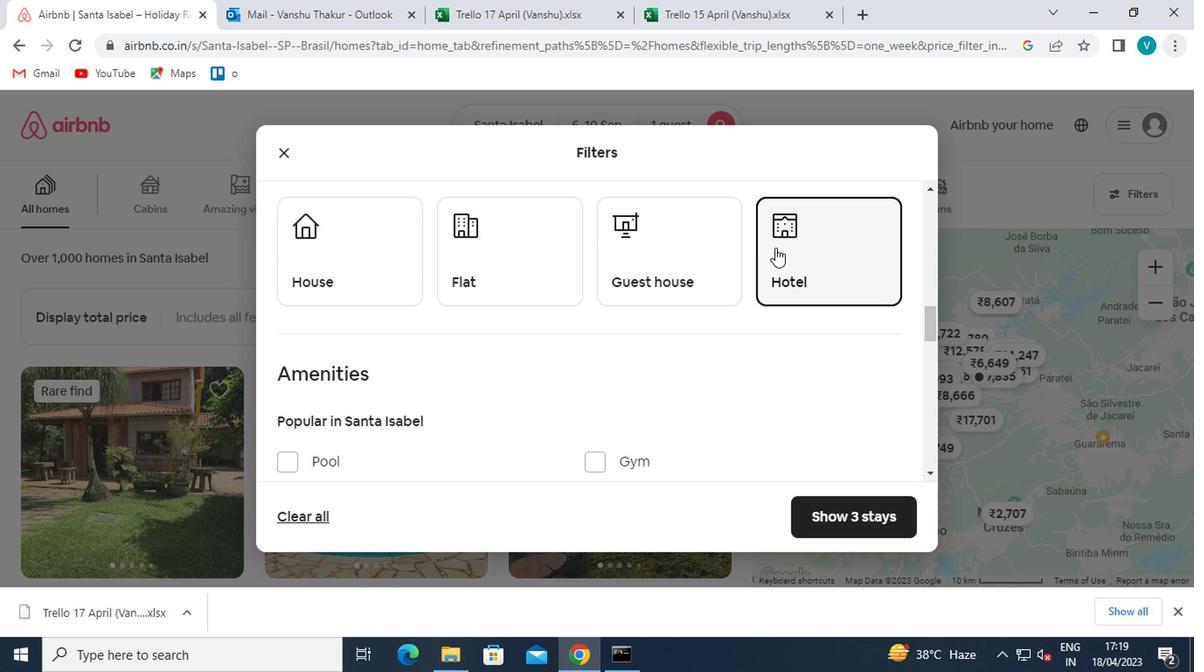 
Action: Mouse moved to (670, 262)
Screenshot: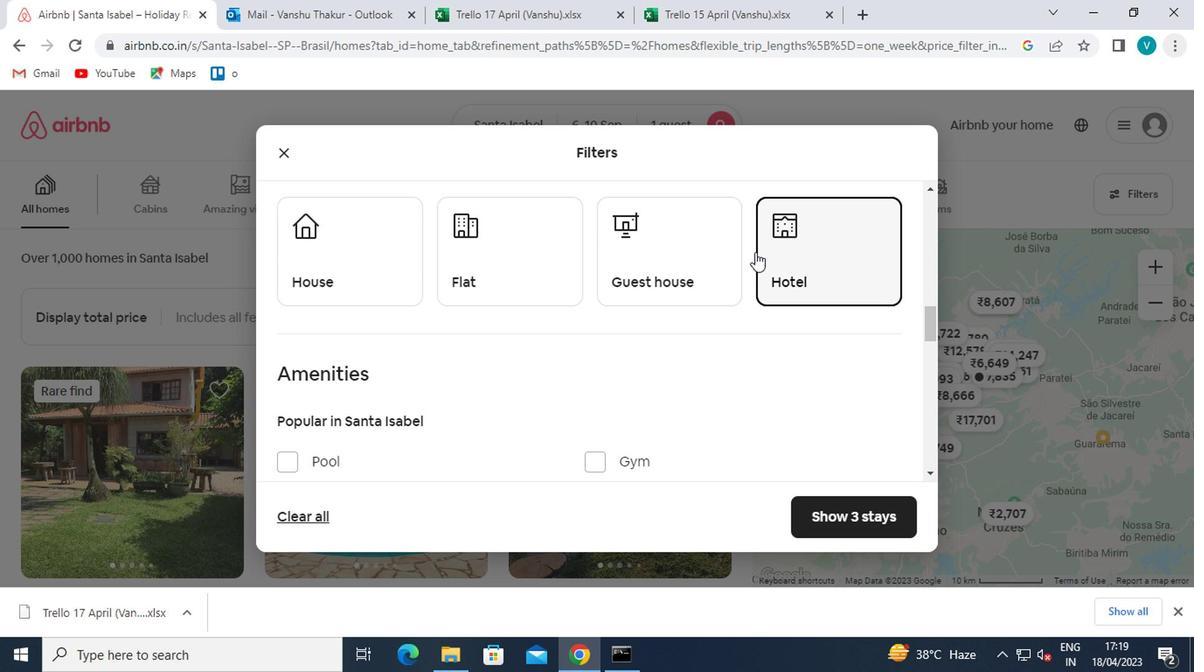 
Action: Mouse scrolled (670, 261) with delta (0, 0)
Screenshot: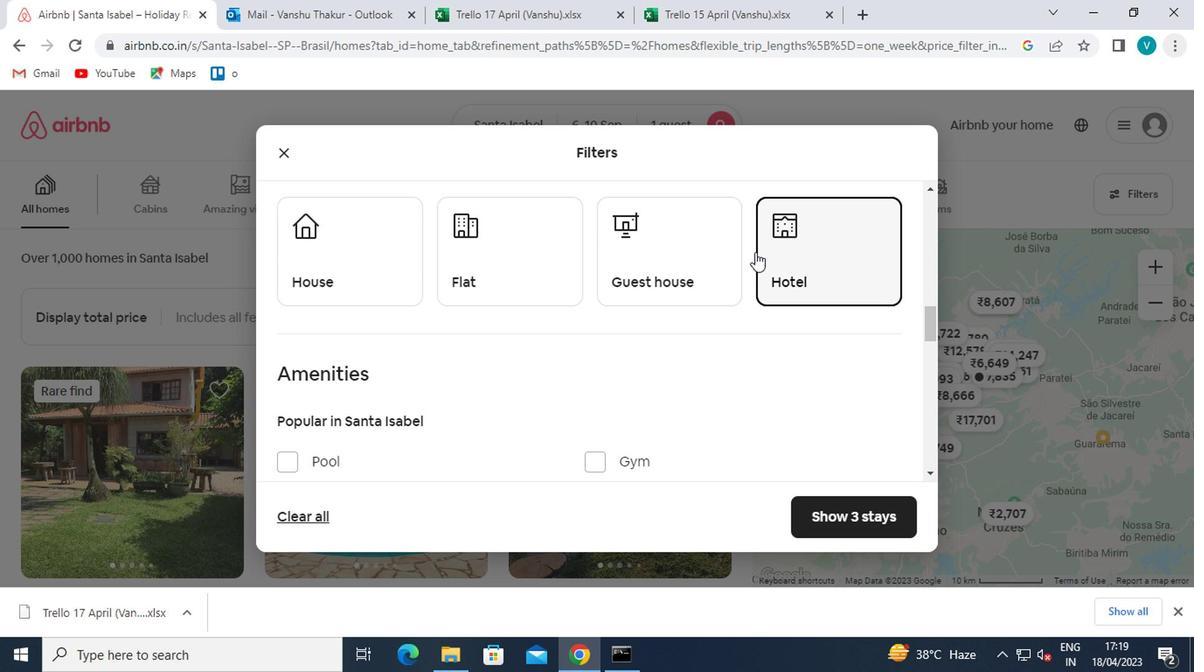 
Action: Mouse moved to (642, 271)
Screenshot: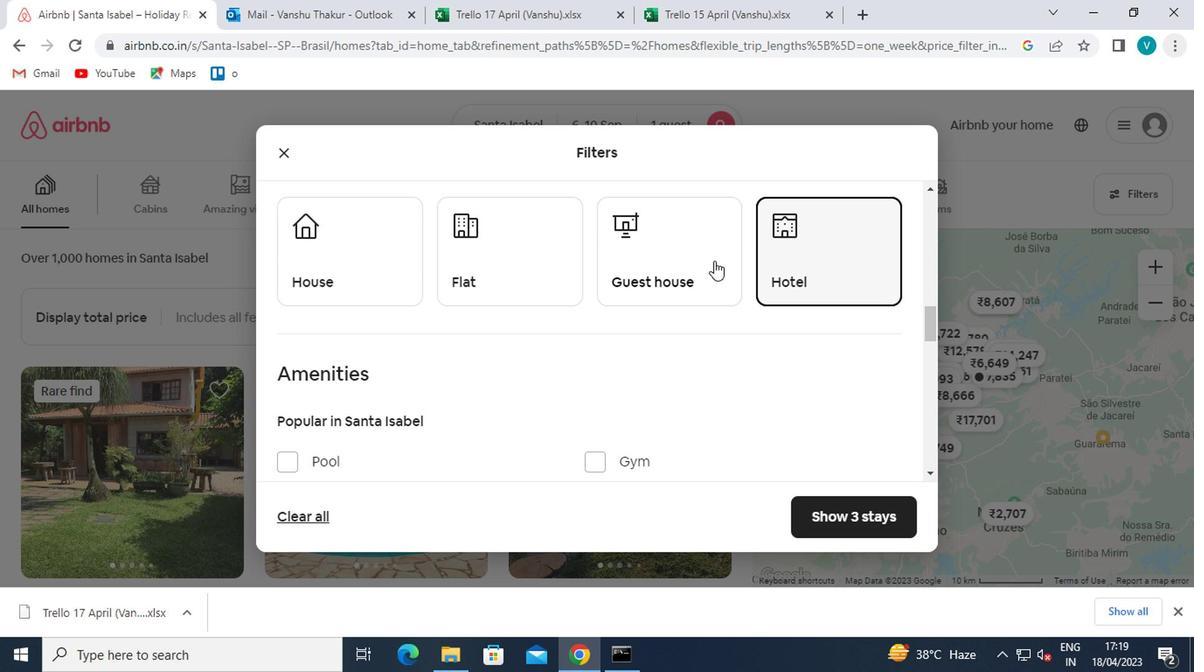 
Action: Mouse scrolled (642, 271) with delta (0, 0)
Screenshot: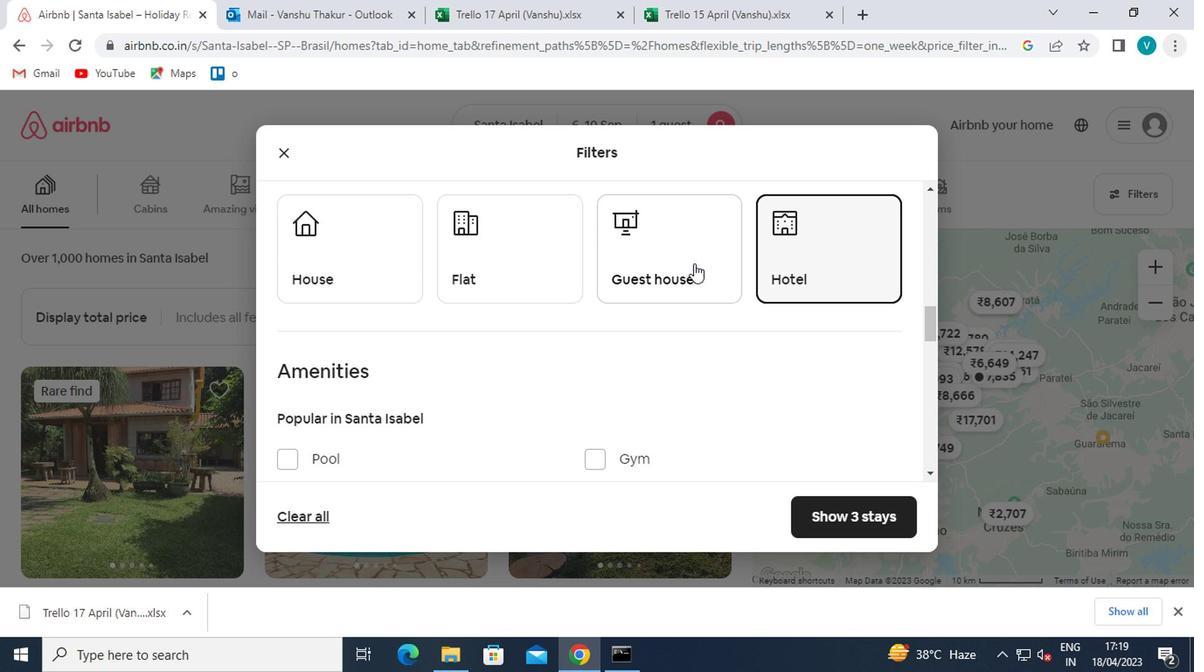 
Action: Mouse moved to (695, 334)
Screenshot: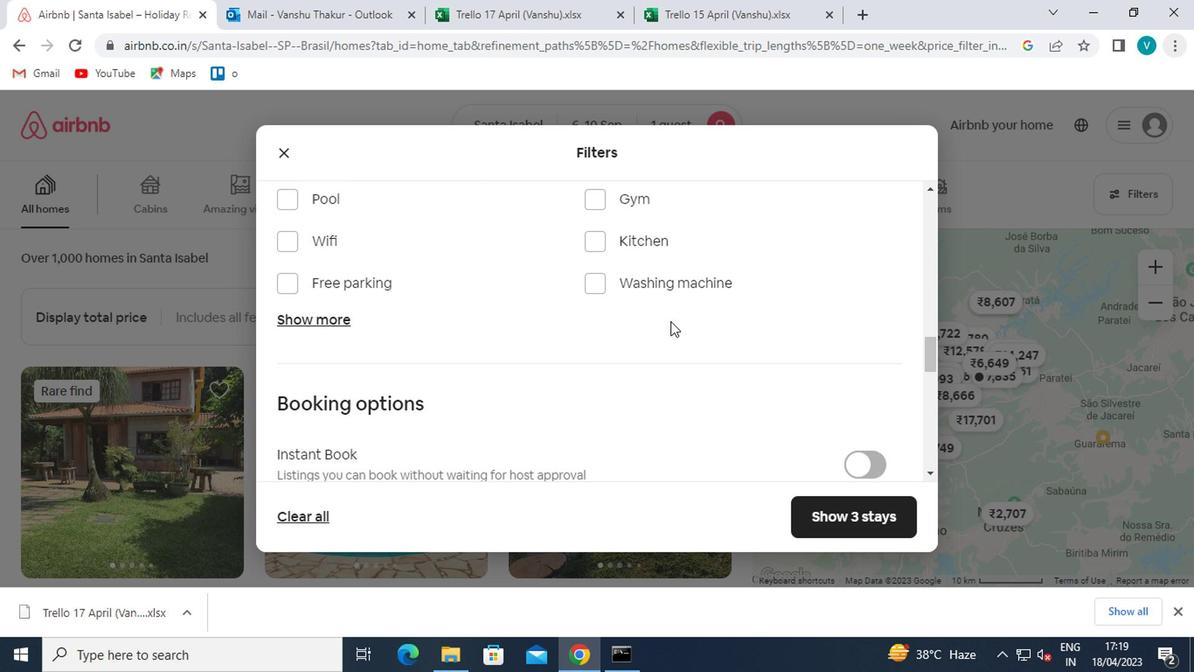 
Action: Mouse scrolled (695, 332) with delta (0, -1)
Screenshot: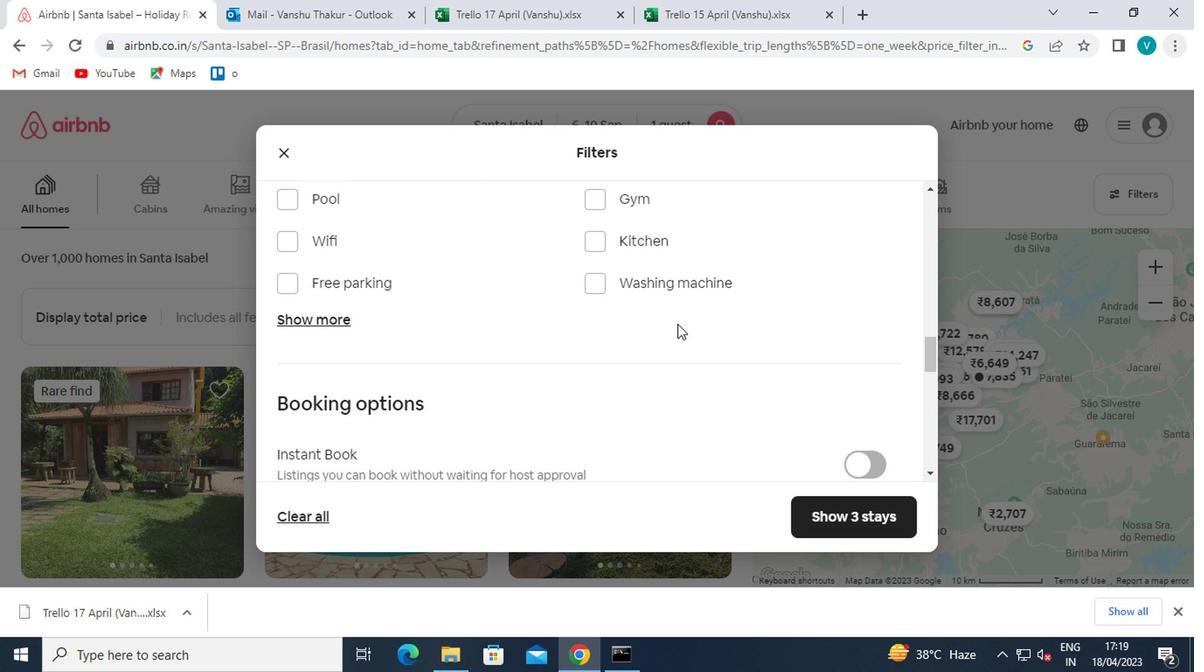 
Action: Mouse moved to (698, 334)
Screenshot: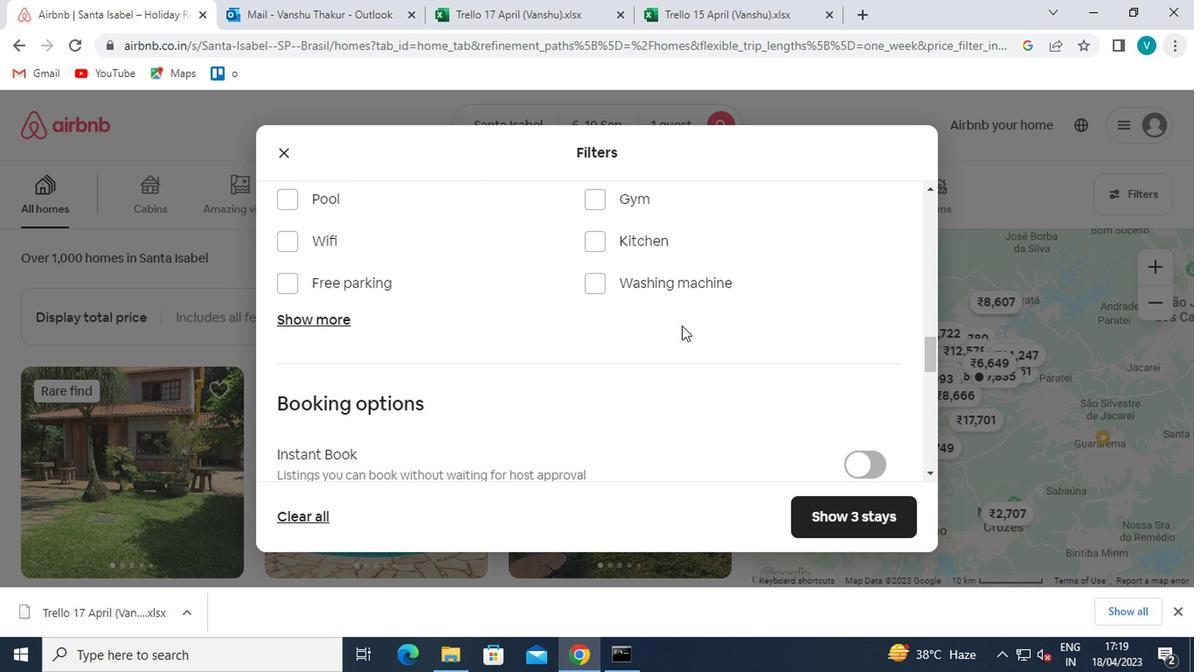 
Action: Mouse scrolled (698, 332) with delta (0, -1)
Screenshot: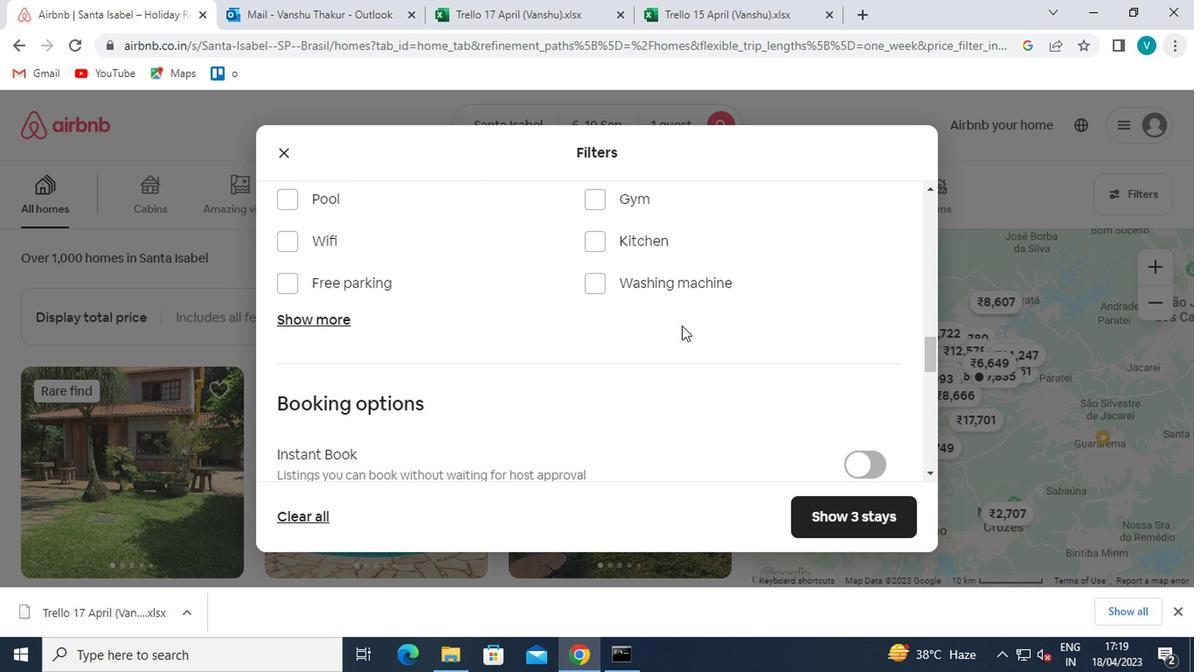 
Action: Mouse moved to (859, 357)
Screenshot: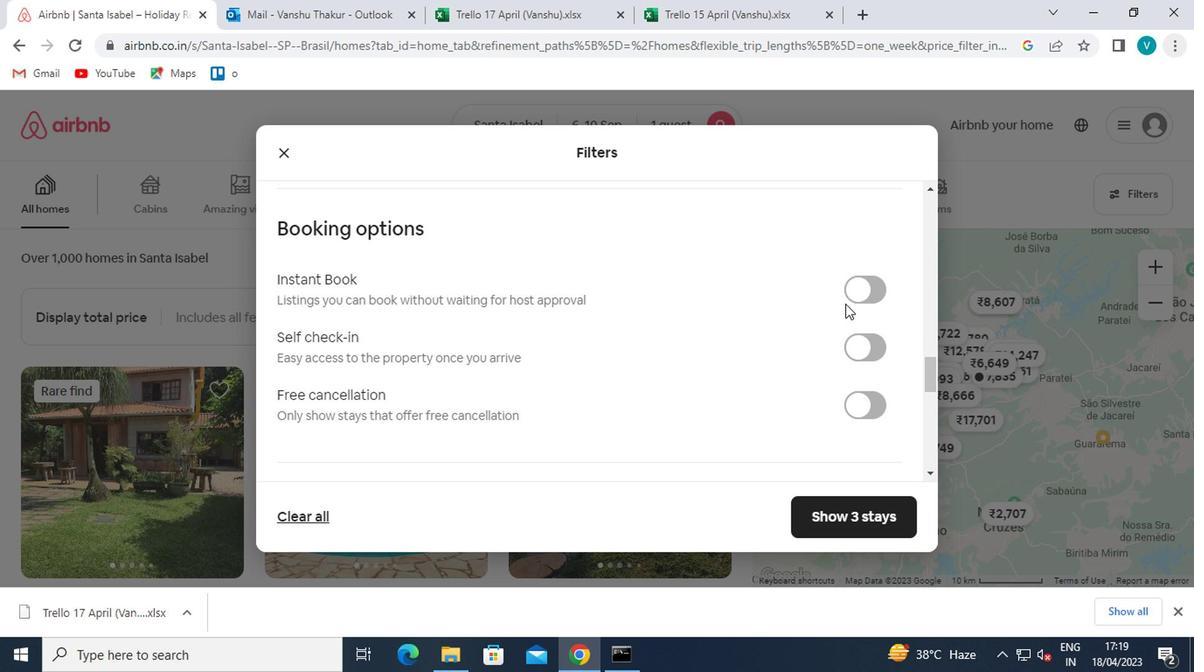 
Action: Mouse pressed left at (859, 357)
Screenshot: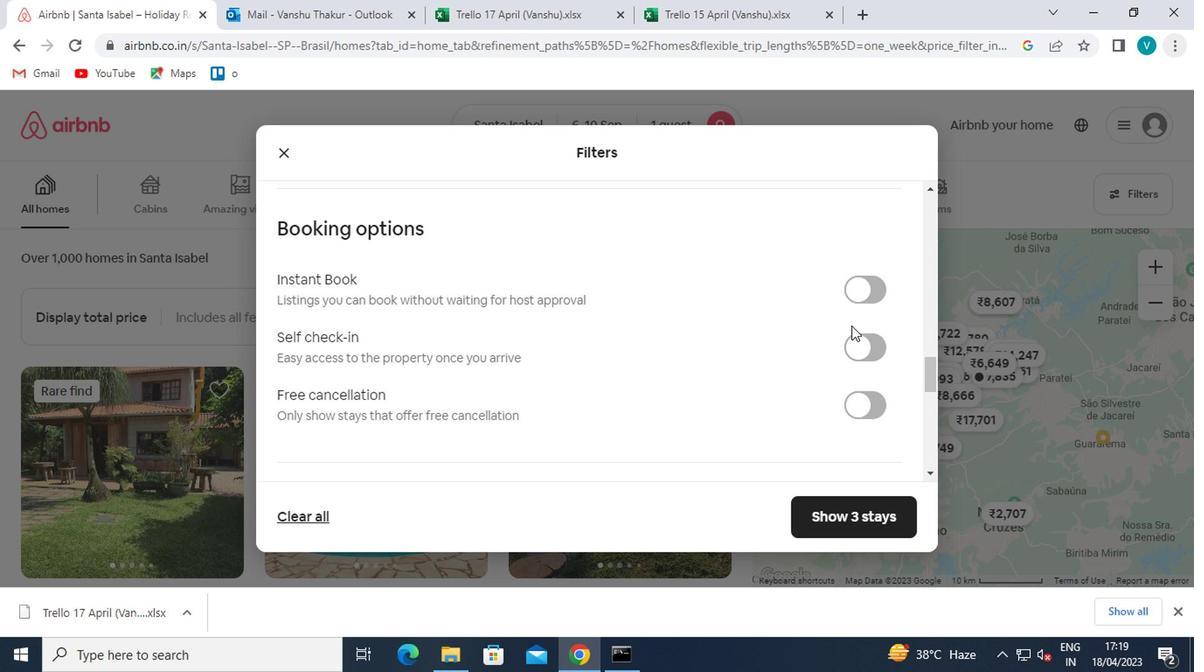 
Action: Mouse moved to (599, 318)
Screenshot: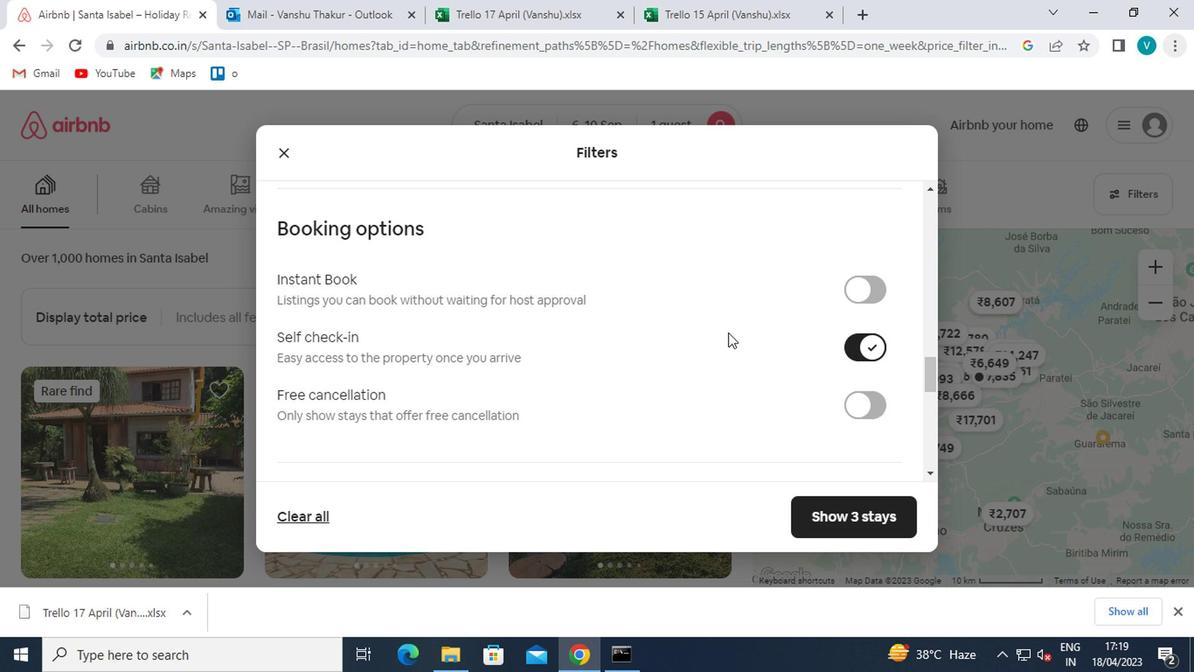 
Action: Mouse scrolled (599, 317) with delta (0, 0)
Screenshot: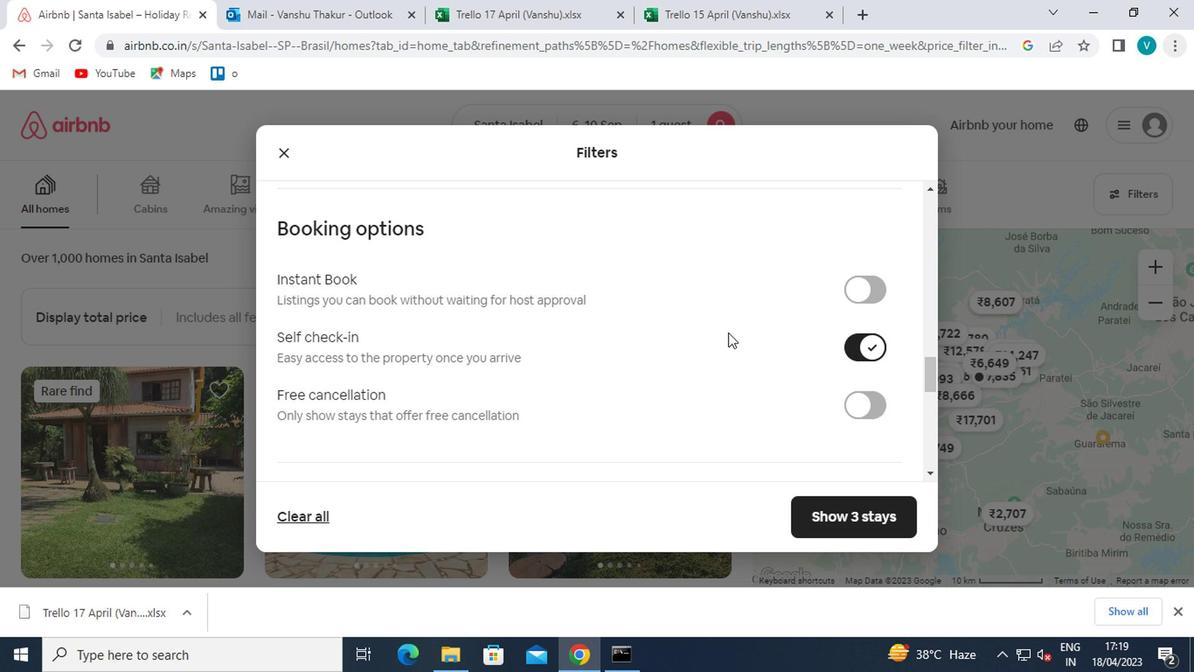 
Action: Mouse moved to (577, 318)
Screenshot: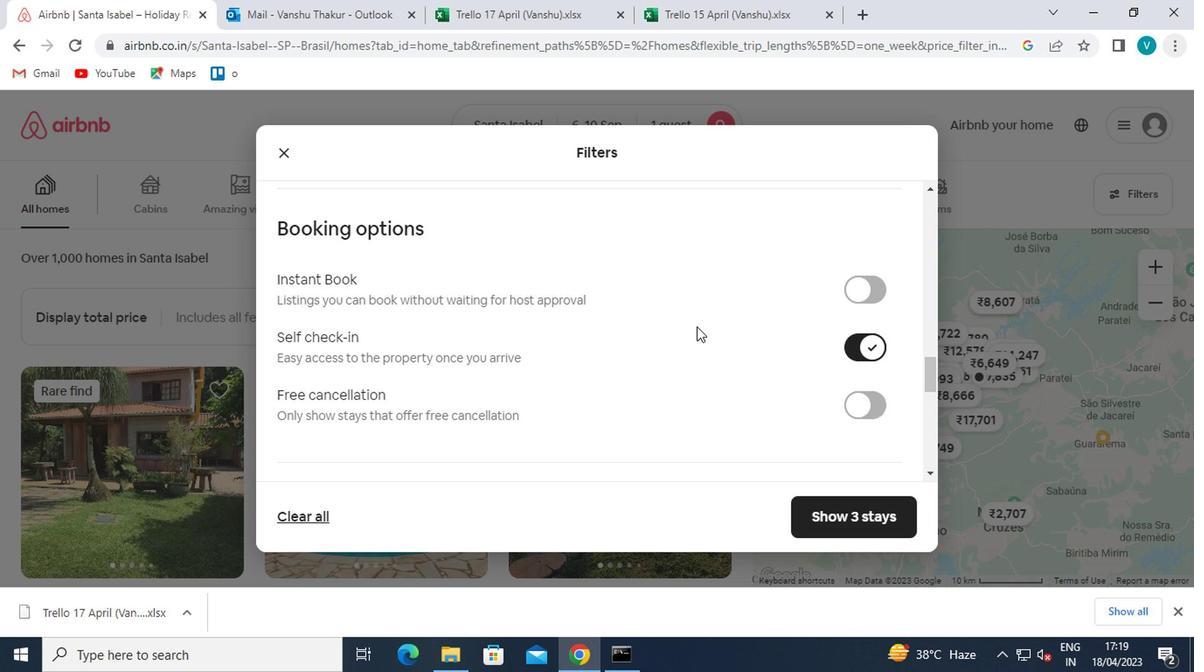 
Action: Mouse scrolled (577, 317) with delta (0, 0)
Screenshot: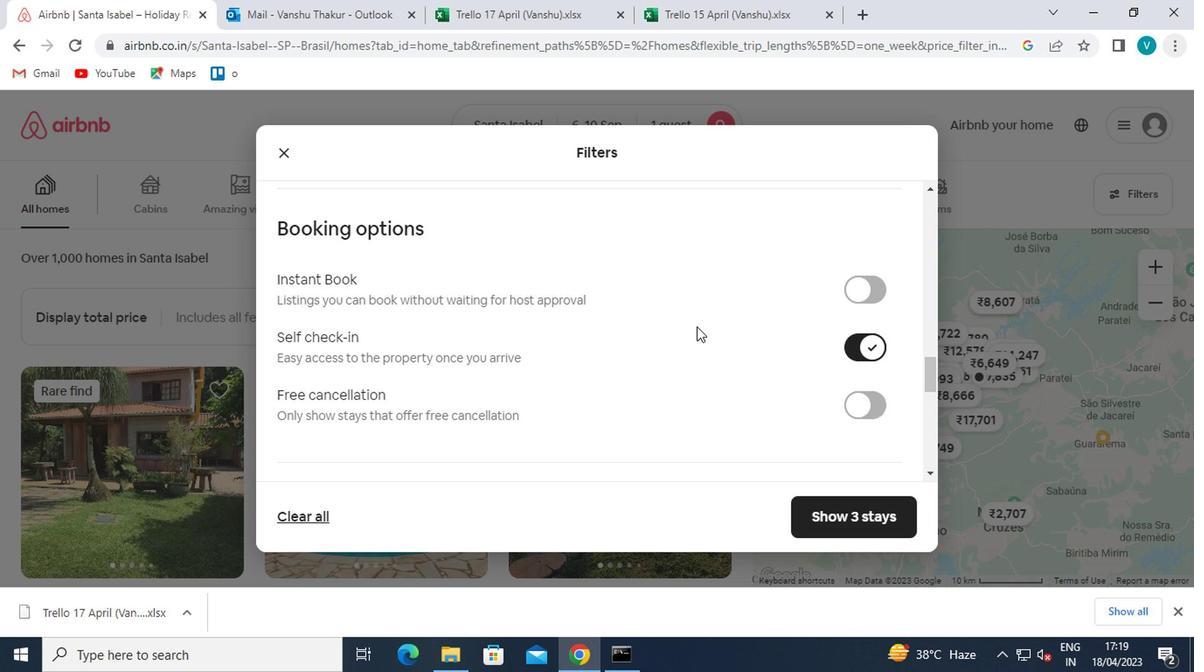 
Action: Mouse moved to (560, 318)
Screenshot: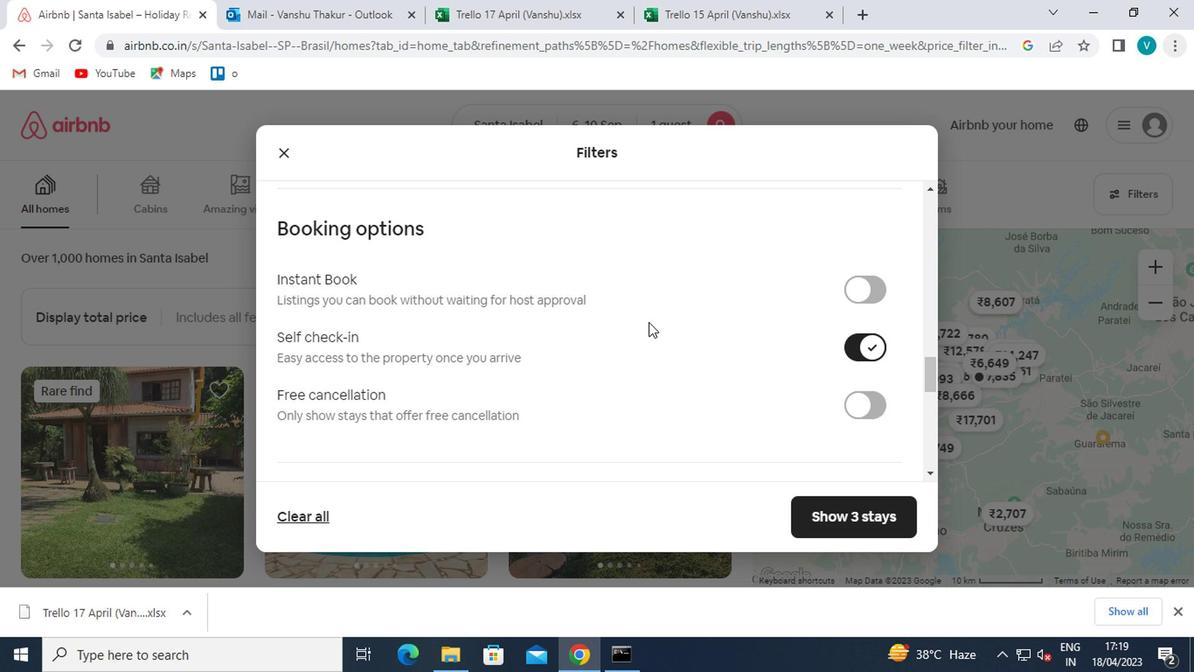 
Action: Mouse scrolled (560, 317) with delta (0, 0)
Screenshot: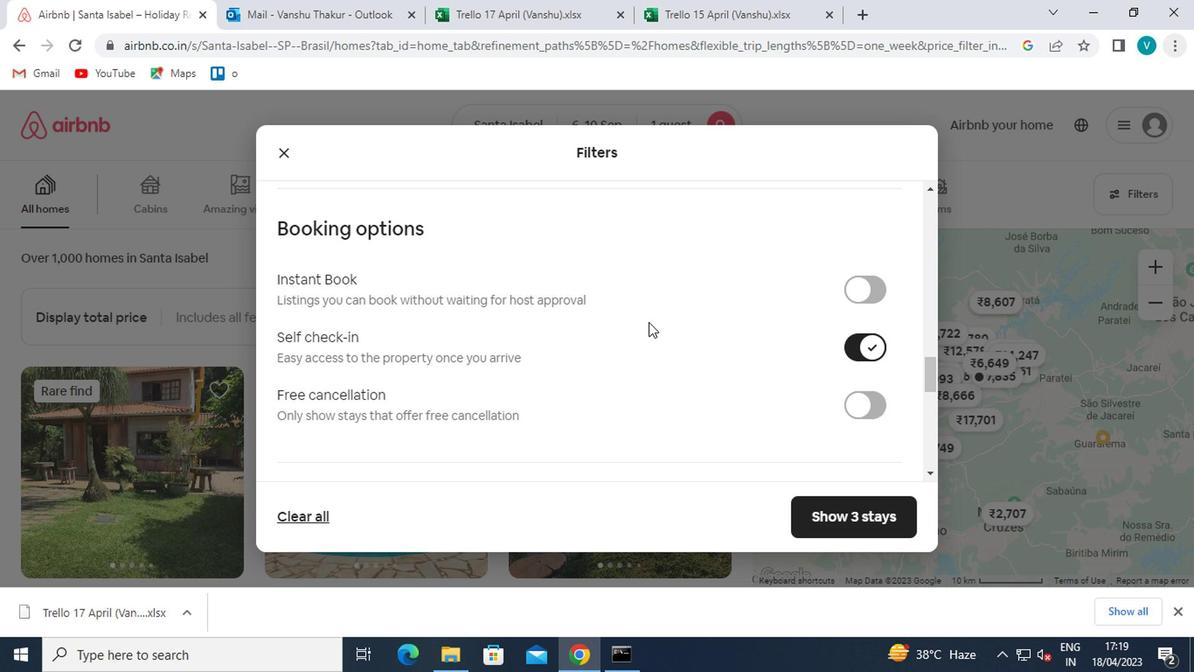 
Action: Mouse moved to (550, 318)
Screenshot: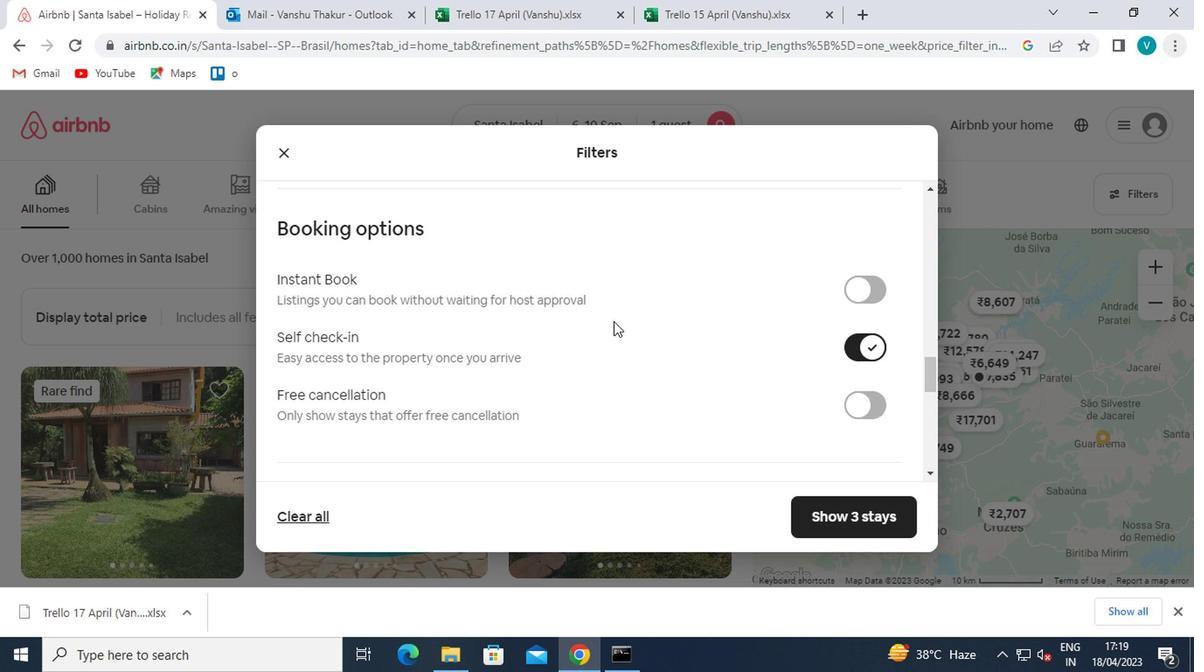 
Action: Mouse scrolled (550, 317) with delta (0, 0)
Screenshot: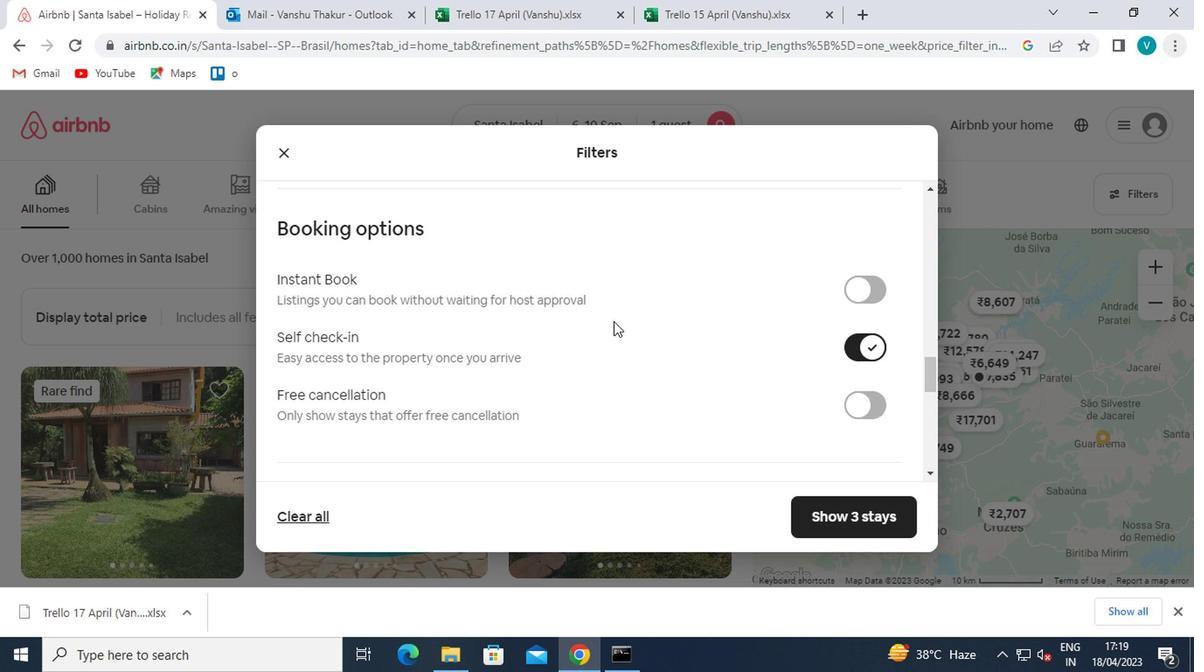 
Action: Mouse moved to (535, 319)
Screenshot: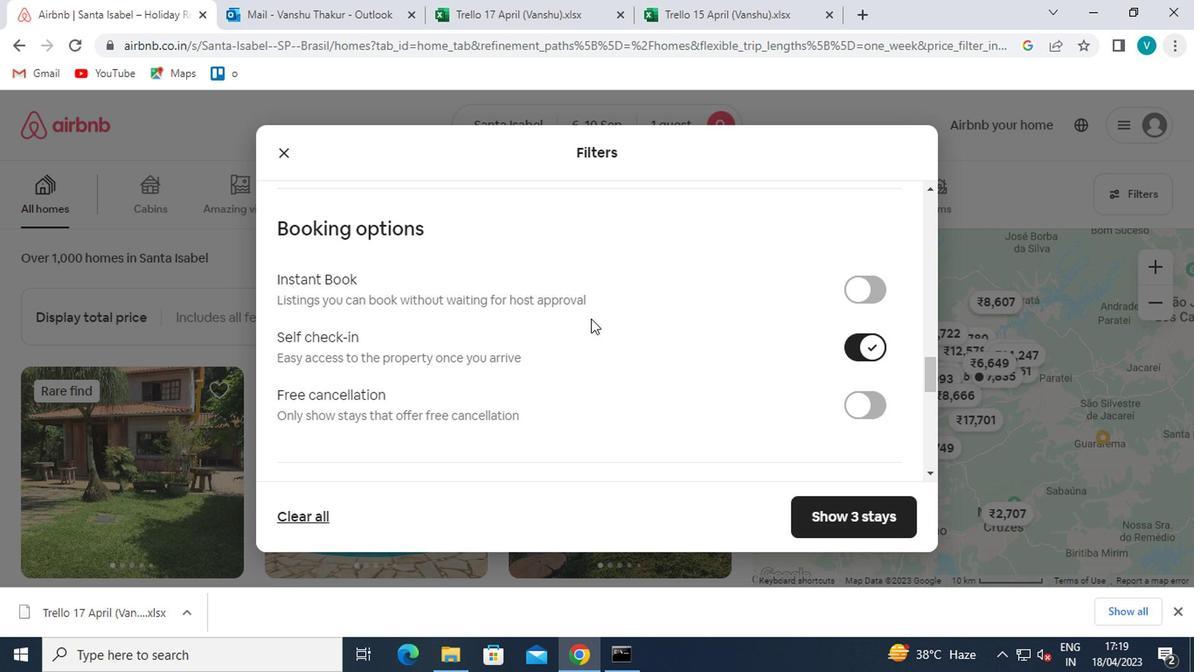 
Action: Mouse scrolled (535, 319) with delta (0, 0)
Screenshot: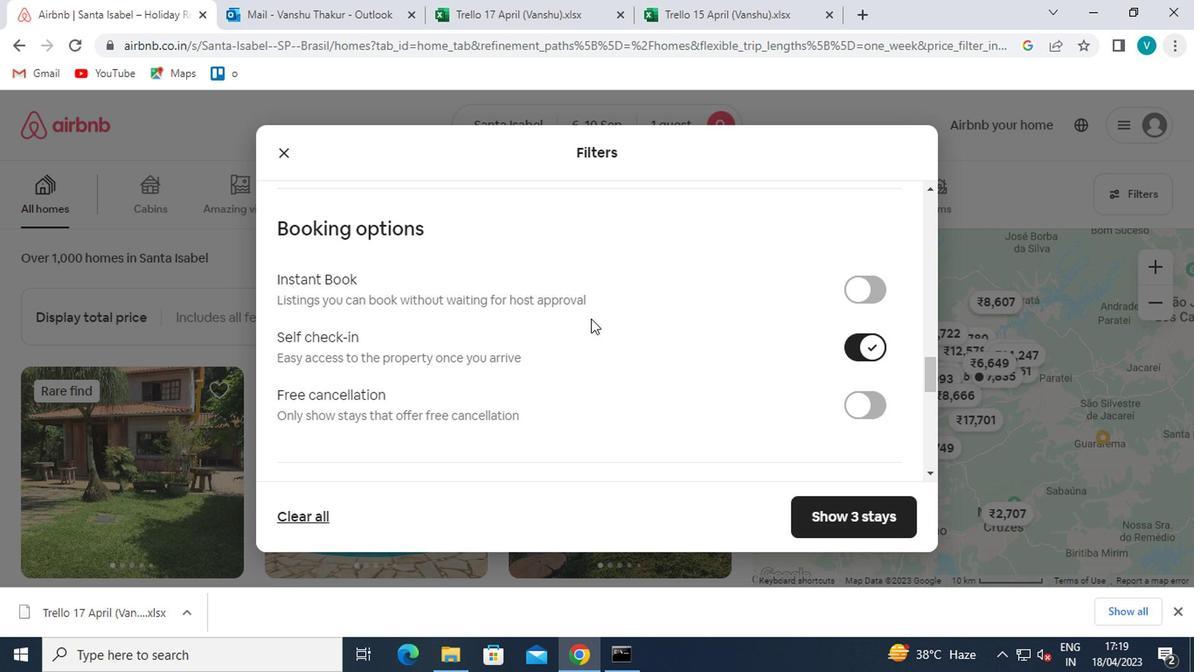 
Action: Mouse moved to (522, 323)
Screenshot: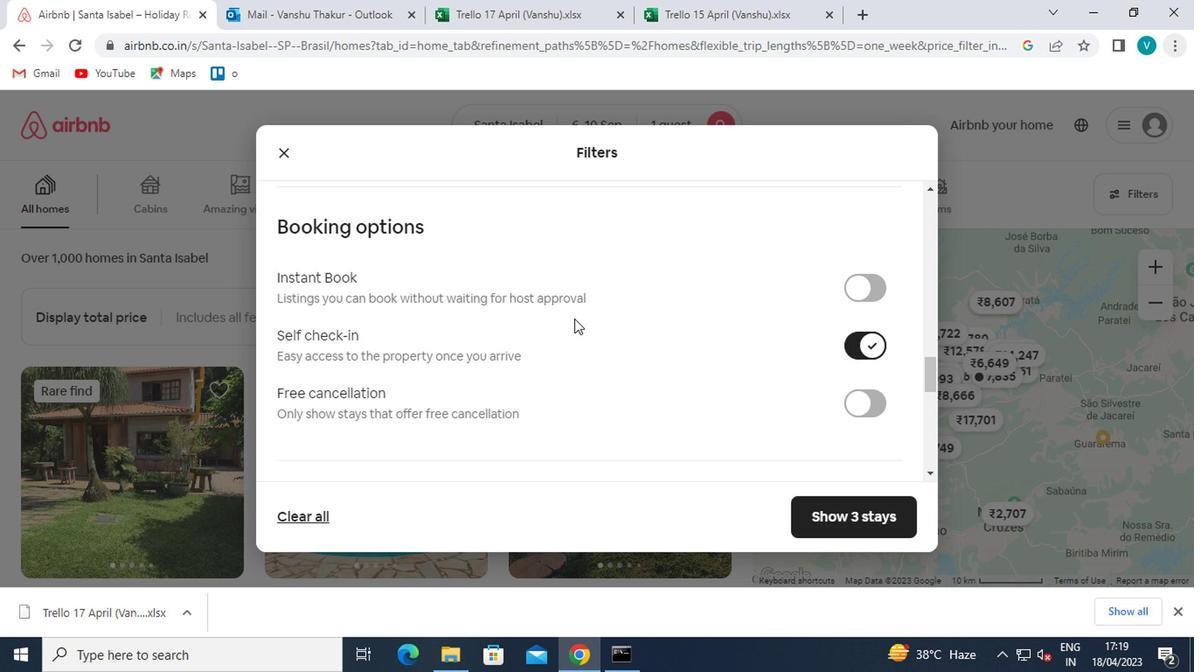 
Action: Mouse scrolled (522, 322) with delta (0, -1)
Screenshot: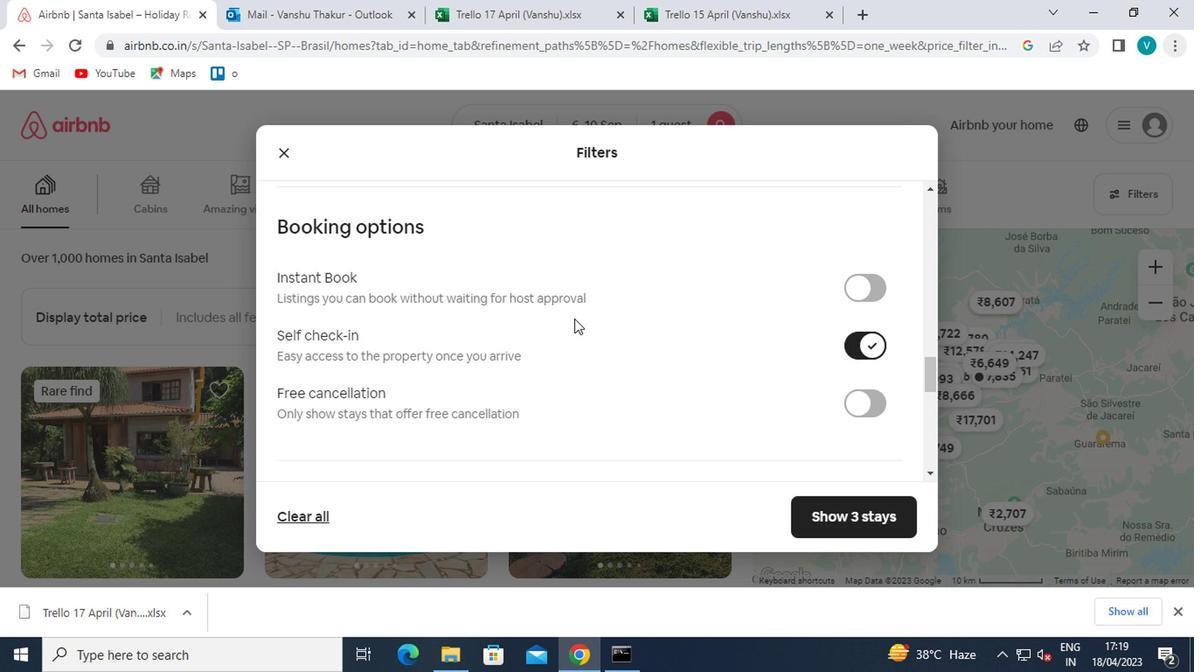 
Action: Mouse moved to (510, 329)
Screenshot: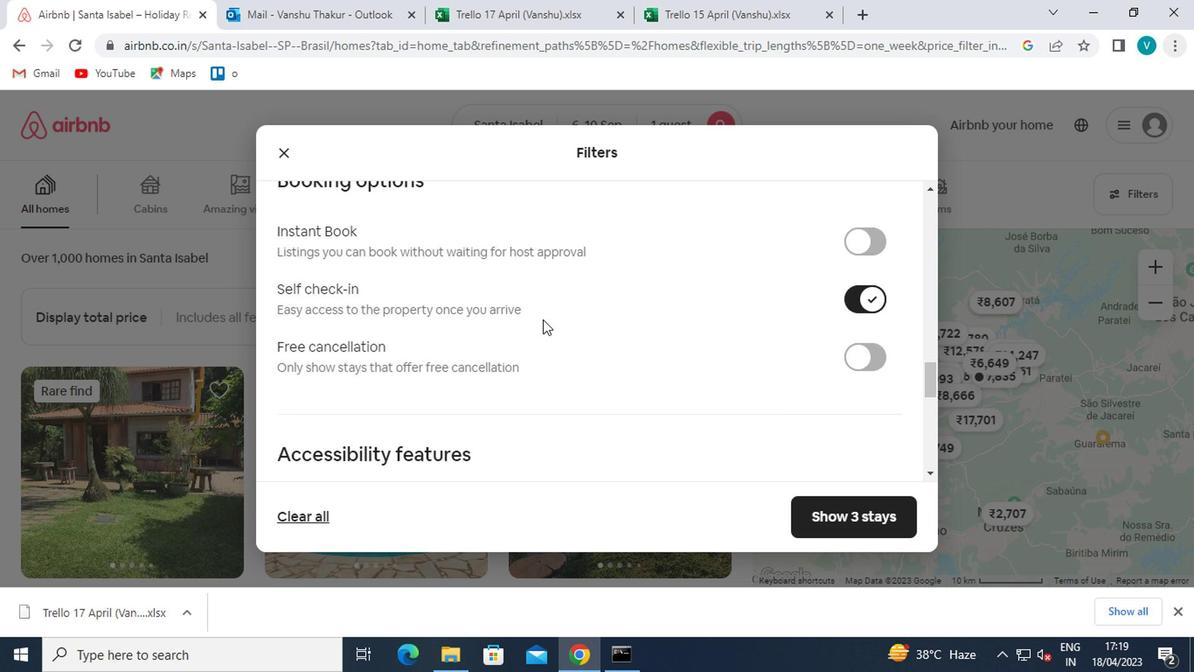 
Action: Mouse scrolled (510, 328) with delta (0, -1)
Screenshot: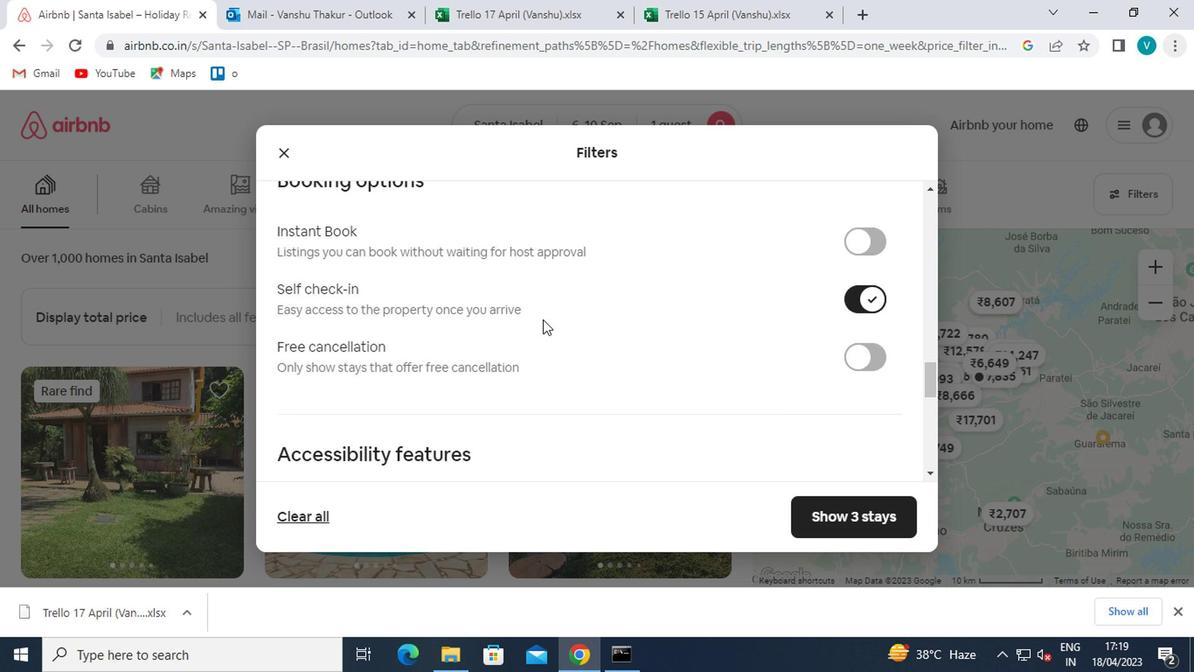 
Action: Mouse moved to (307, 471)
Screenshot: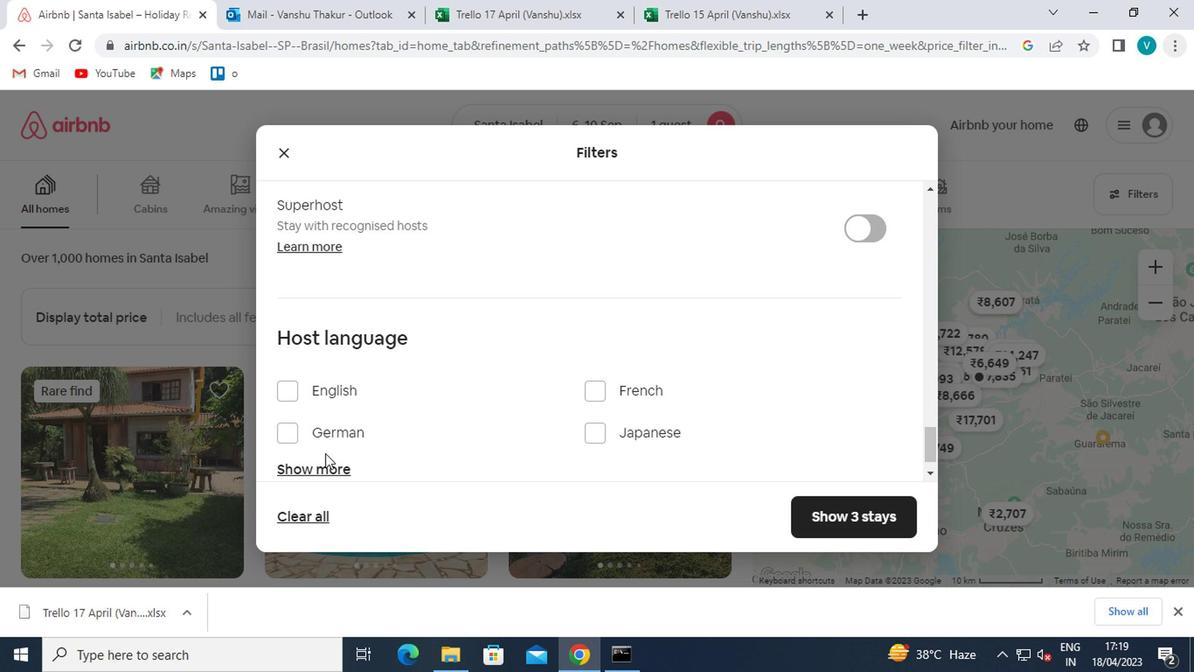 
Action: Mouse pressed left at (307, 471)
Screenshot: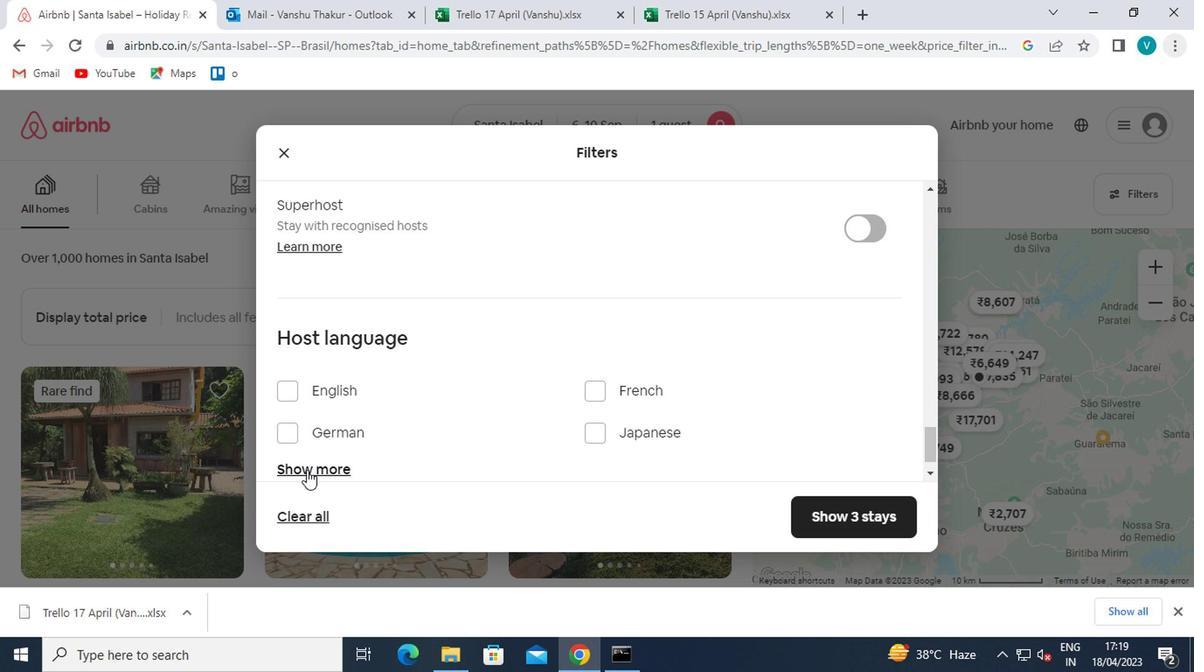 
Action: Mouse moved to (344, 420)
Screenshot: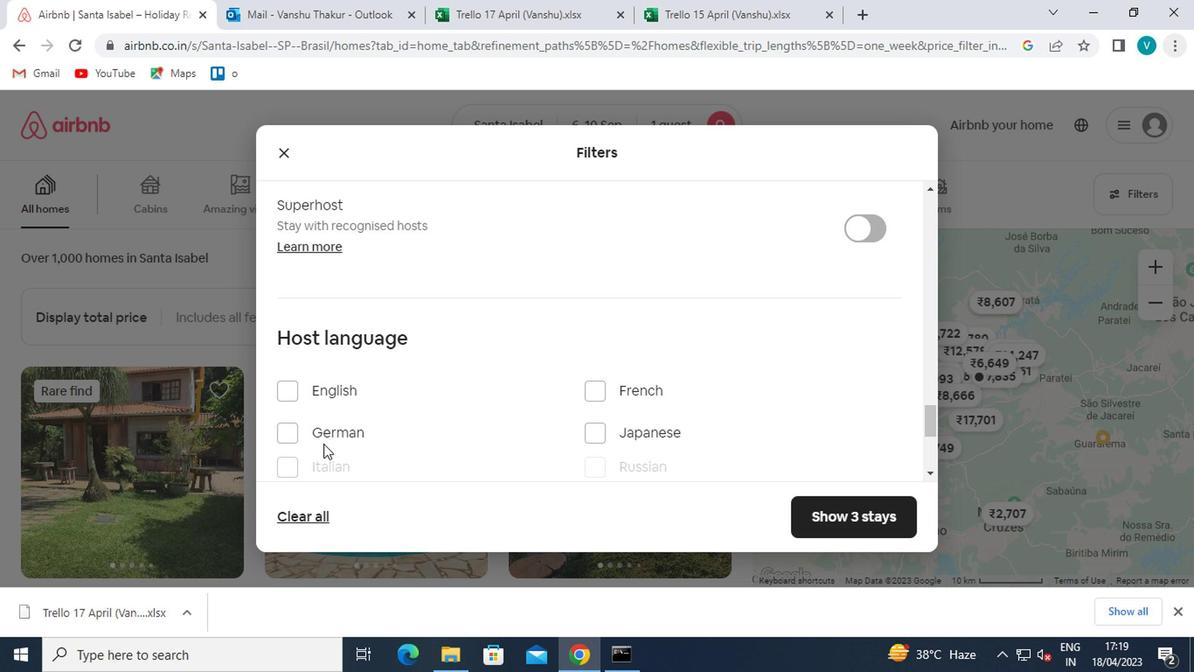
Action: Mouse scrolled (344, 420) with delta (0, 0)
Screenshot: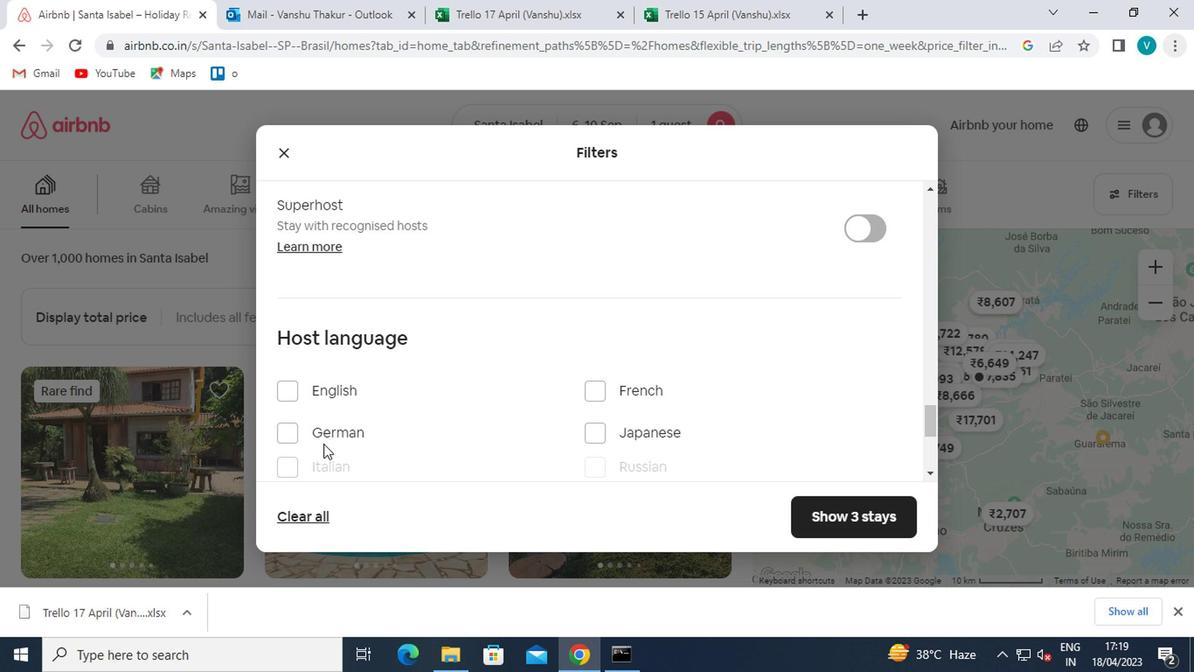 
Action: Mouse moved to (346, 420)
Screenshot: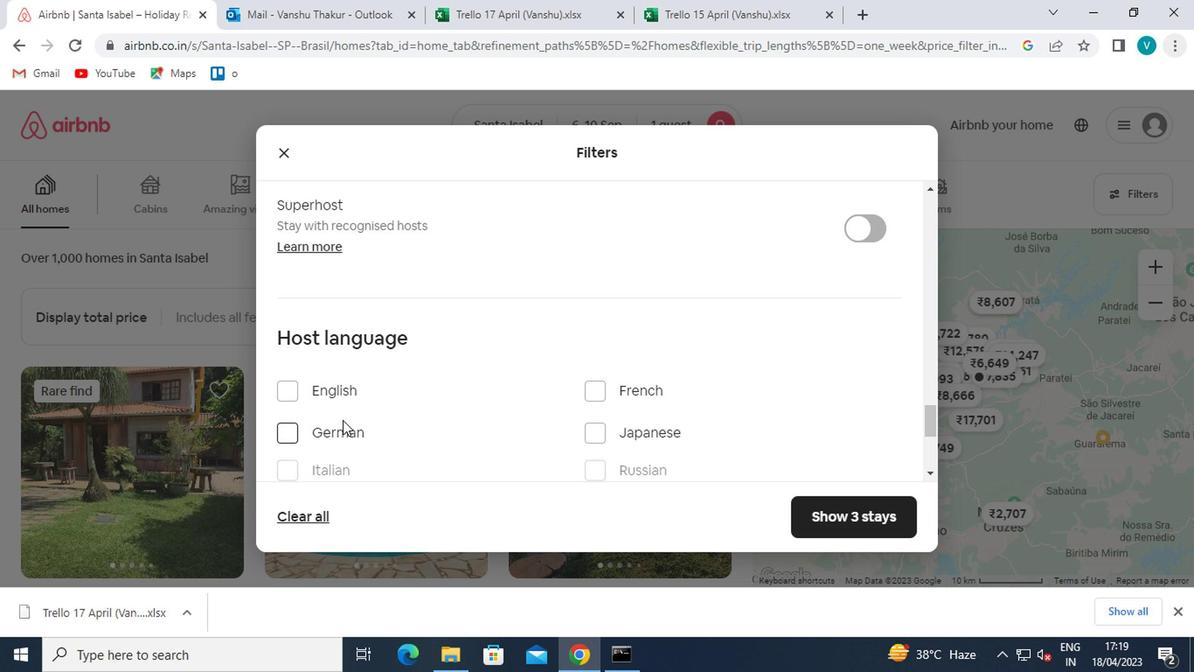 
Action: Mouse scrolled (346, 420) with delta (0, 0)
Screenshot: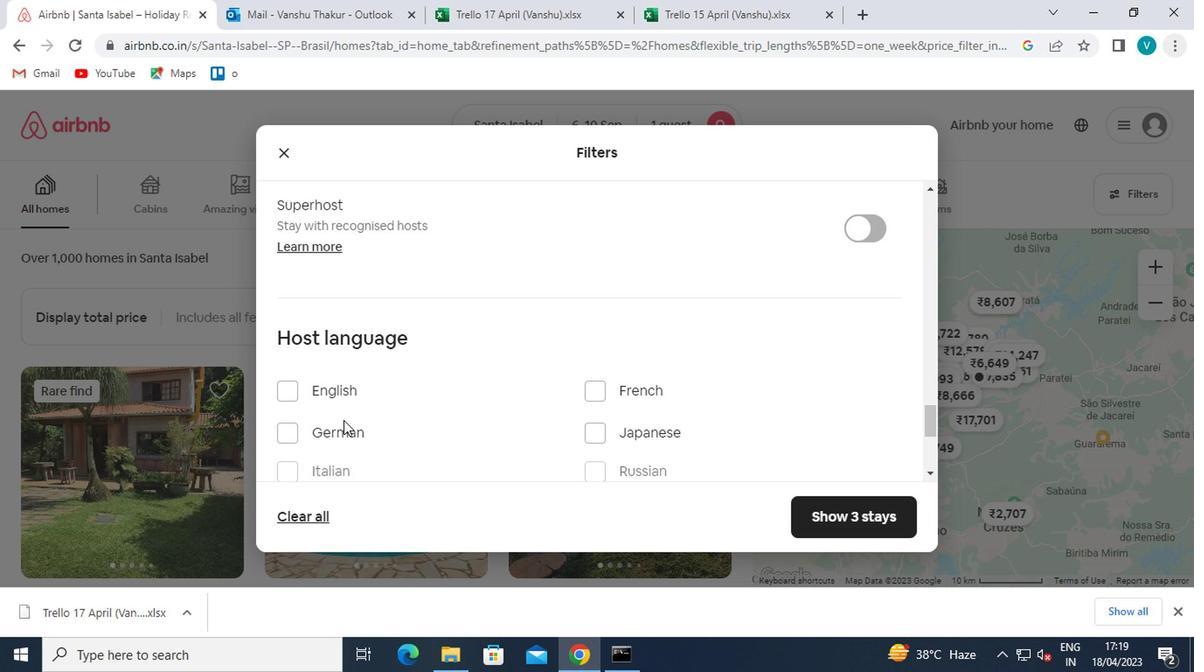 
Action: Mouse moved to (347, 420)
Screenshot: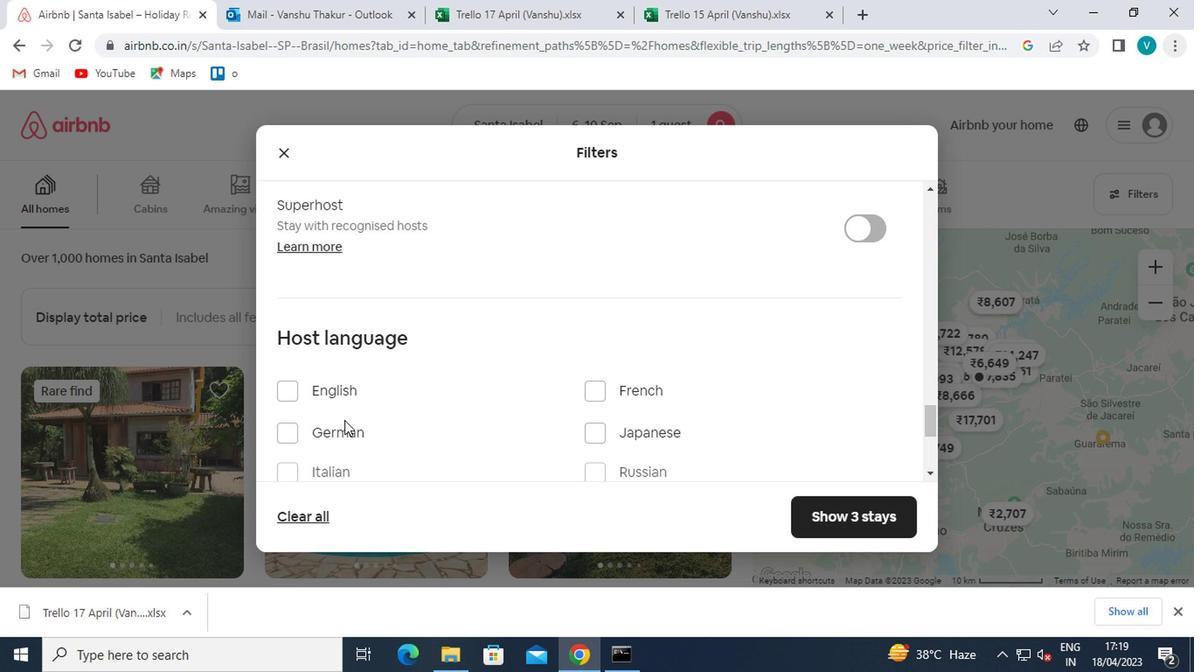 
Action: Mouse scrolled (347, 420) with delta (0, 0)
Screenshot: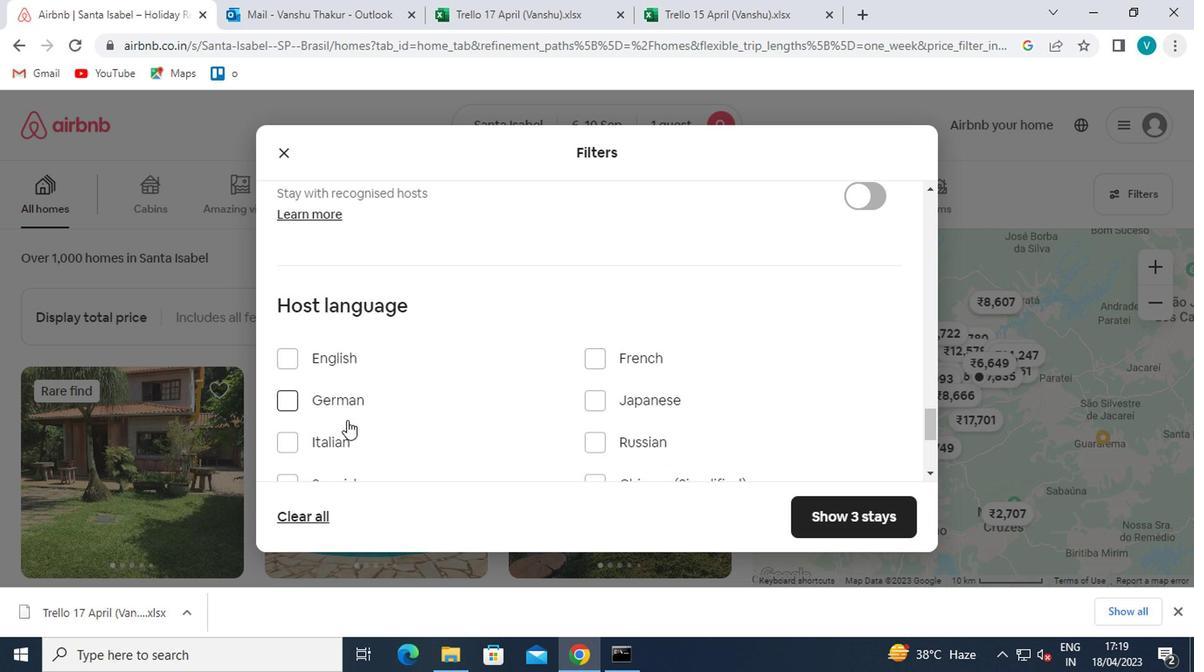 
Action: Mouse moved to (283, 255)
Screenshot: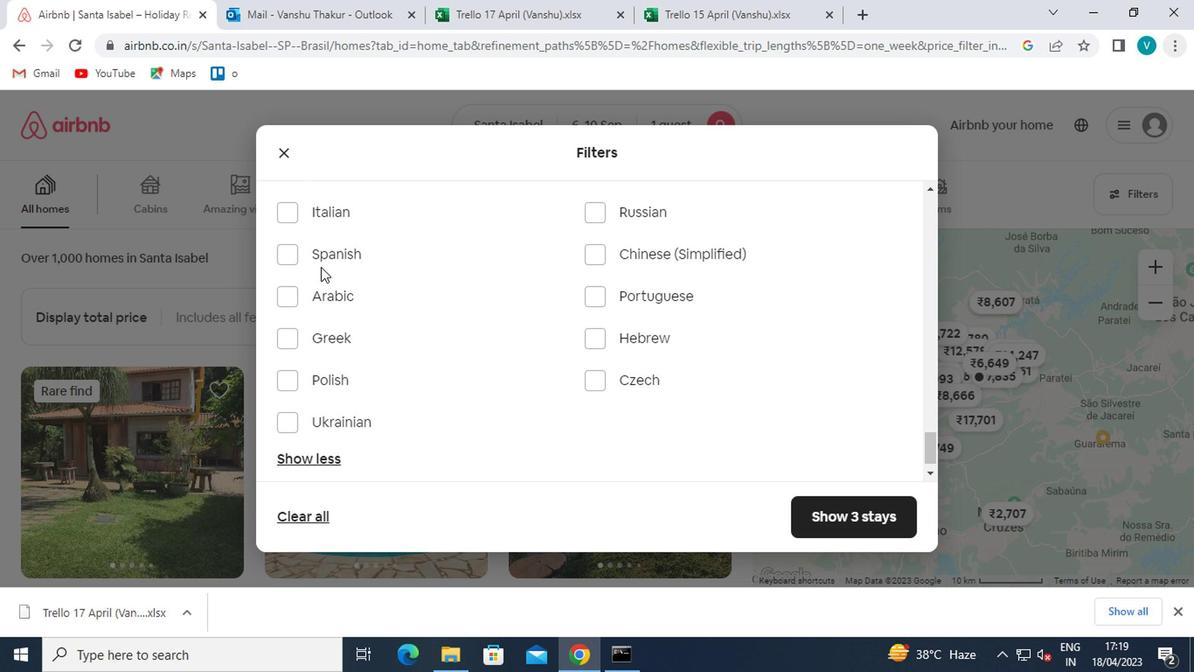 
Action: Mouse pressed left at (283, 255)
Screenshot: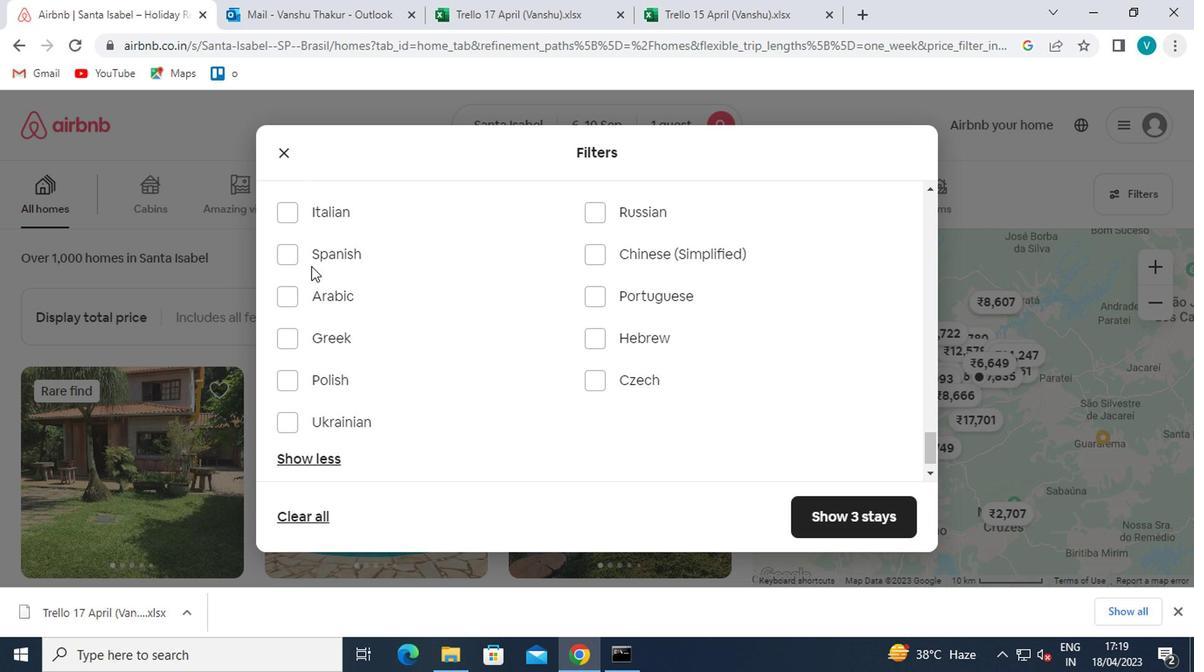 
Action: Mouse moved to (860, 520)
Screenshot: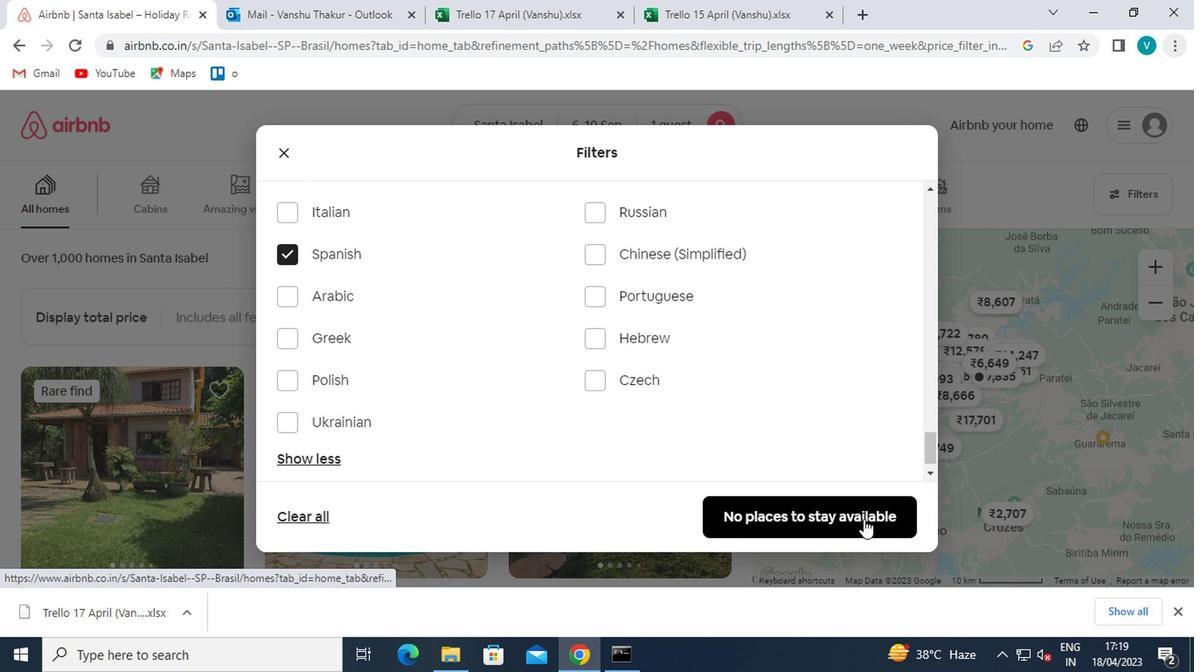 
Action: Mouse pressed left at (860, 520)
Screenshot: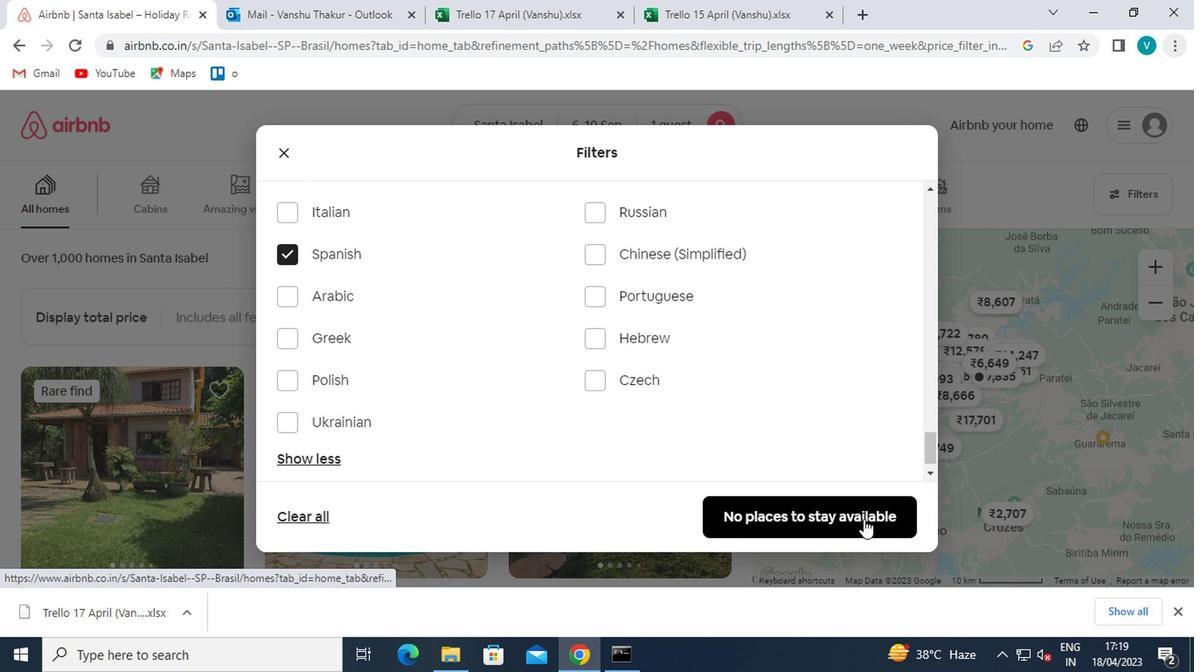 
Action: Mouse moved to (835, 476)
Screenshot: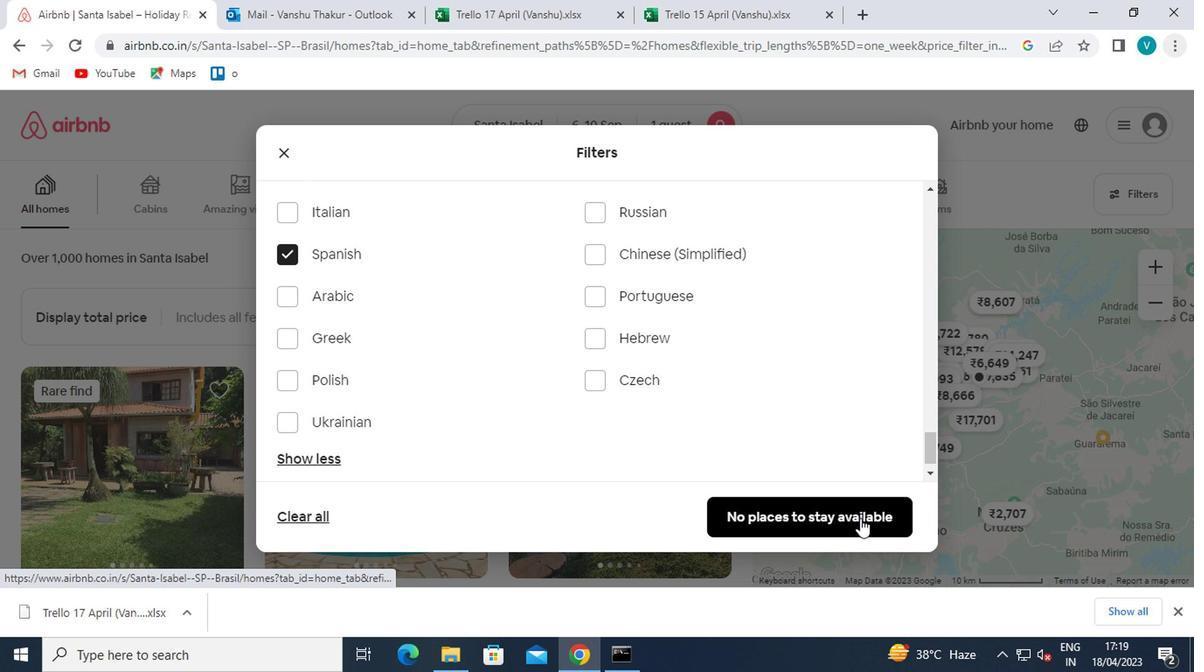 
